Task: Find connections with filter location Port Colborne with filter topic #lawyeringwith filter profile language English with filter current company Remote with filter school Pace Junior Science College with filter industry Business Content with filter service category Typing with filter keywords title Music Producer
Action: Mouse moved to (284, 355)
Screenshot: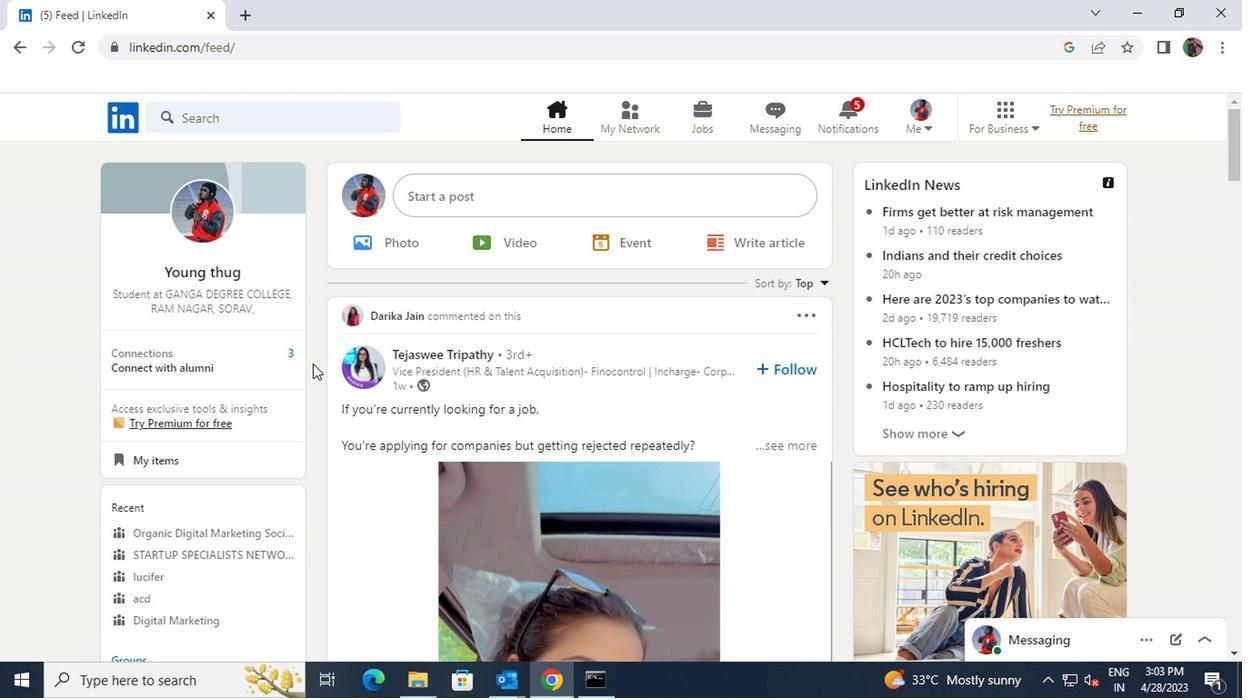 
Action: Mouse pressed left at (284, 355)
Screenshot: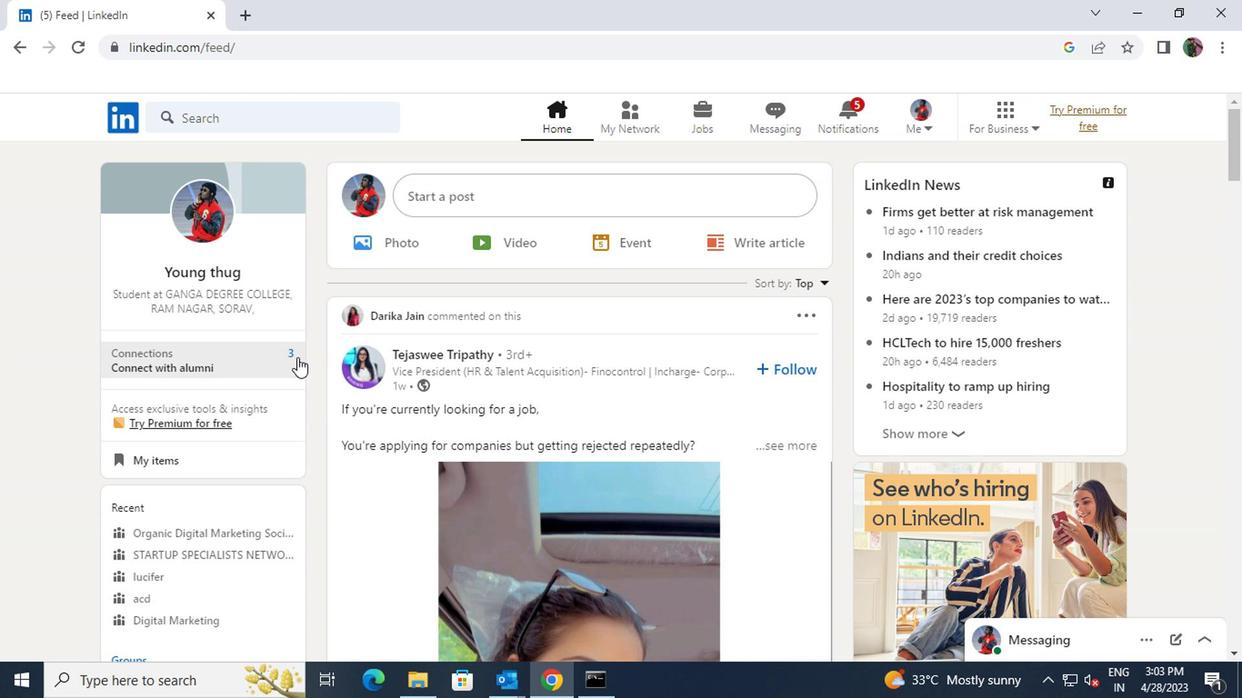 
Action: Mouse moved to (288, 227)
Screenshot: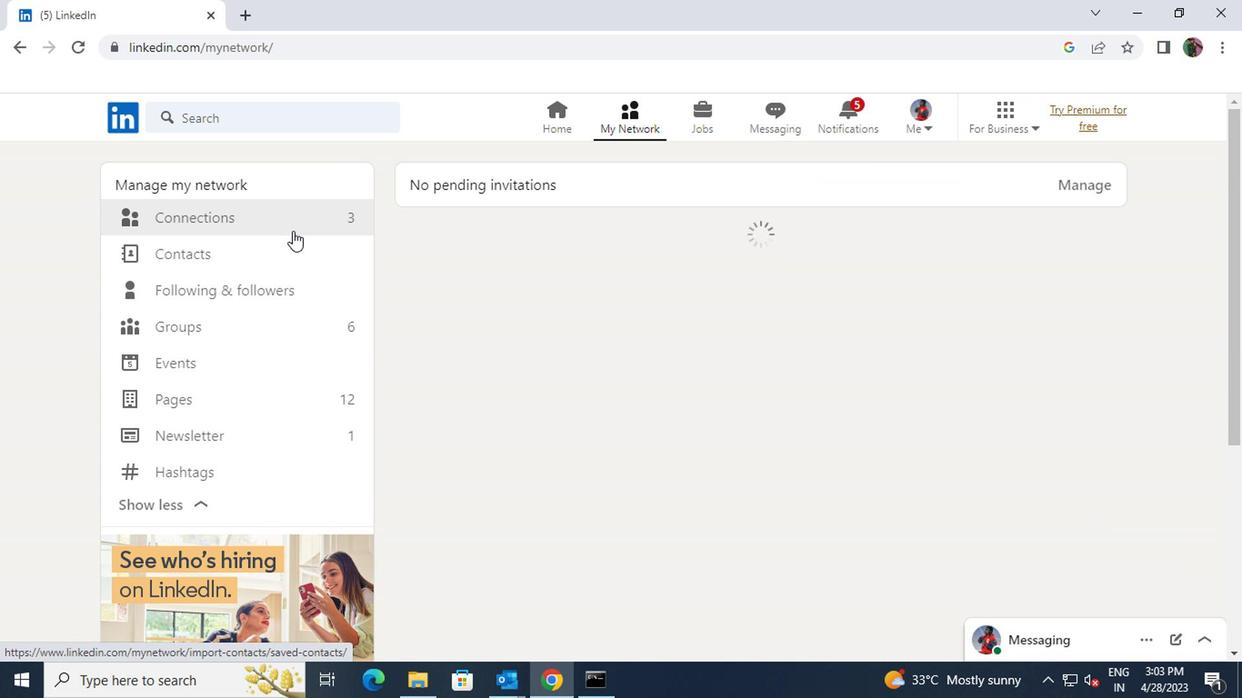 
Action: Mouse pressed left at (288, 227)
Screenshot: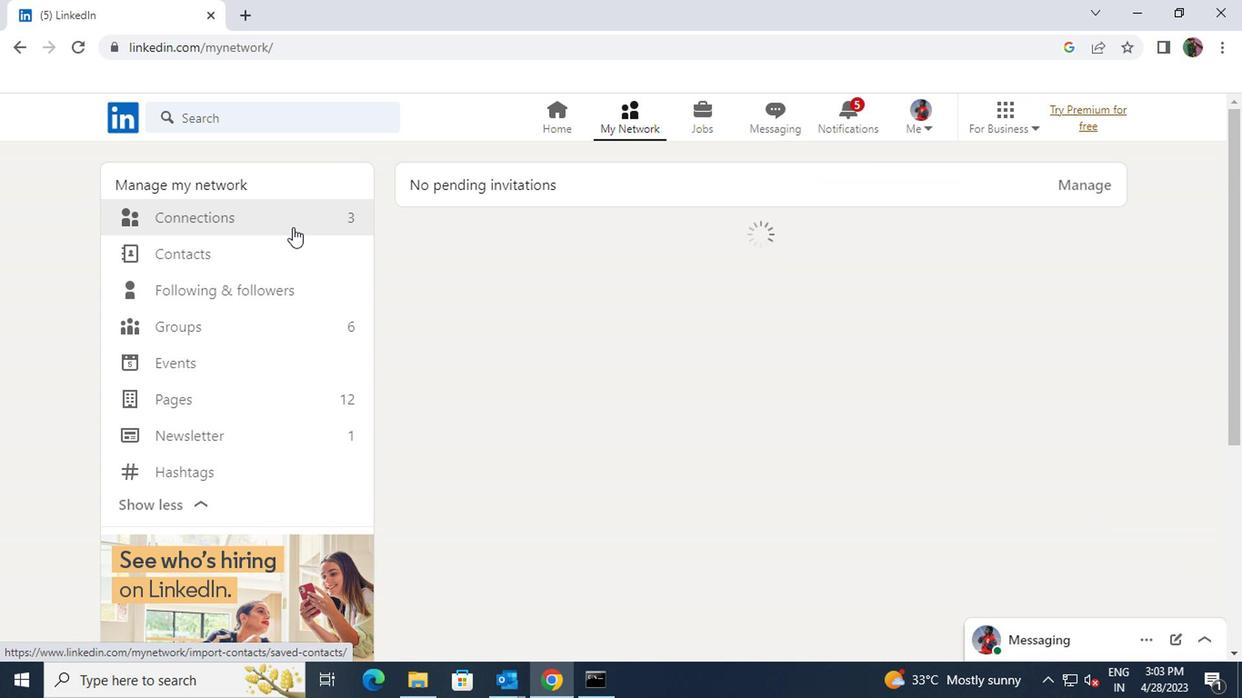 
Action: Mouse moved to (710, 219)
Screenshot: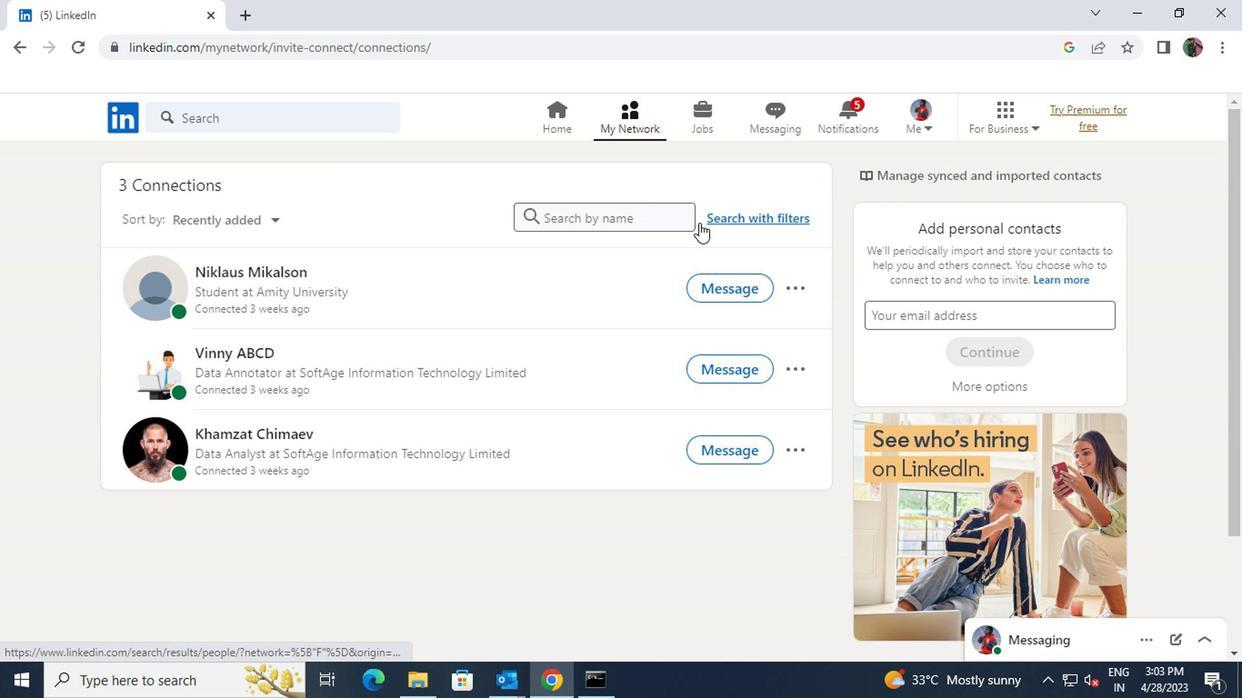 
Action: Mouse pressed left at (710, 219)
Screenshot: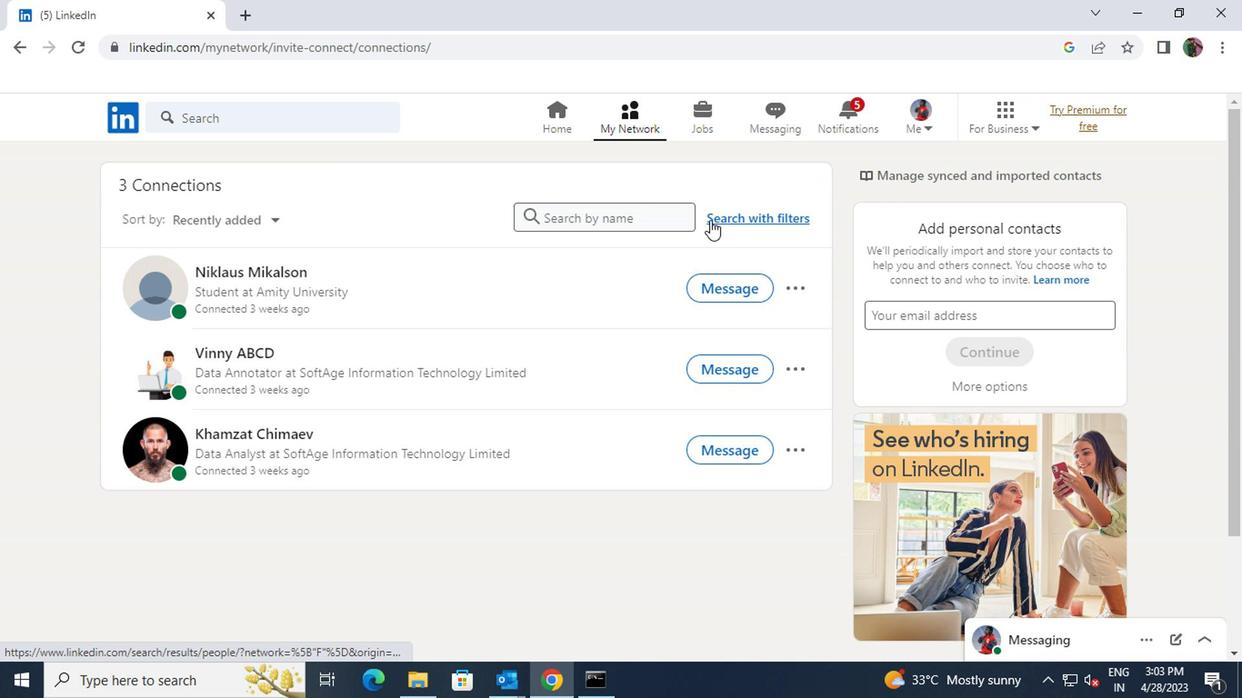
Action: Mouse moved to (680, 167)
Screenshot: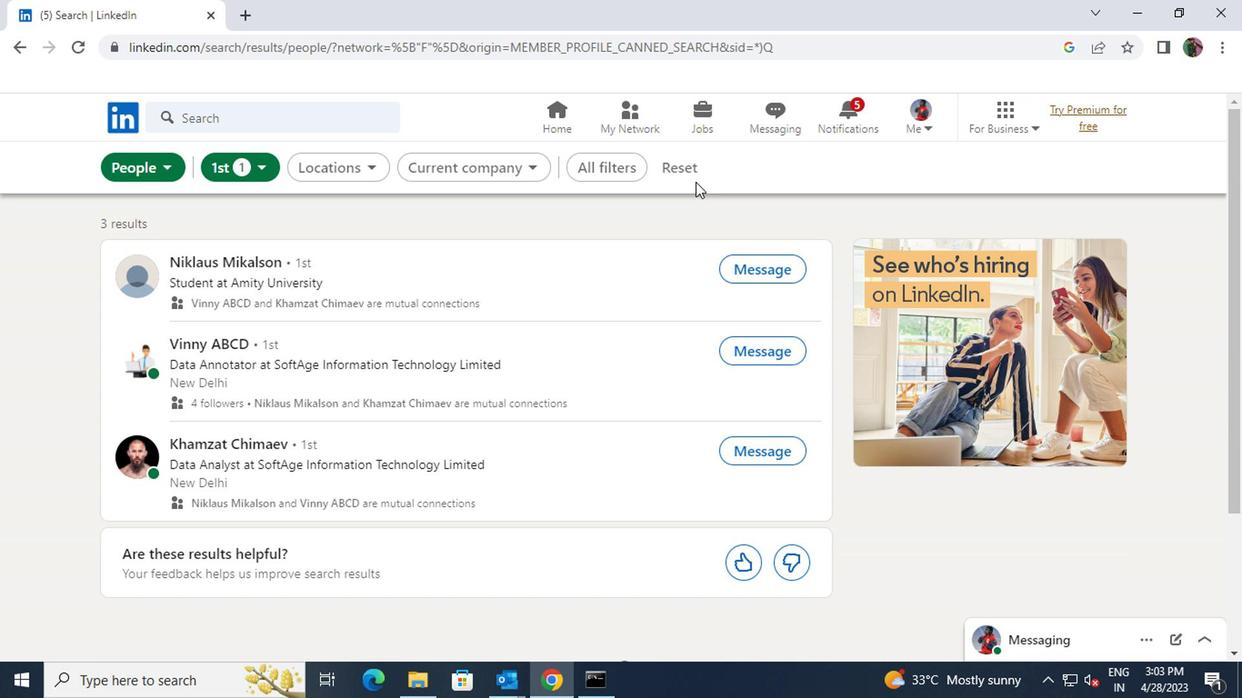 
Action: Mouse pressed left at (680, 167)
Screenshot: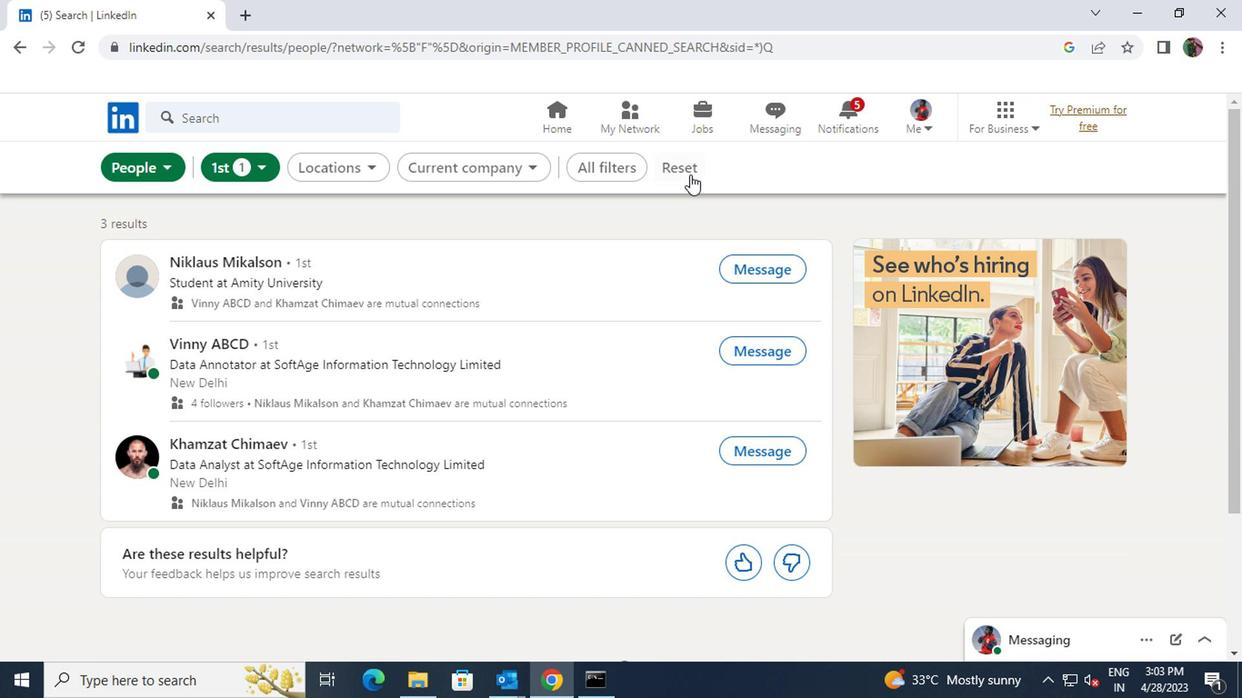 
Action: Mouse moved to (647, 165)
Screenshot: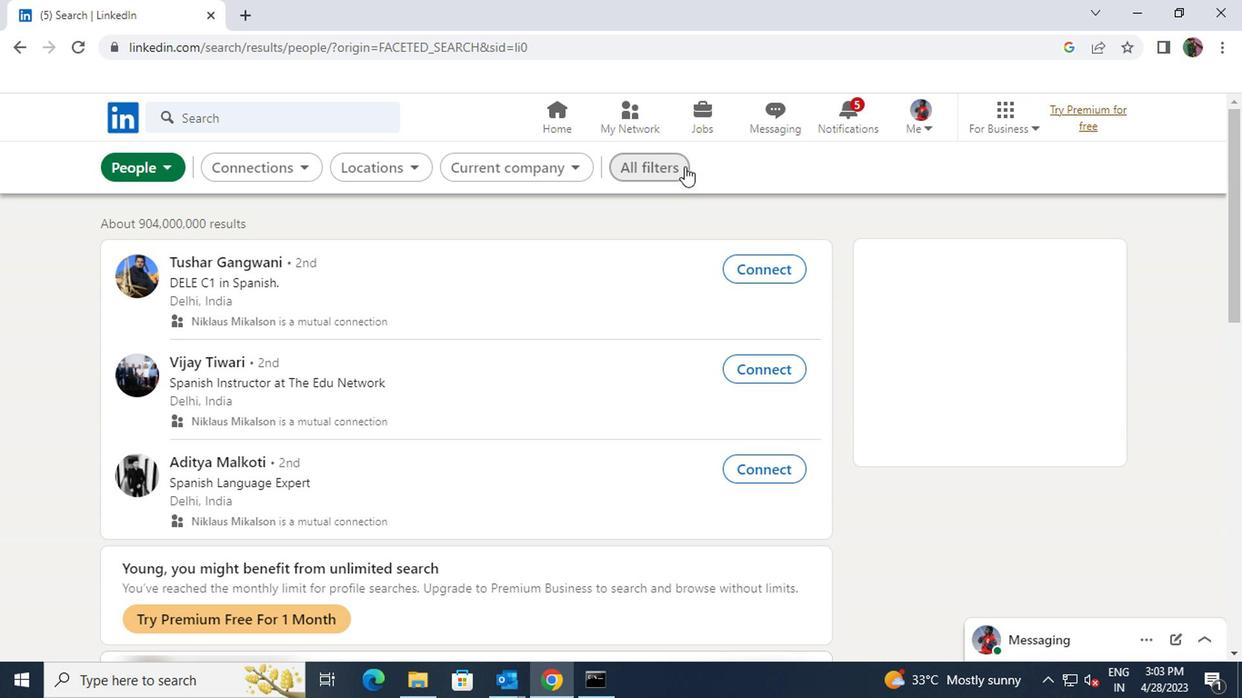 
Action: Mouse pressed left at (647, 165)
Screenshot: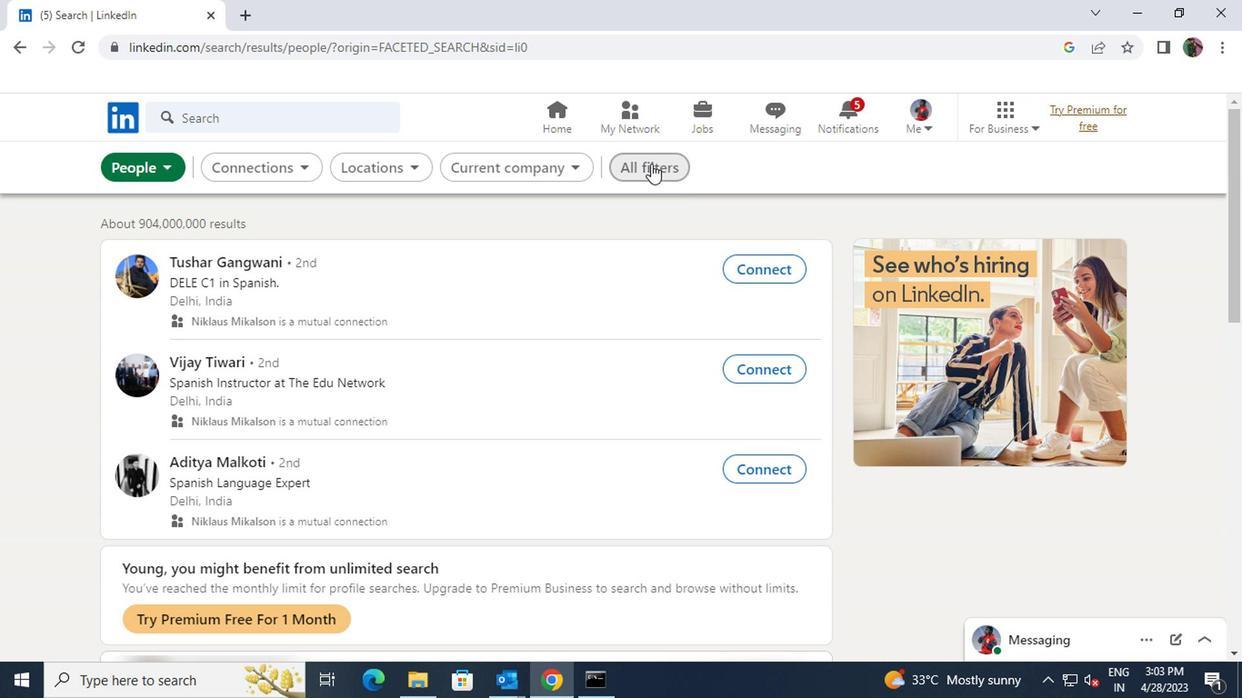 
Action: Mouse moved to (870, 317)
Screenshot: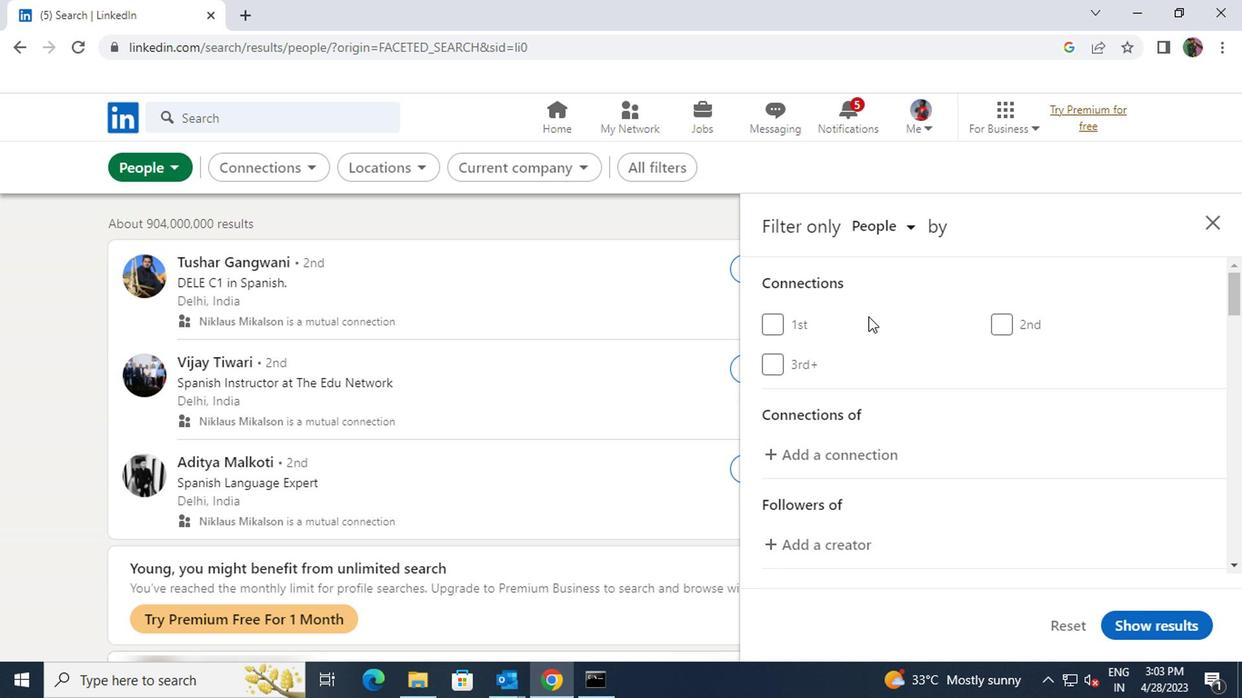 
Action: Mouse scrolled (870, 317) with delta (0, 0)
Screenshot: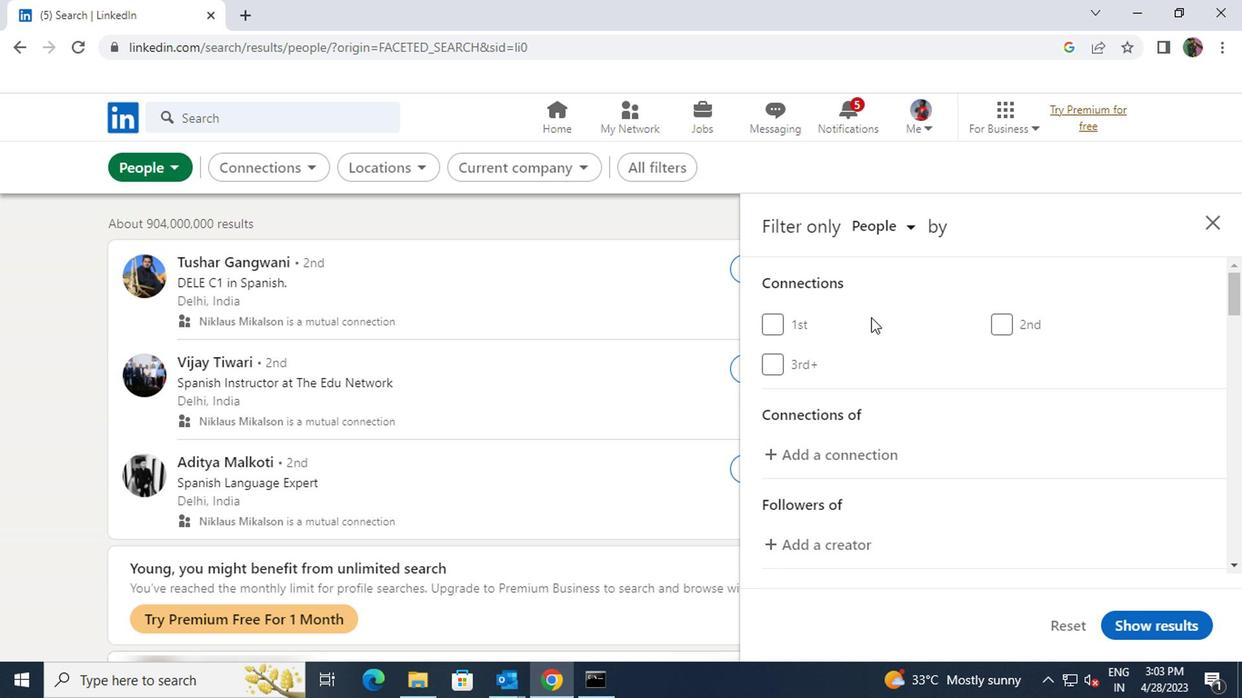 
Action: Mouse scrolled (870, 317) with delta (0, 0)
Screenshot: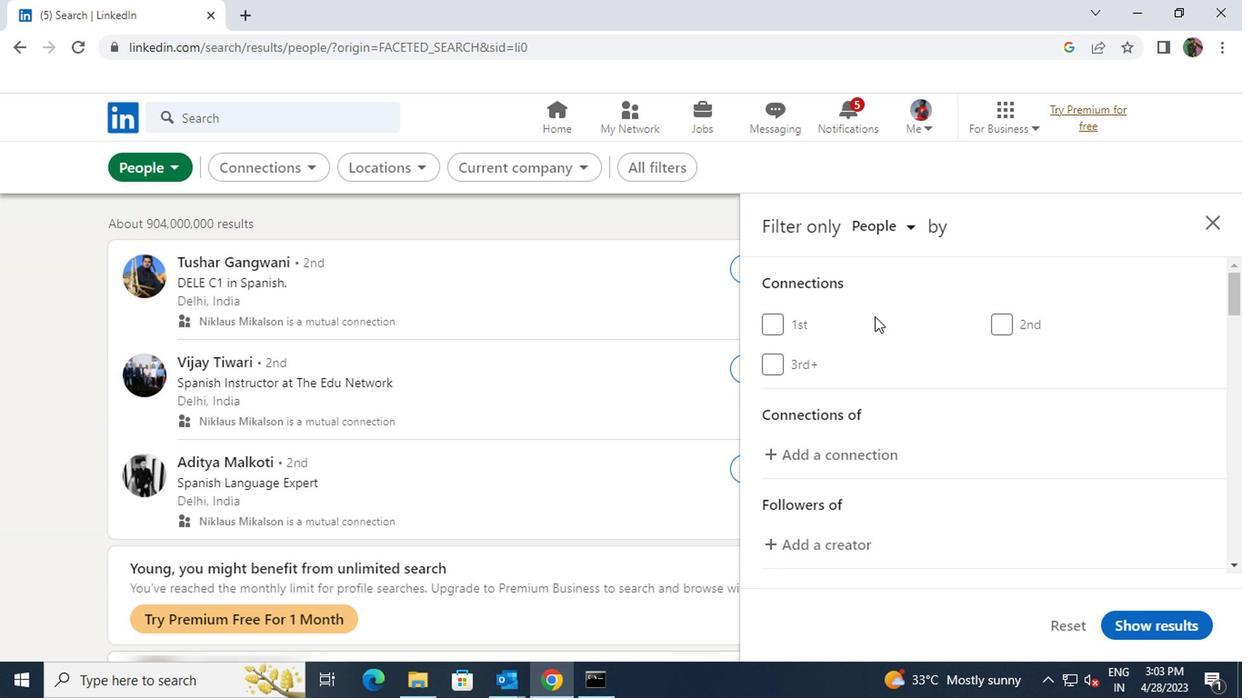 
Action: Mouse scrolled (870, 317) with delta (0, 0)
Screenshot: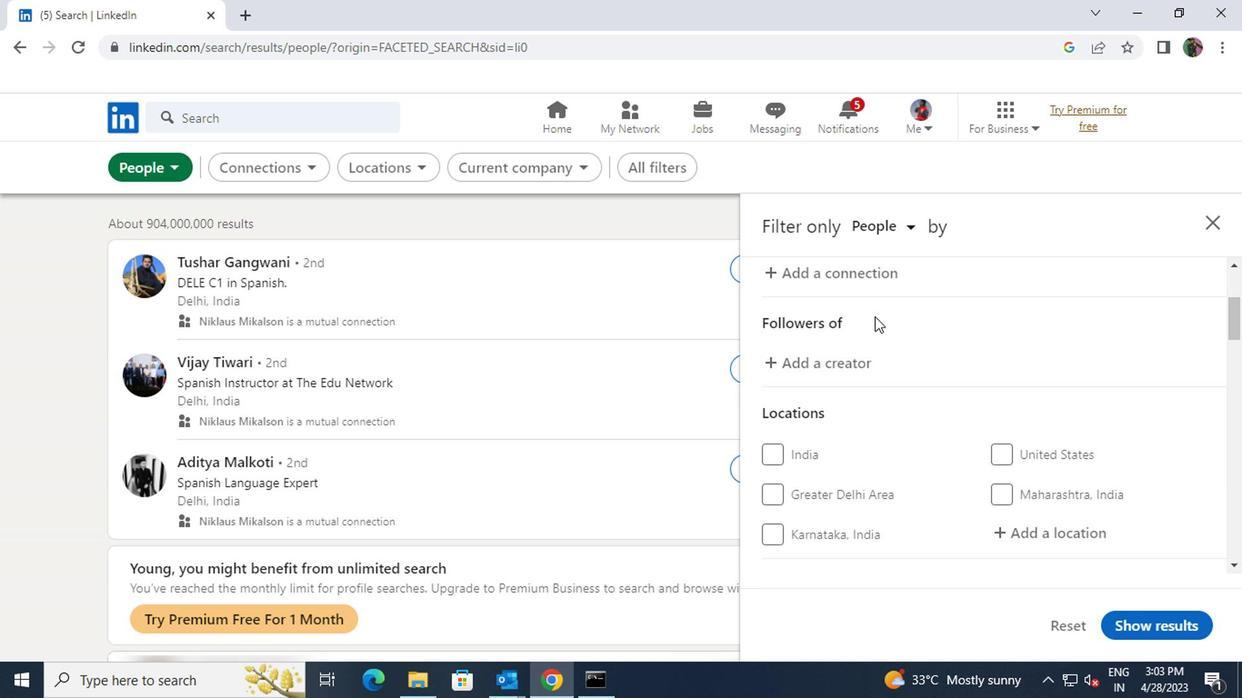 
Action: Mouse moved to (1008, 449)
Screenshot: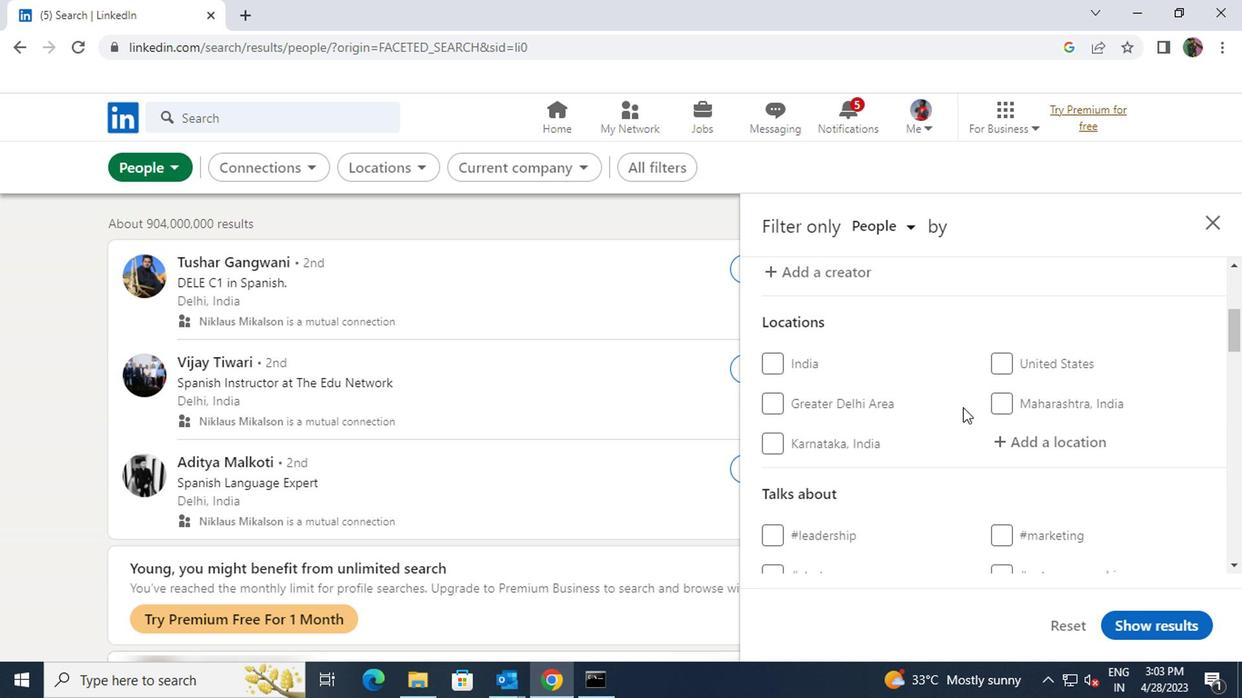 
Action: Mouse pressed left at (1008, 449)
Screenshot: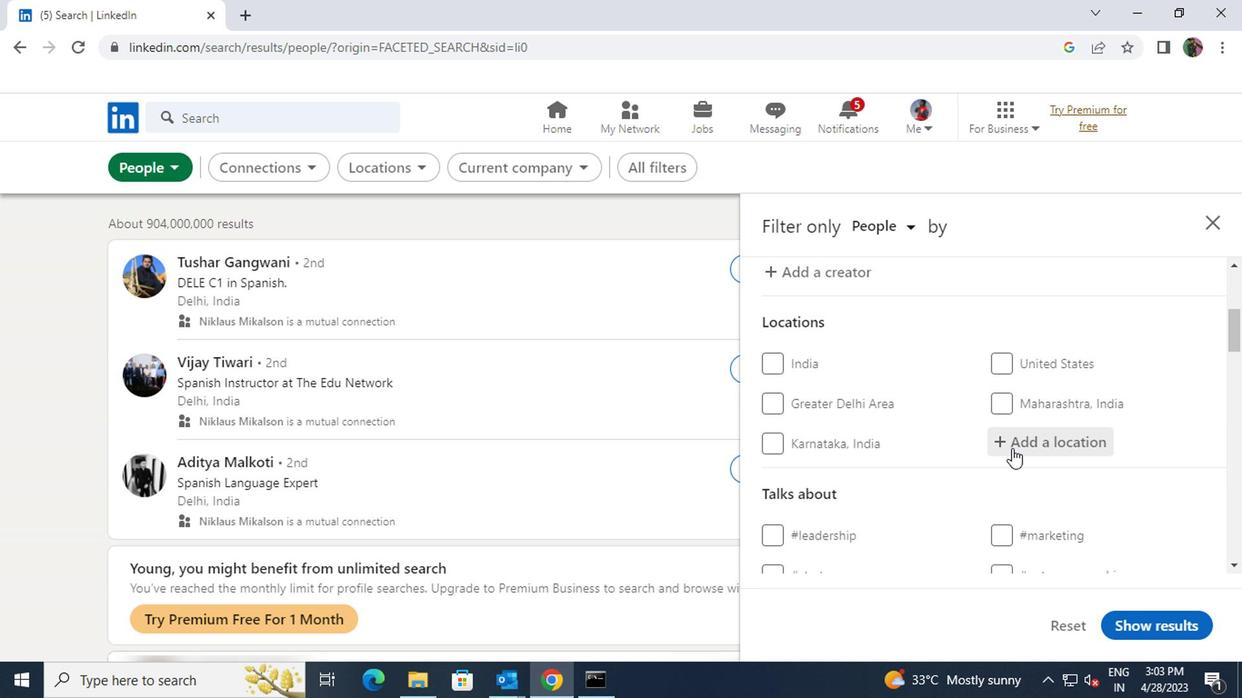 
Action: Key pressed <Key.shift>PORT<Key.space><Key.shift>COL
Screenshot: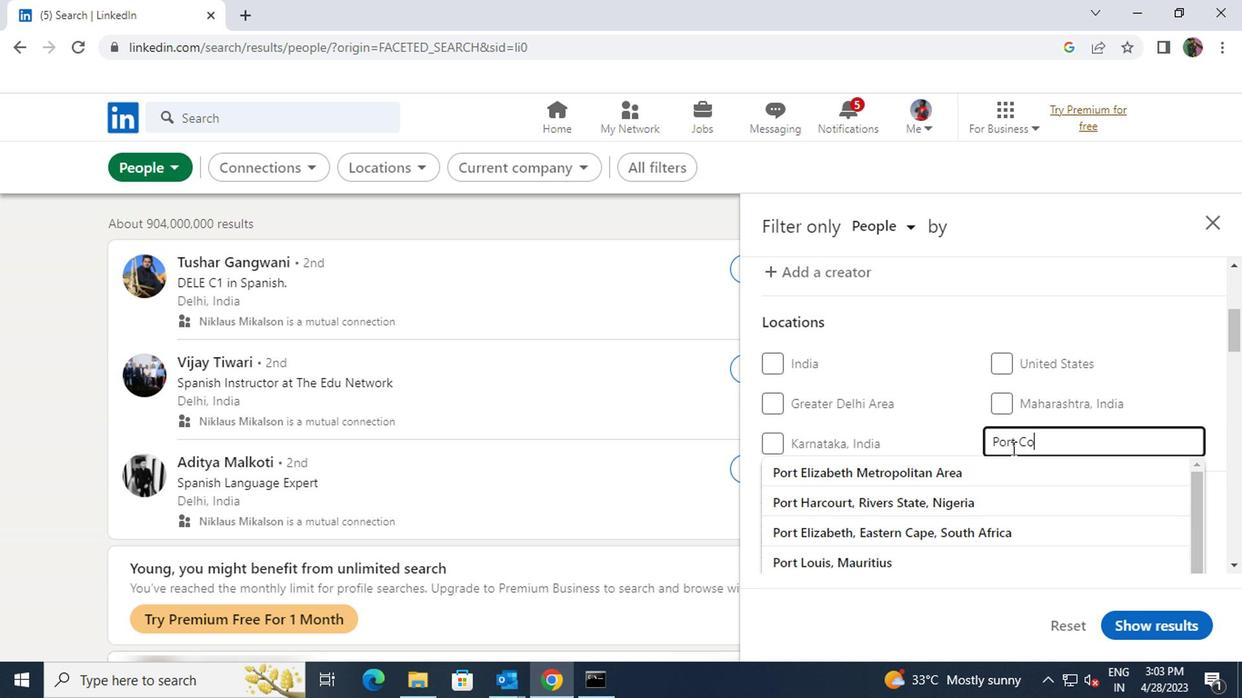 
Action: Mouse moved to (1006, 492)
Screenshot: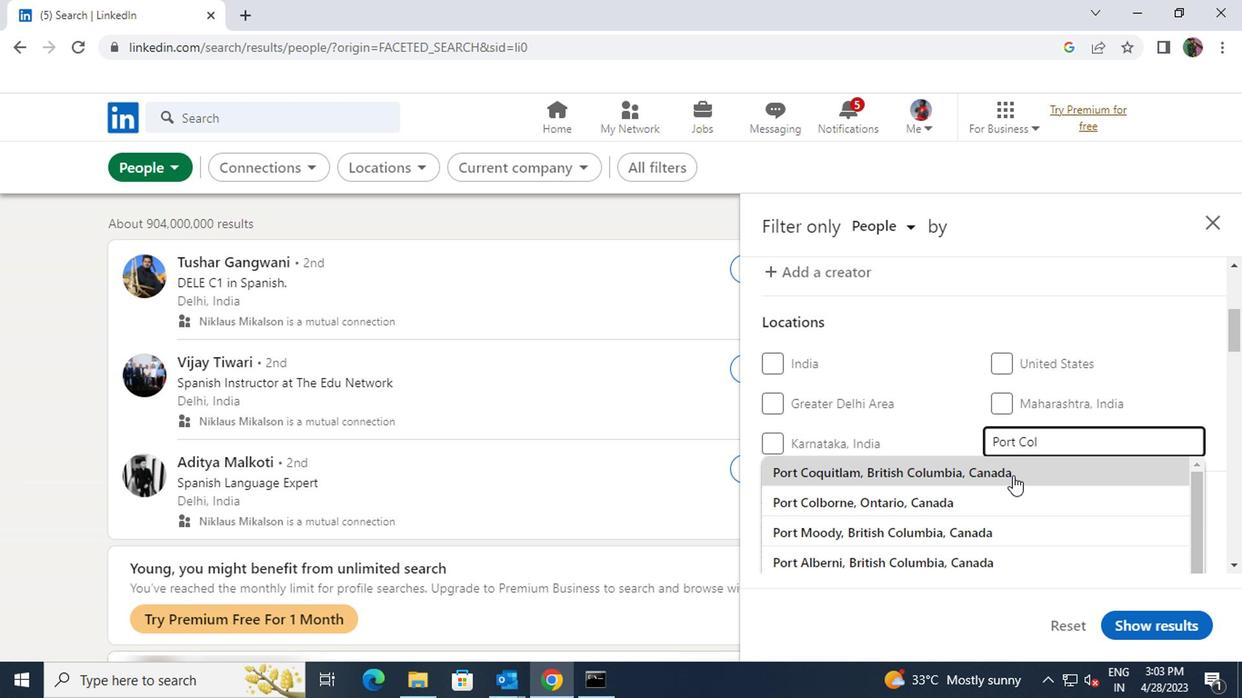 
Action: Mouse pressed left at (1006, 492)
Screenshot: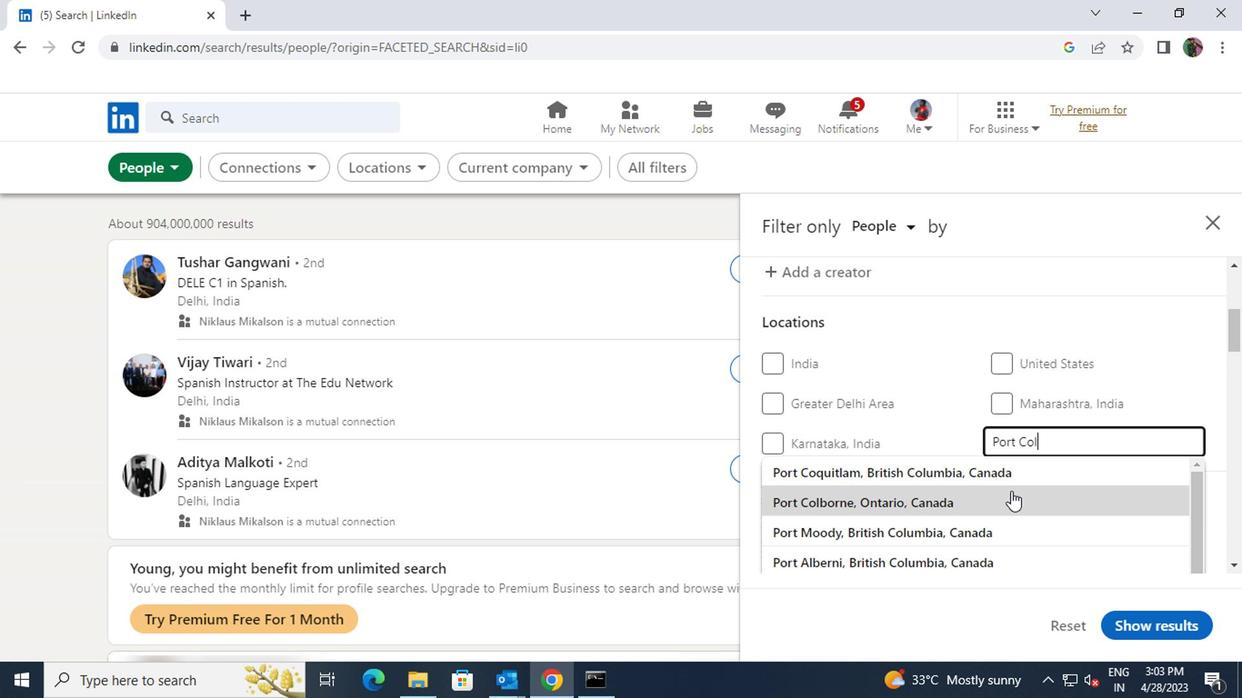 
Action: Mouse scrolled (1006, 491) with delta (0, -1)
Screenshot: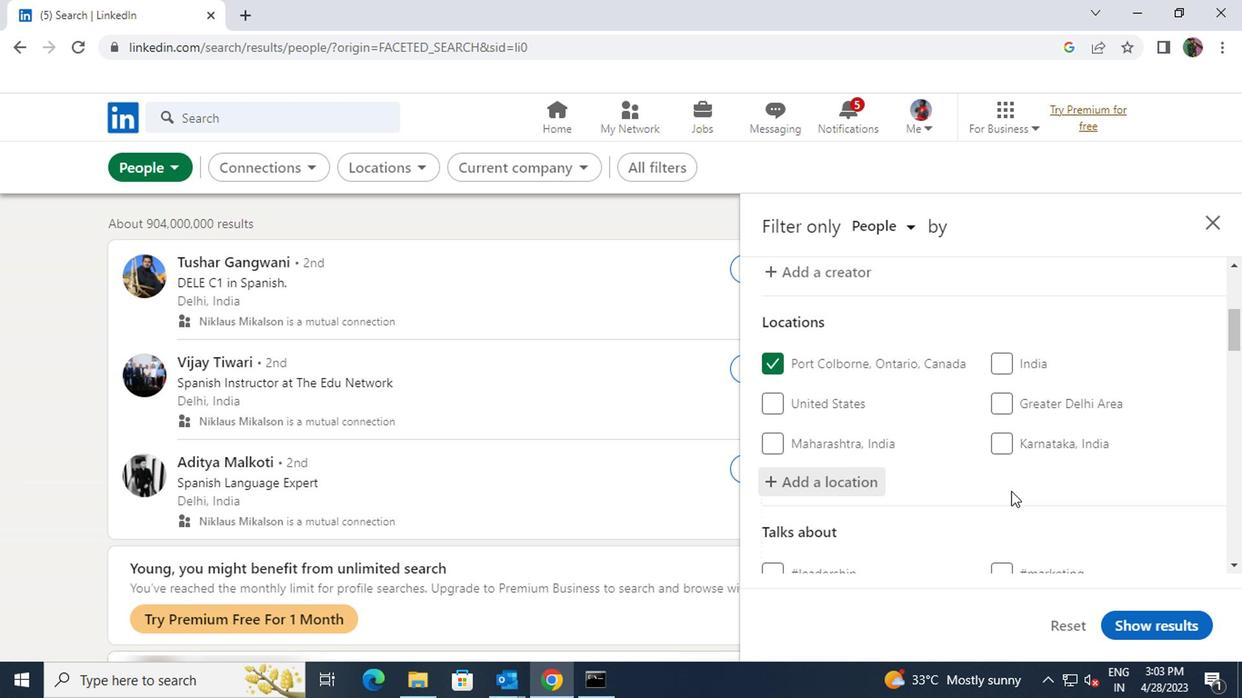 
Action: Mouse scrolled (1006, 491) with delta (0, -1)
Screenshot: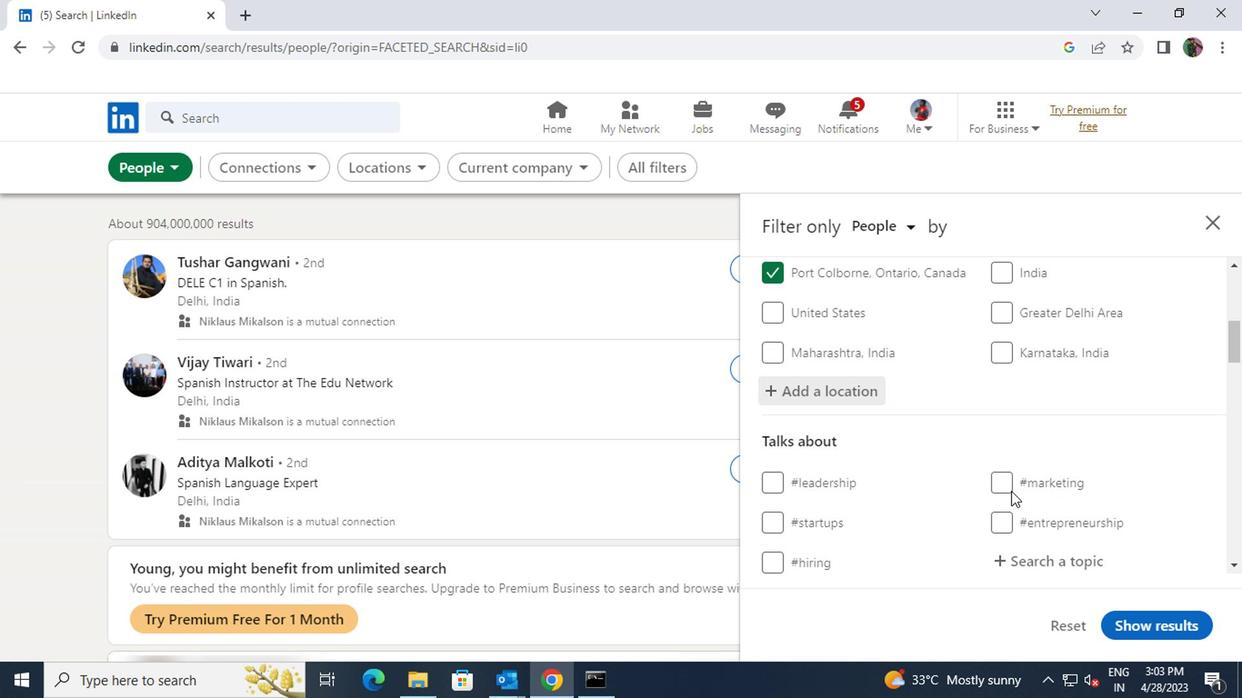 
Action: Mouse moved to (1011, 469)
Screenshot: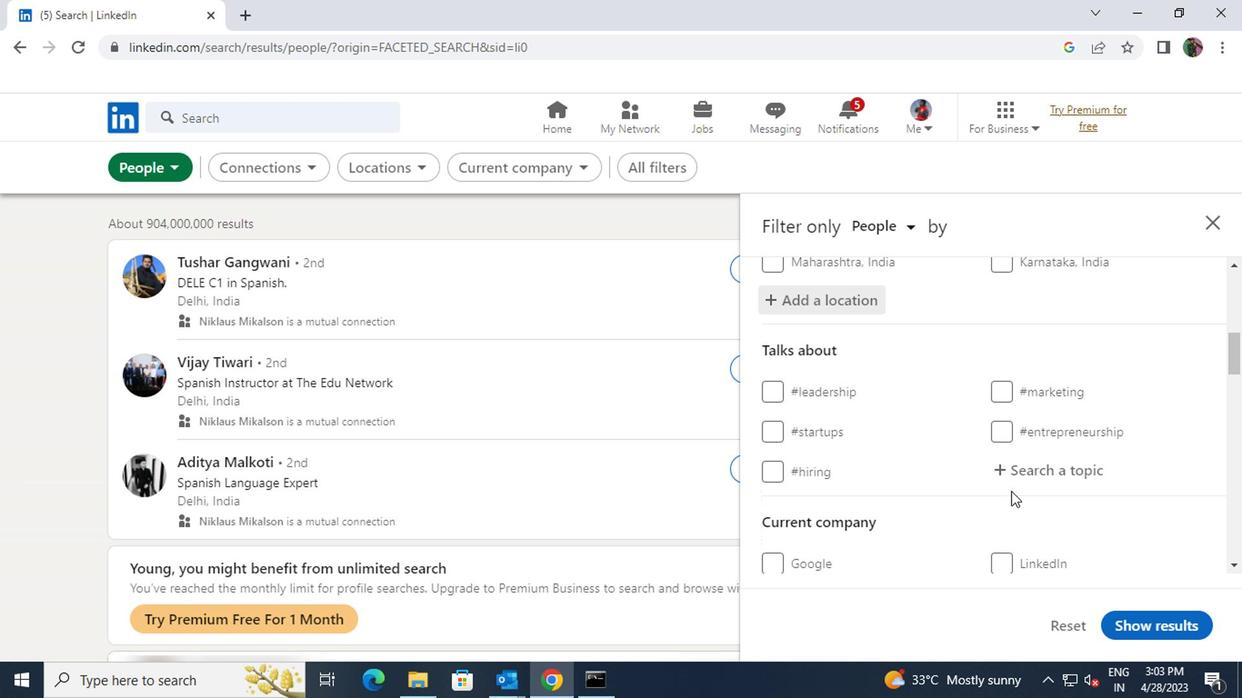 
Action: Mouse pressed left at (1011, 469)
Screenshot: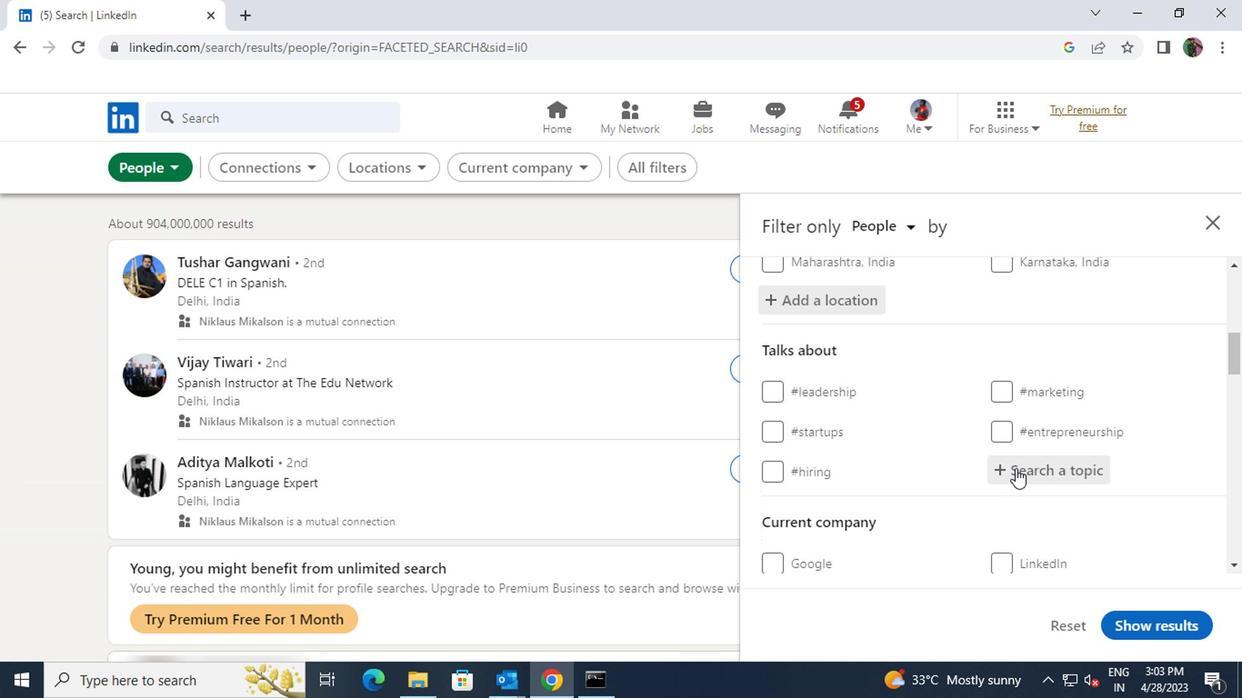 
Action: Key pressed LAWYERING
Screenshot: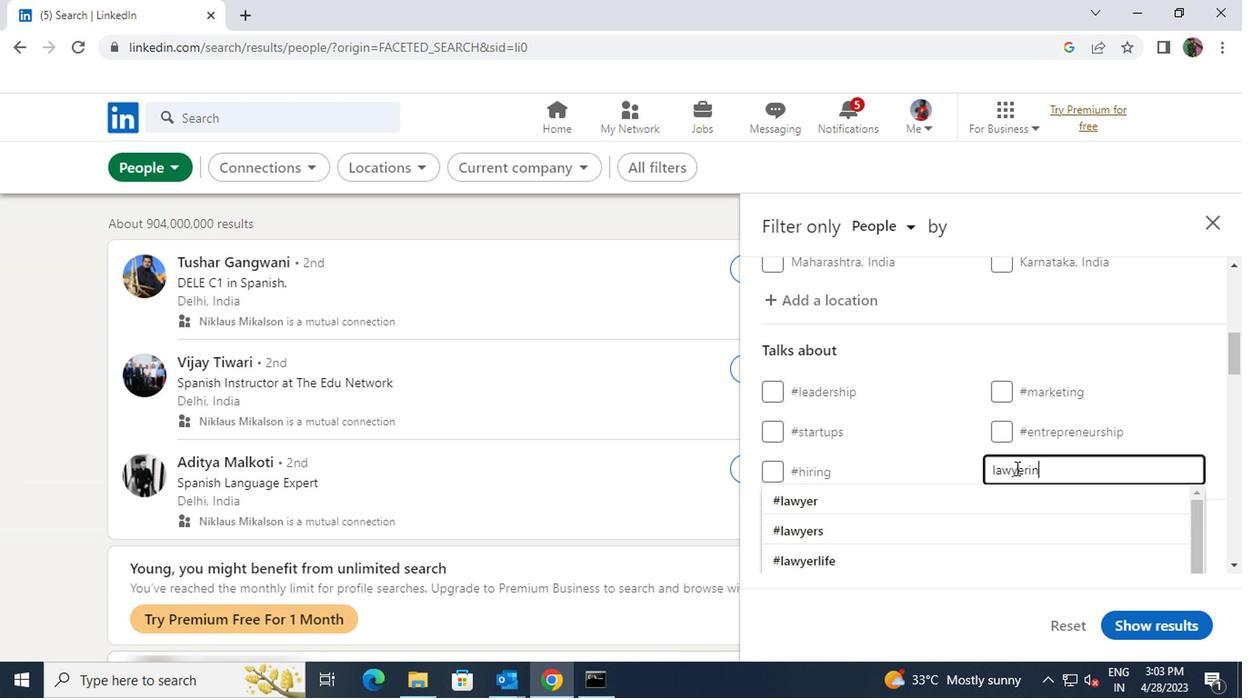 
Action: Mouse moved to (998, 489)
Screenshot: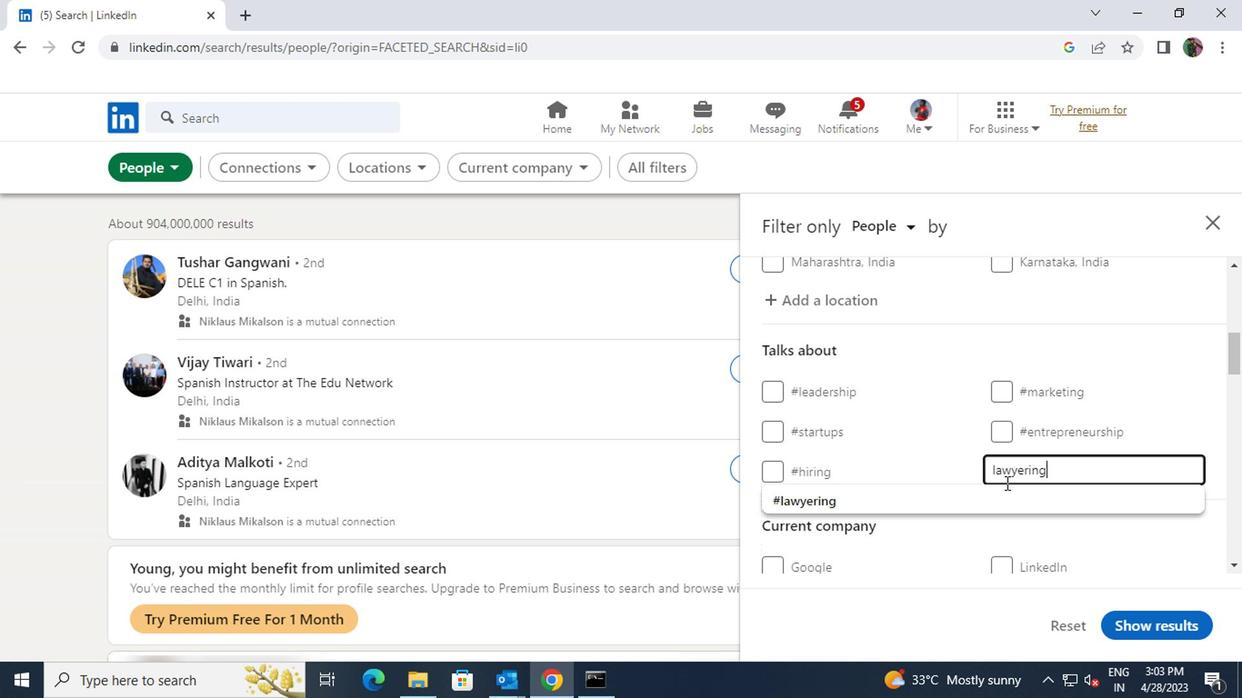 
Action: Mouse pressed left at (998, 489)
Screenshot: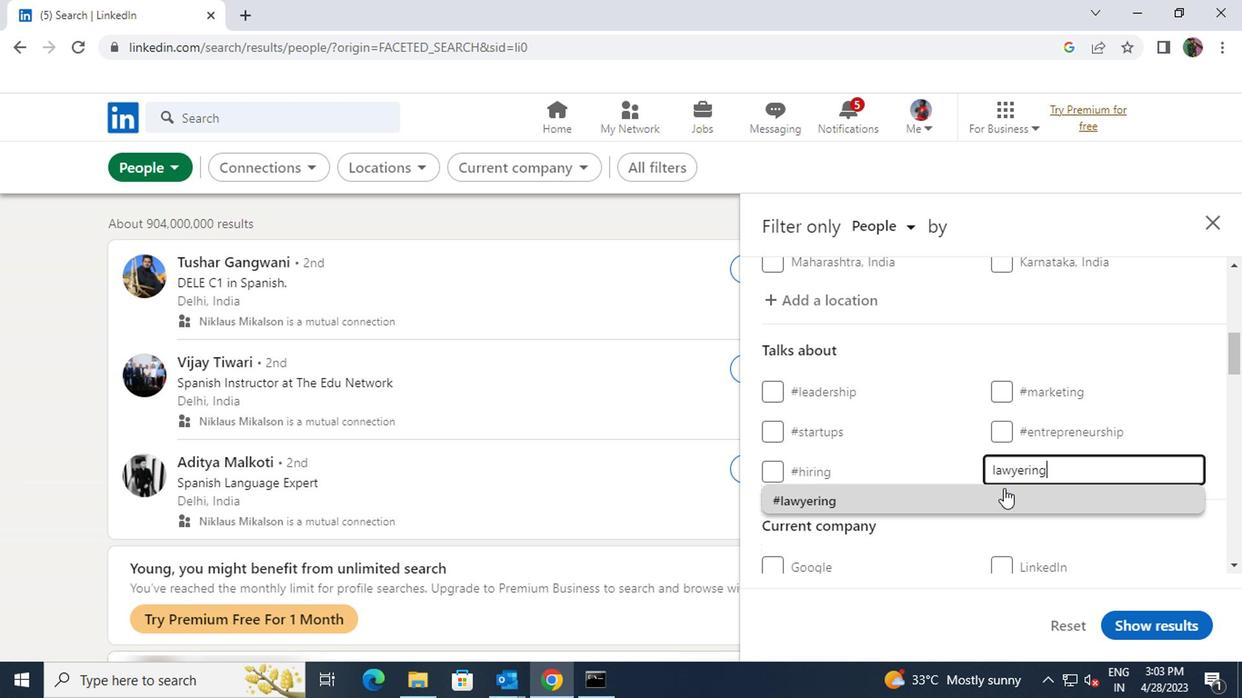 
Action: Mouse scrolled (998, 488) with delta (0, 0)
Screenshot: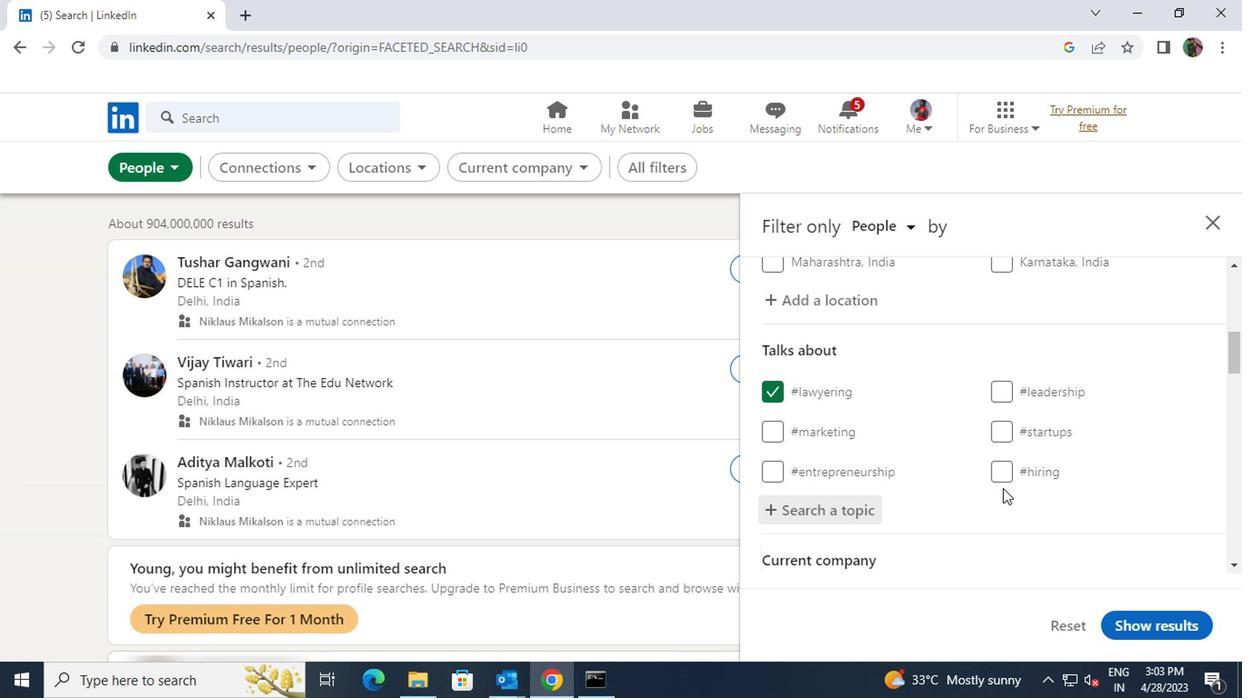 
Action: Mouse scrolled (998, 488) with delta (0, 0)
Screenshot: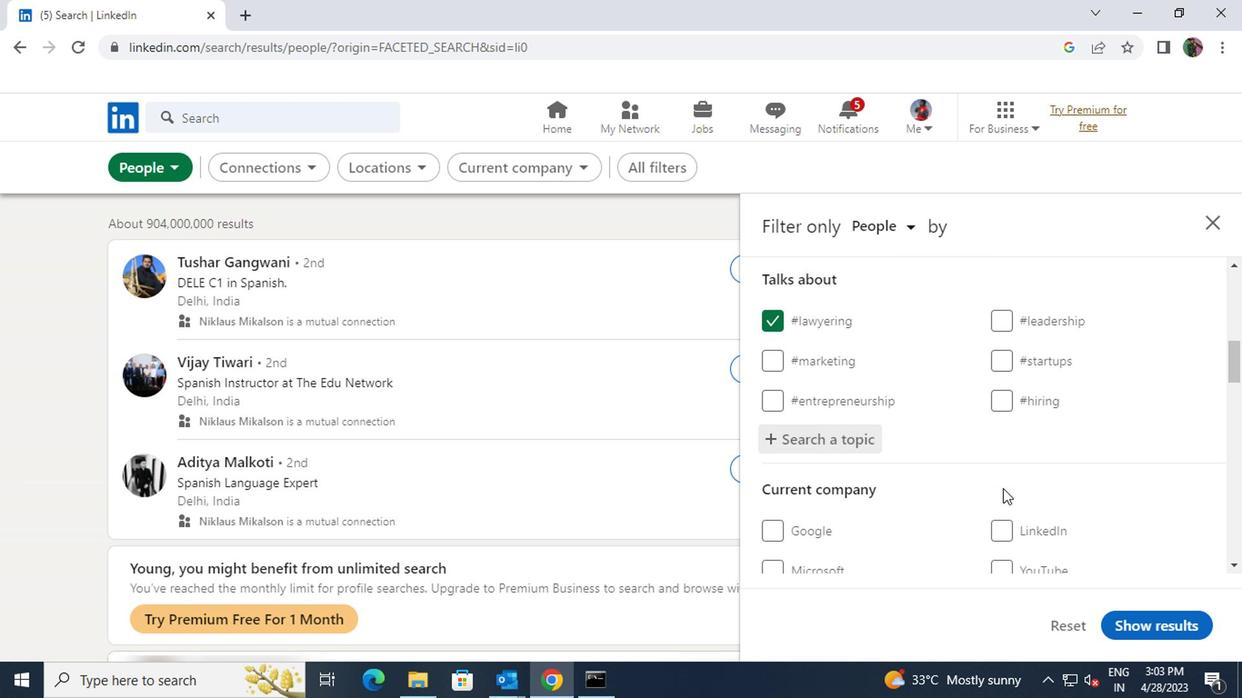 
Action: Mouse scrolled (998, 488) with delta (0, 0)
Screenshot: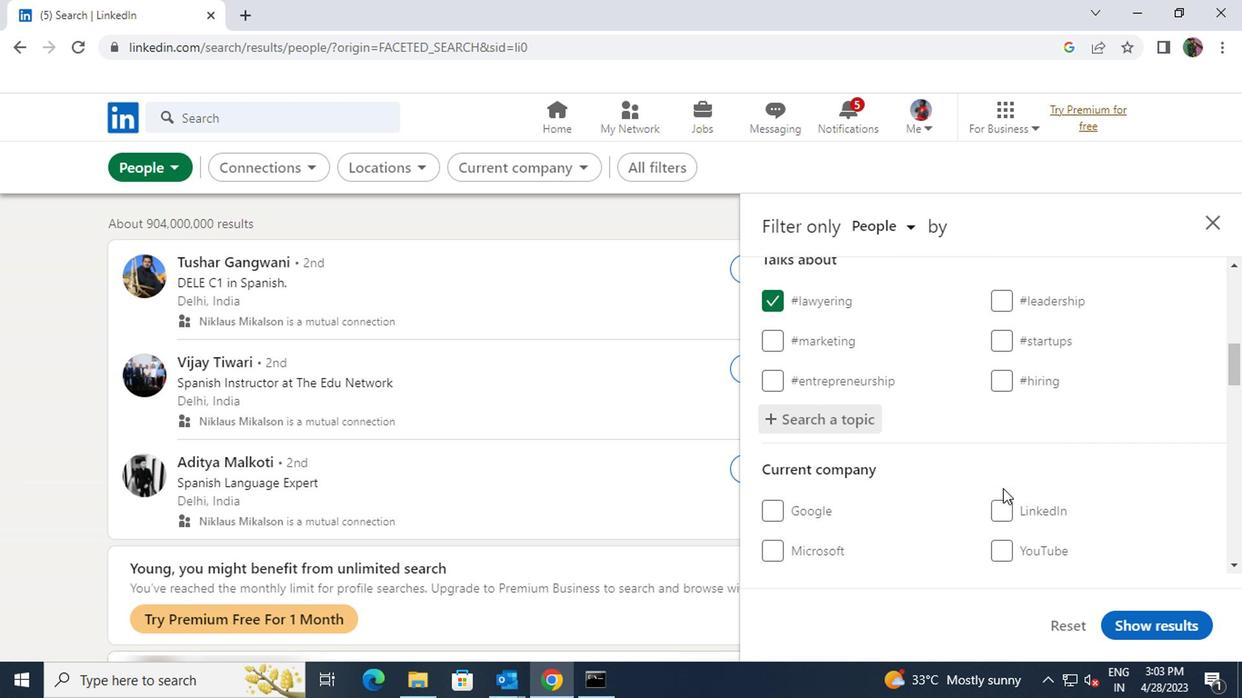 
Action: Mouse scrolled (998, 488) with delta (0, 0)
Screenshot: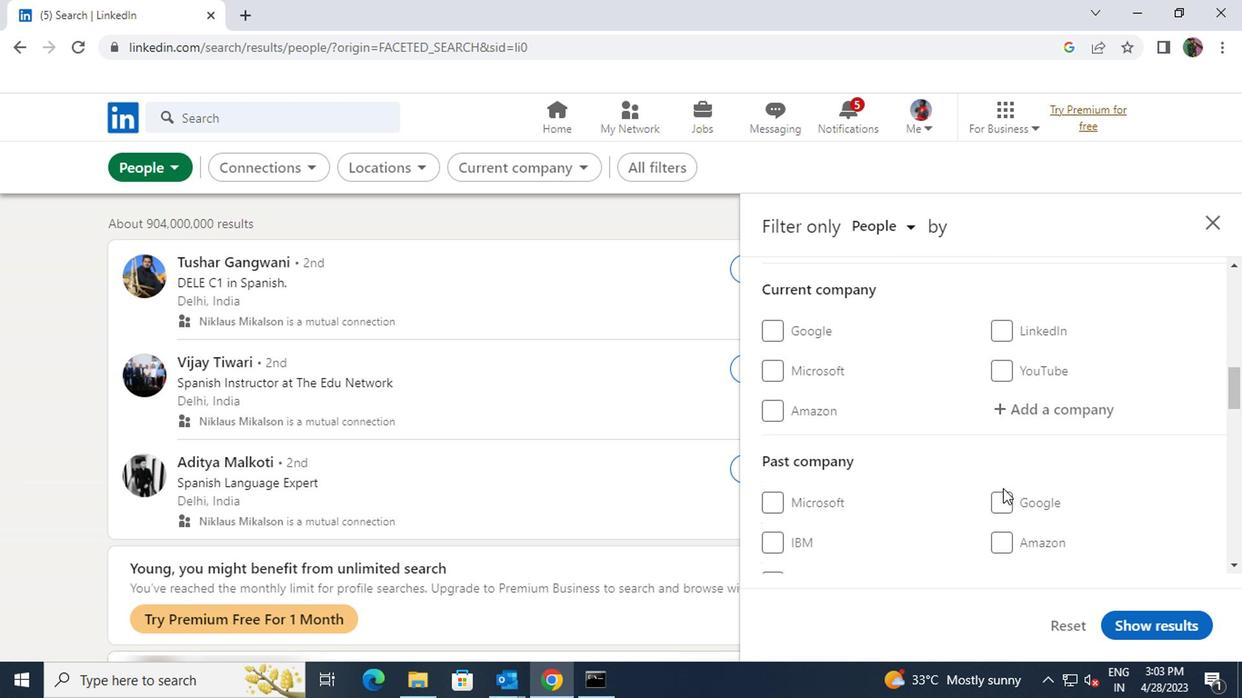 
Action: Mouse scrolled (998, 488) with delta (0, 0)
Screenshot: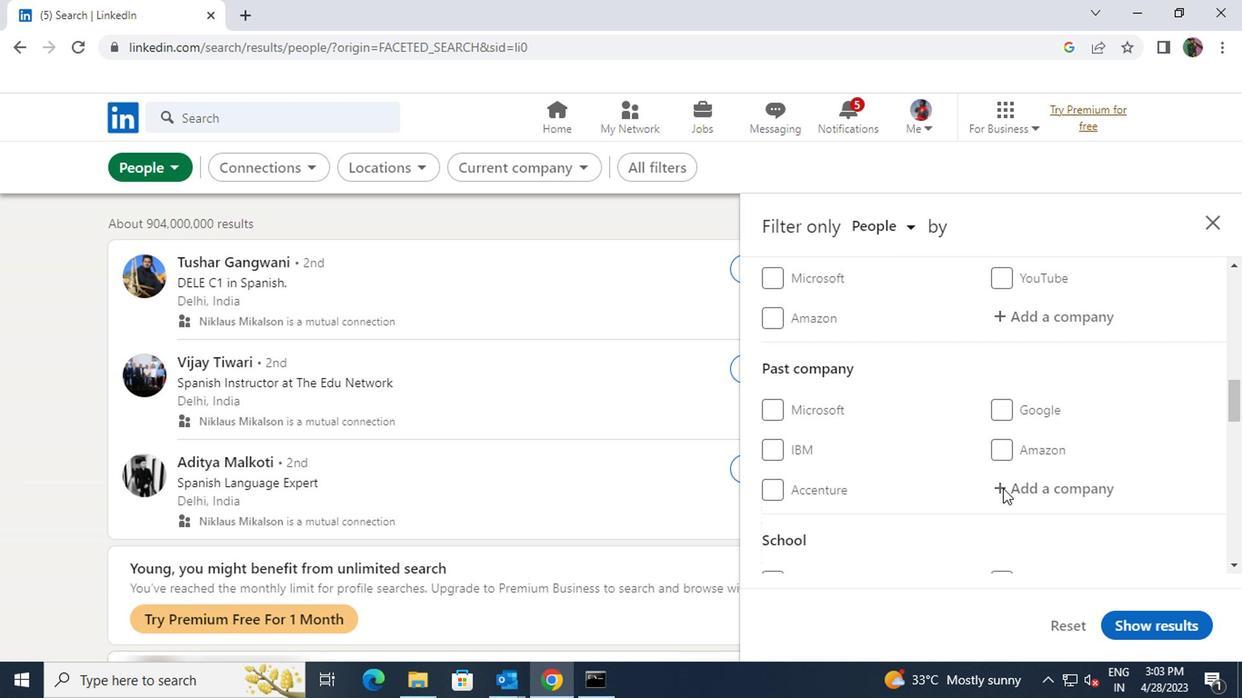 
Action: Mouse scrolled (998, 488) with delta (0, 0)
Screenshot: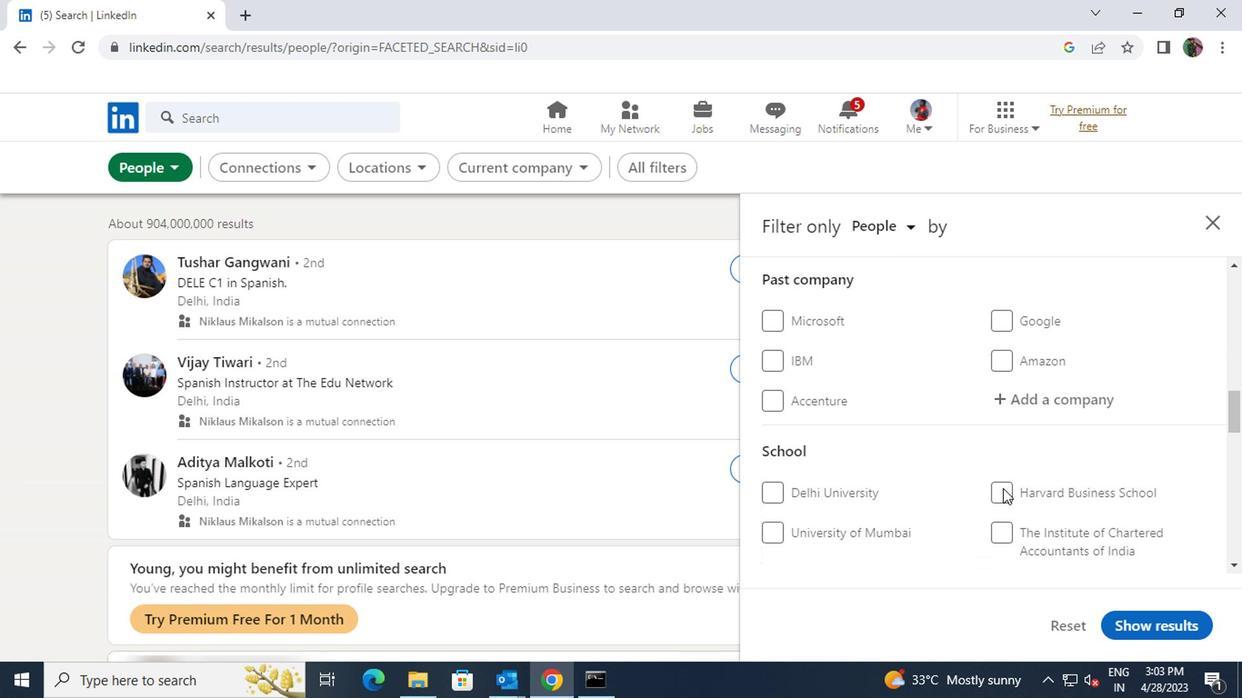 
Action: Mouse scrolled (998, 488) with delta (0, 0)
Screenshot: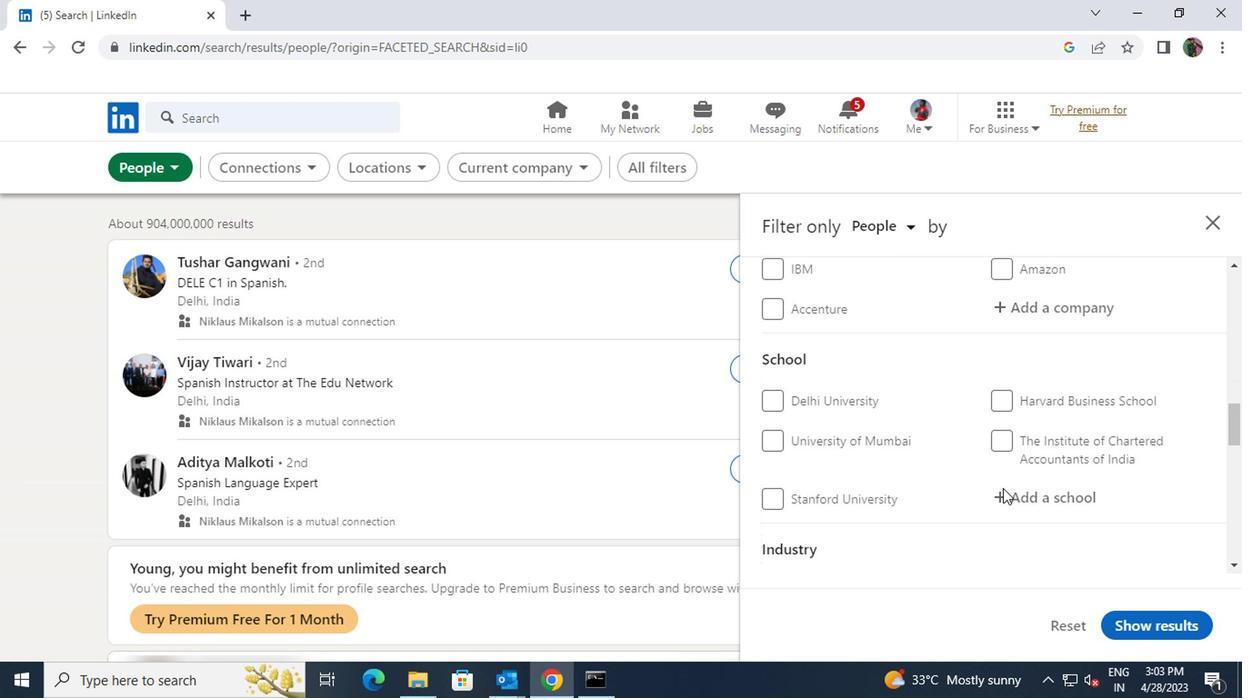 
Action: Mouse scrolled (998, 488) with delta (0, 0)
Screenshot: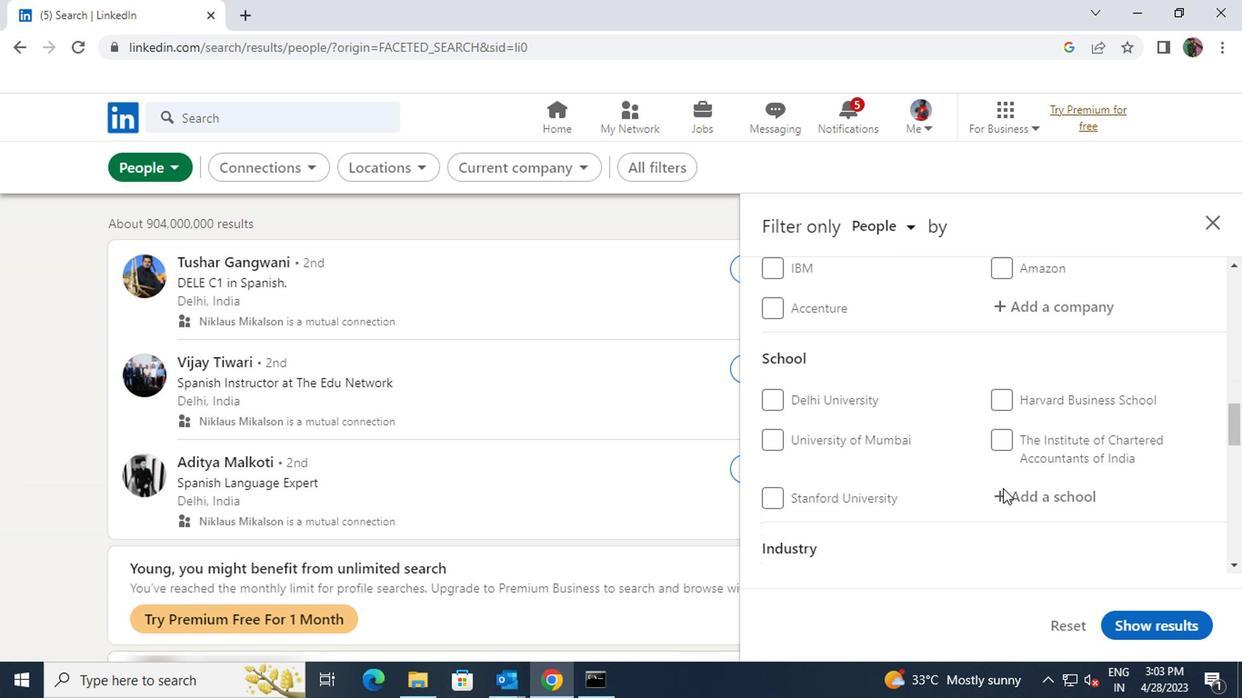 
Action: Mouse scrolled (998, 488) with delta (0, 0)
Screenshot: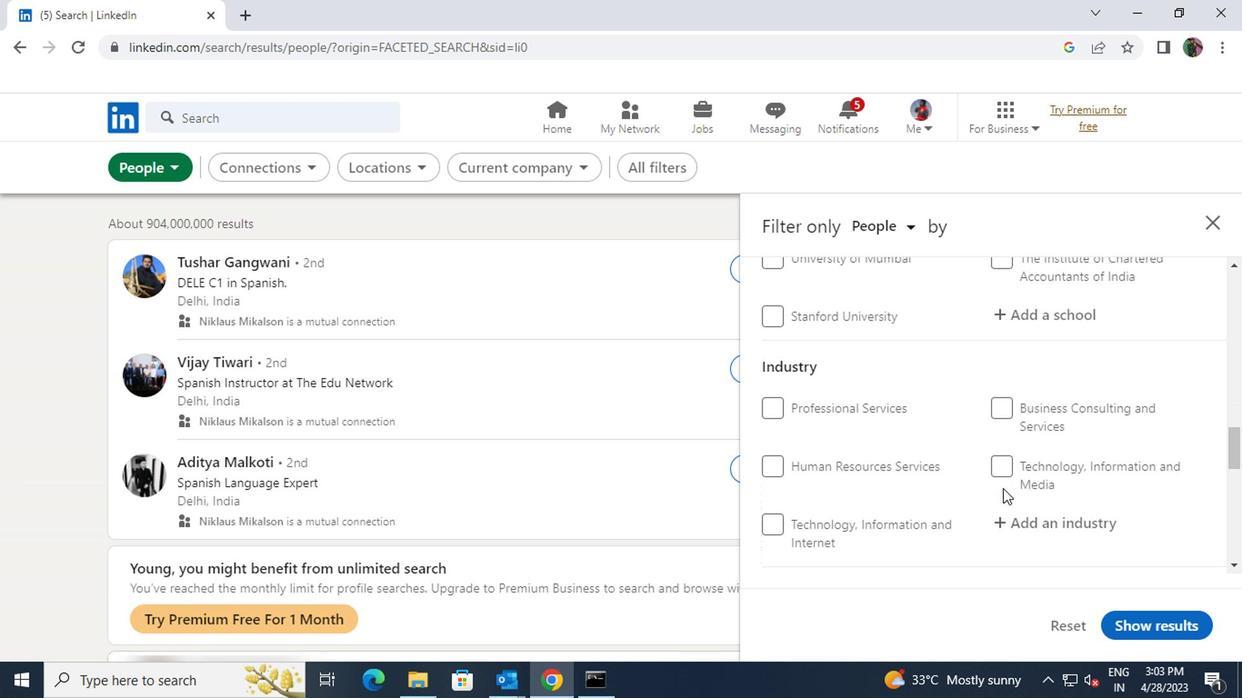 
Action: Mouse moved to (775, 542)
Screenshot: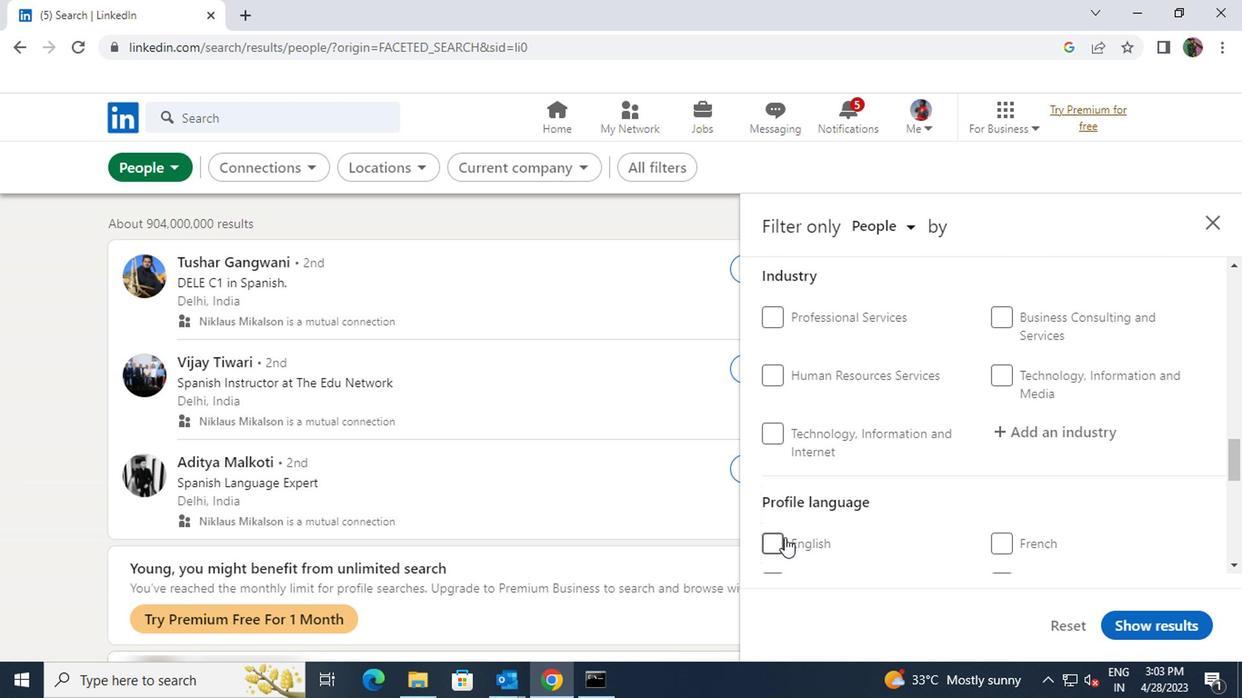 
Action: Mouse pressed left at (775, 542)
Screenshot: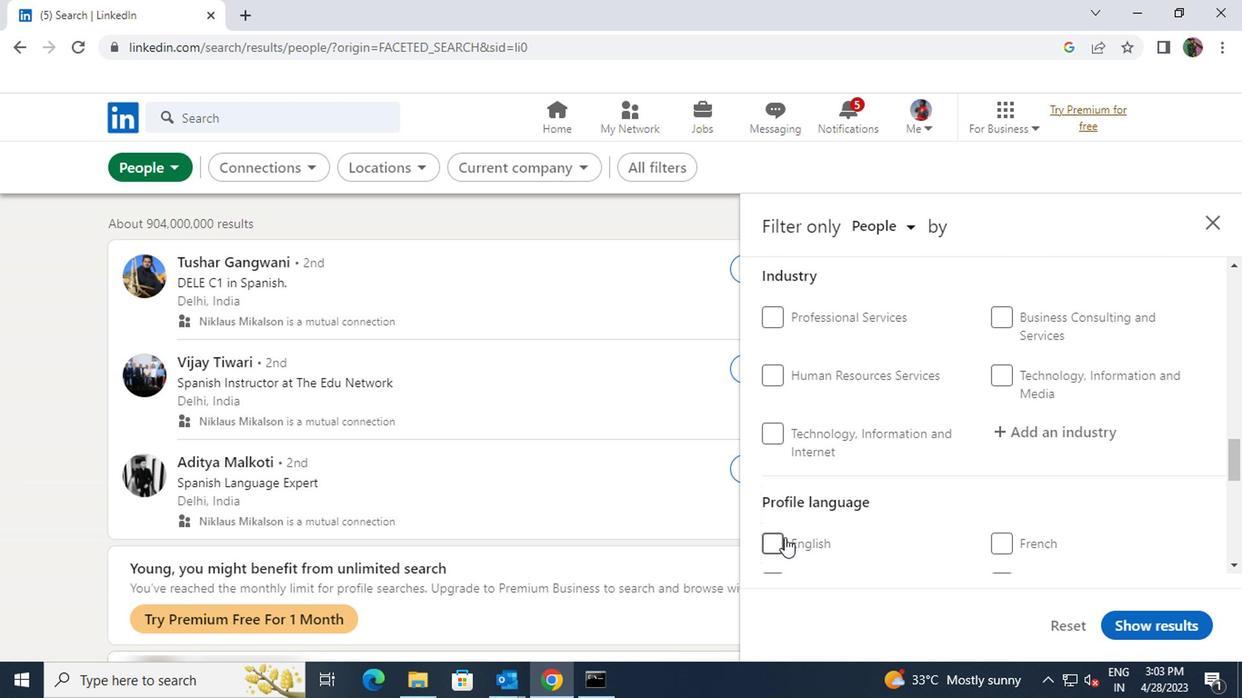 
Action: Mouse moved to (880, 524)
Screenshot: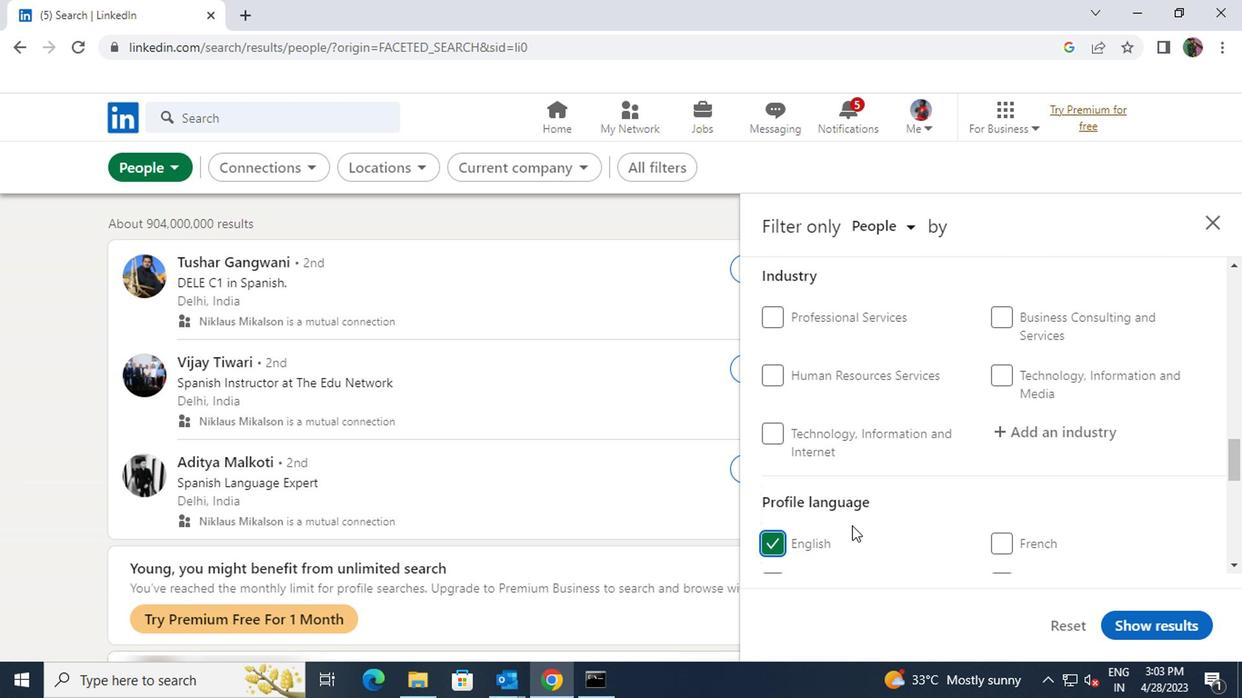 
Action: Mouse scrolled (880, 524) with delta (0, 0)
Screenshot: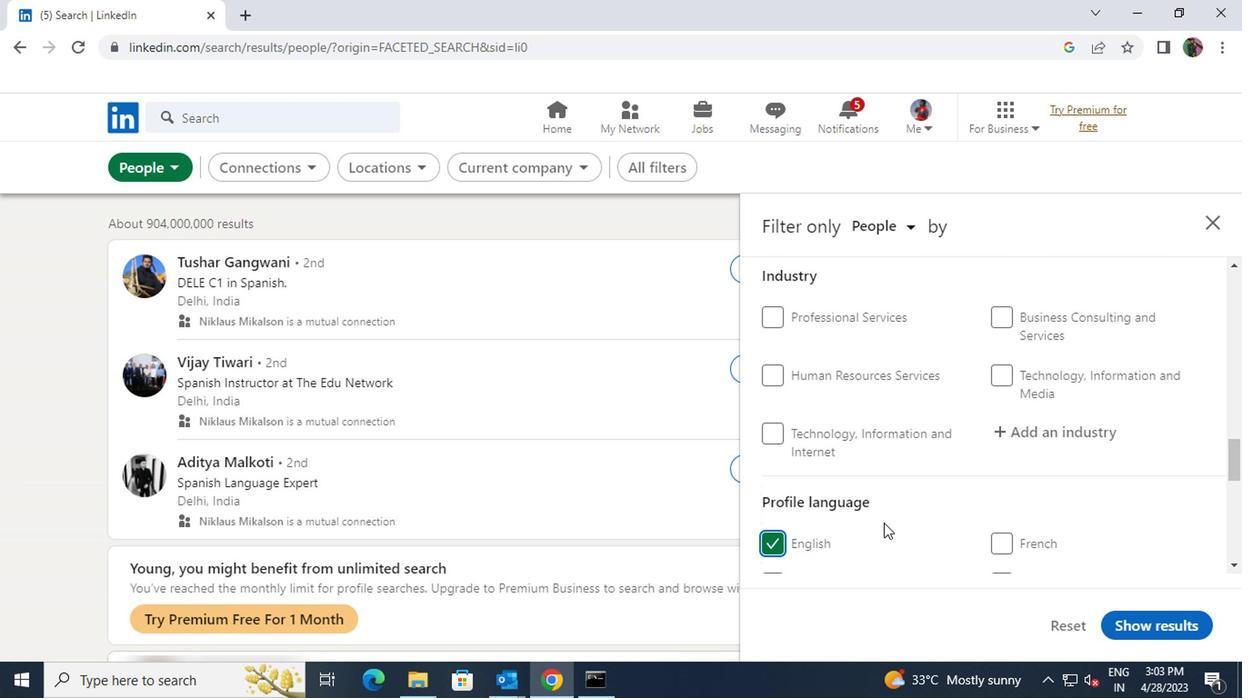 
Action: Mouse scrolled (880, 524) with delta (0, 0)
Screenshot: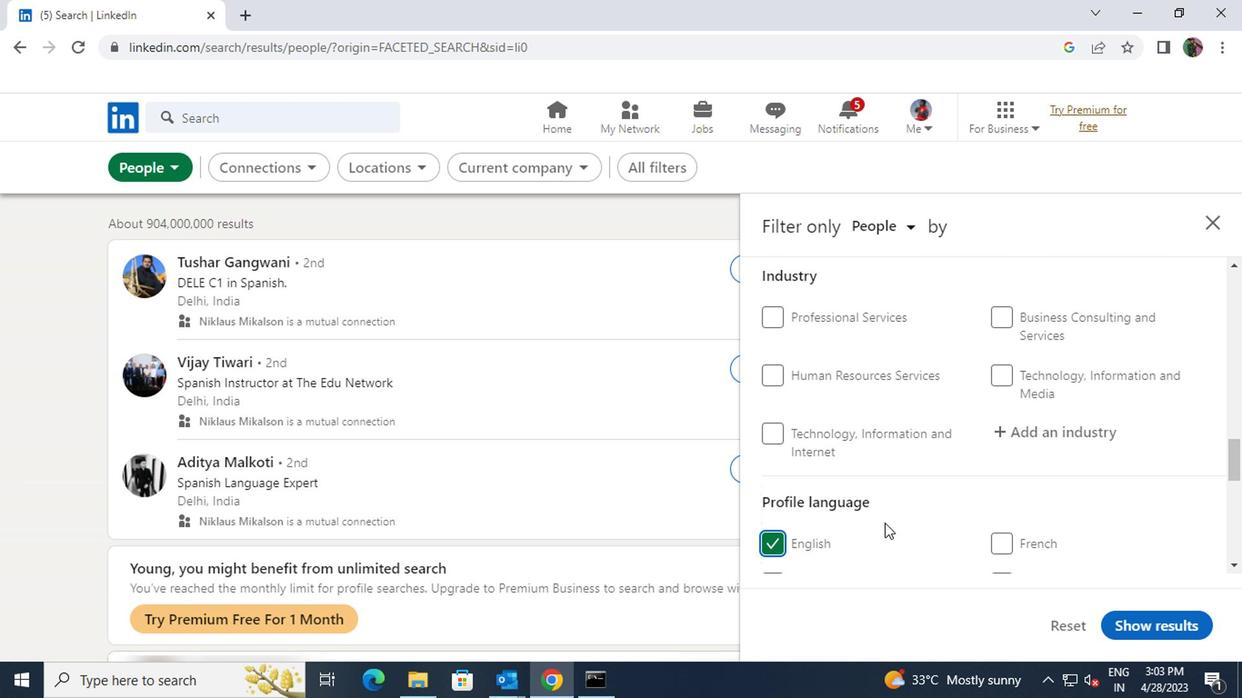 
Action: Mouse scrolled (880, 524) with delta (0, 0)
Screenshot: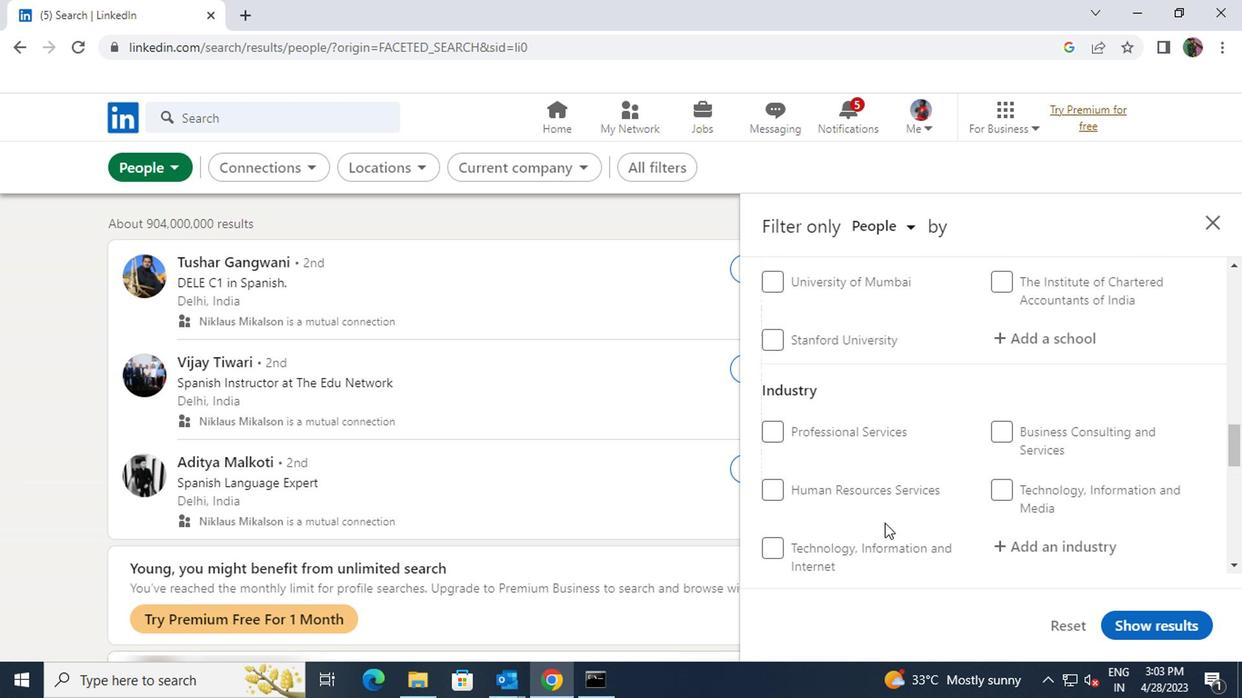 
Action: Mouse scrolled (880, 524) with delta (0, 0)
Screenshot: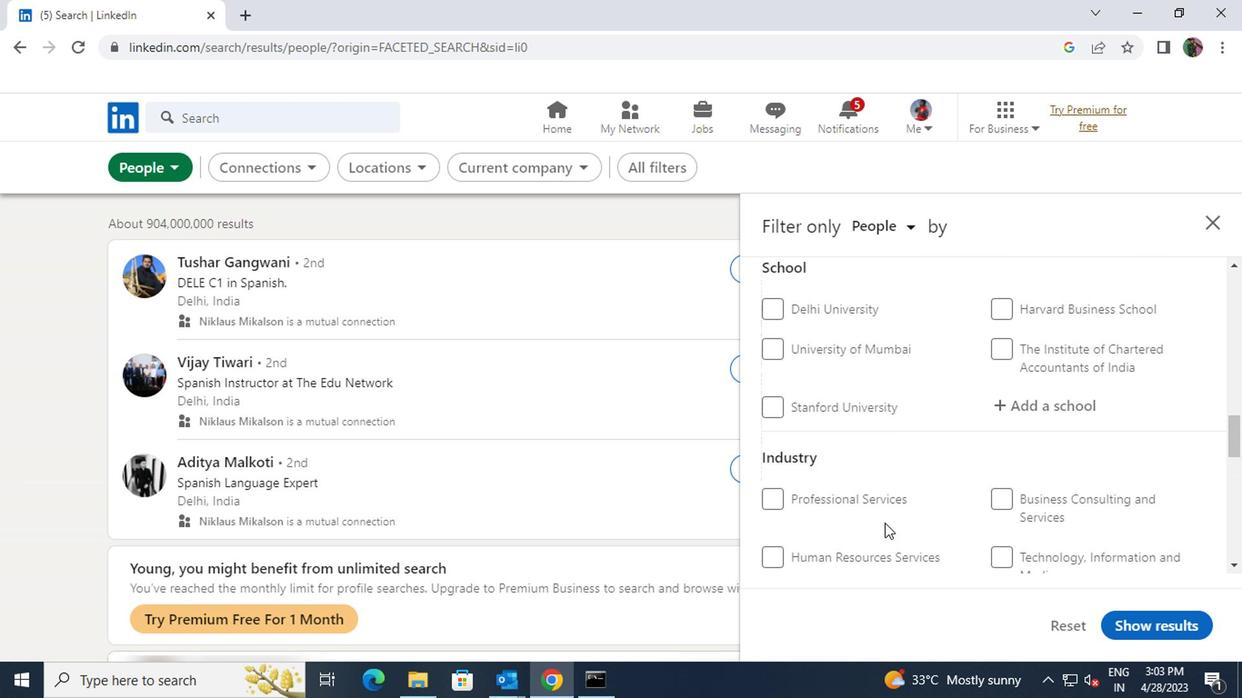 
Action: Mouse scrolled (880, 524) with delta (0, 0)
Screenshot: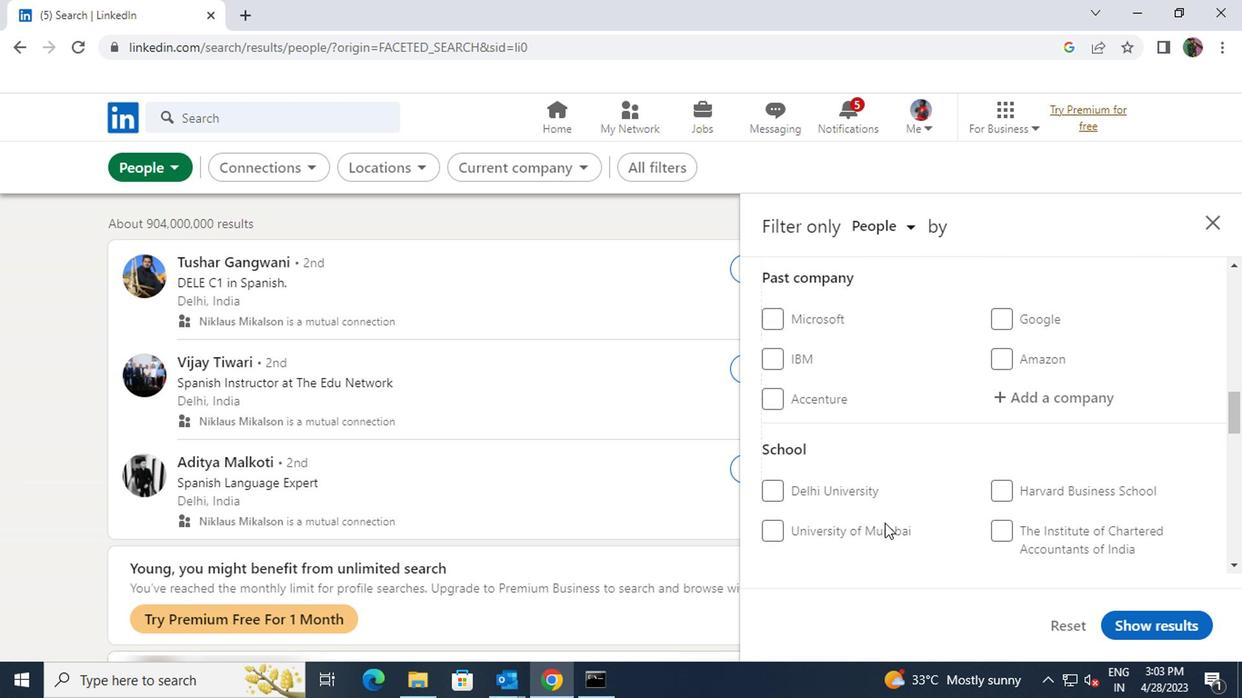 
Action: Mouse moved to (881, 524)
Screenshot: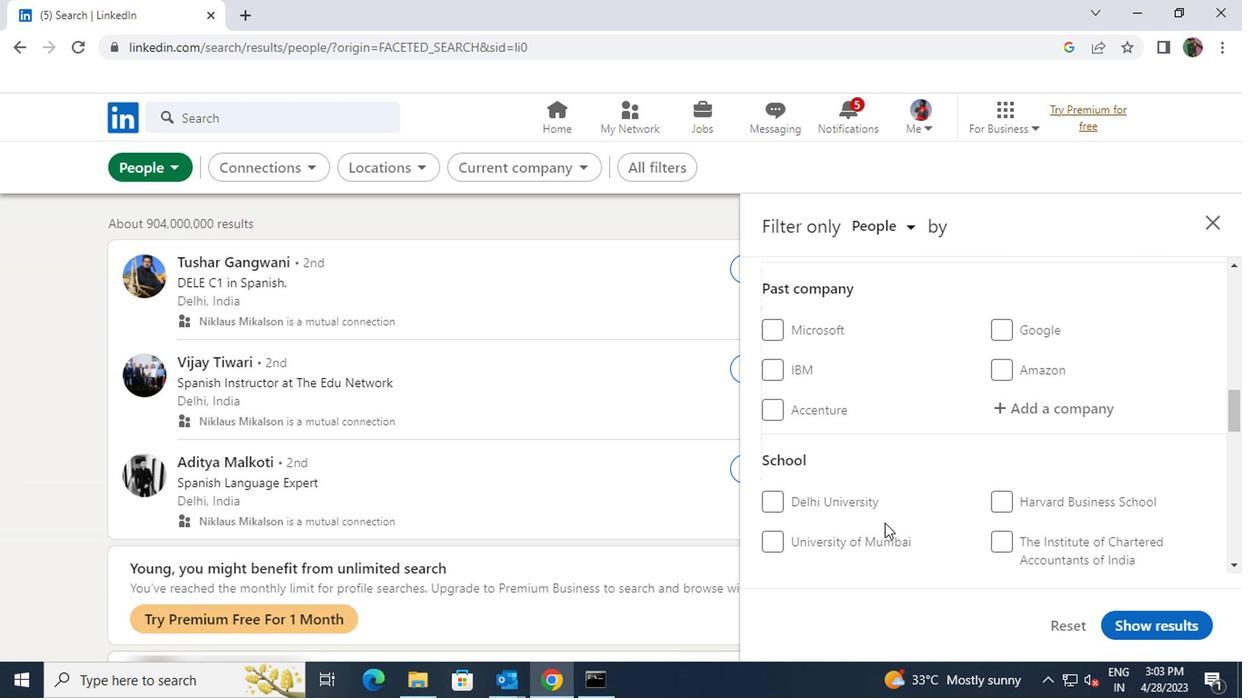 
Action: Mouse scrolled (881, 524) with delta (0, 0)
Screenshot: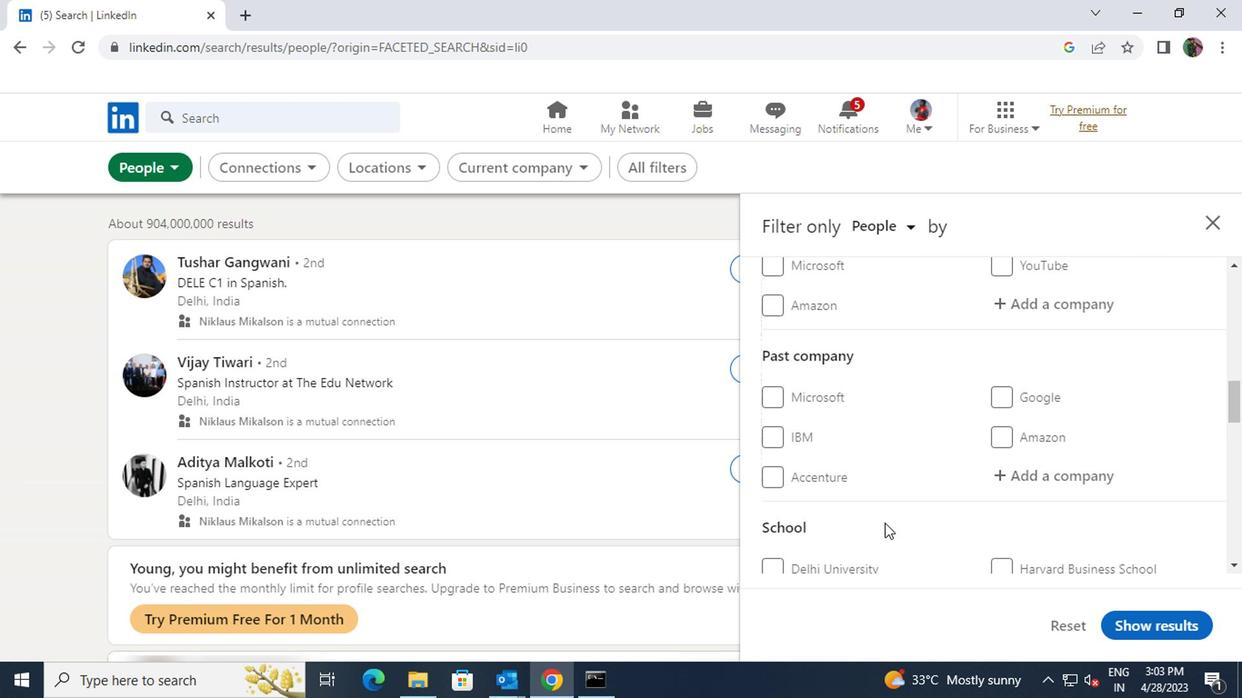 
Action: Mouse scrolled (881, 524) with delta (0, 0)
Screenshot: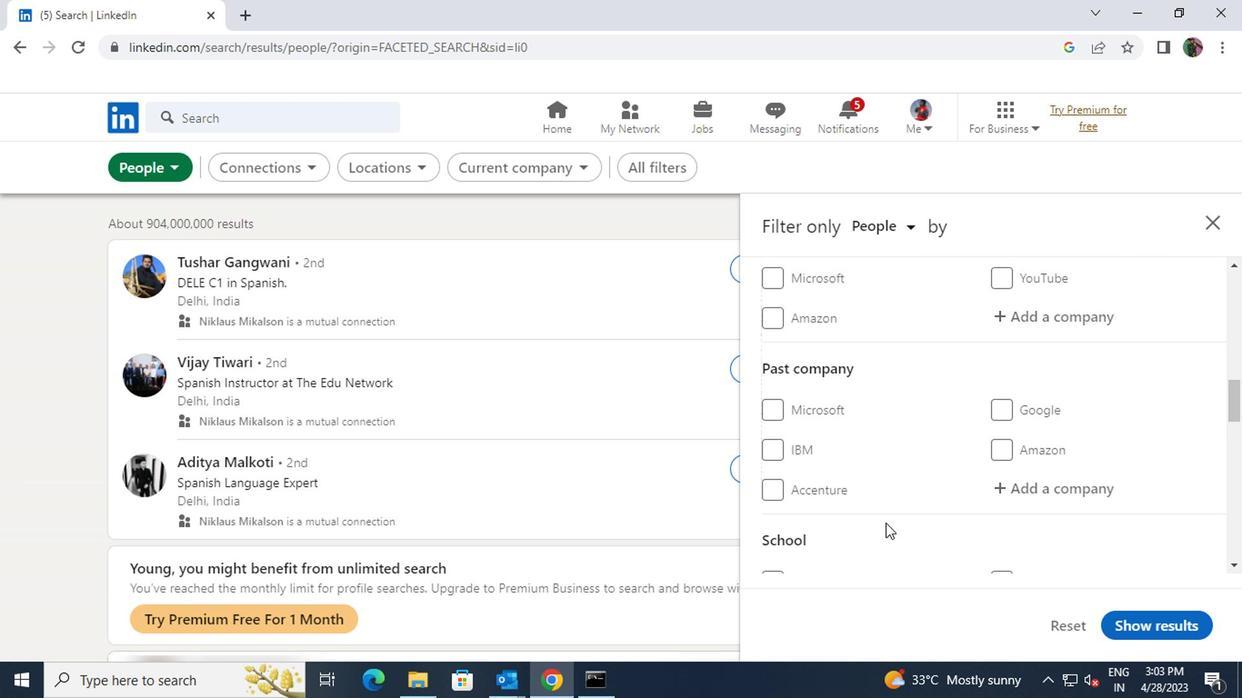 
Action: Mouse moved to (990, 493)
Screenshot: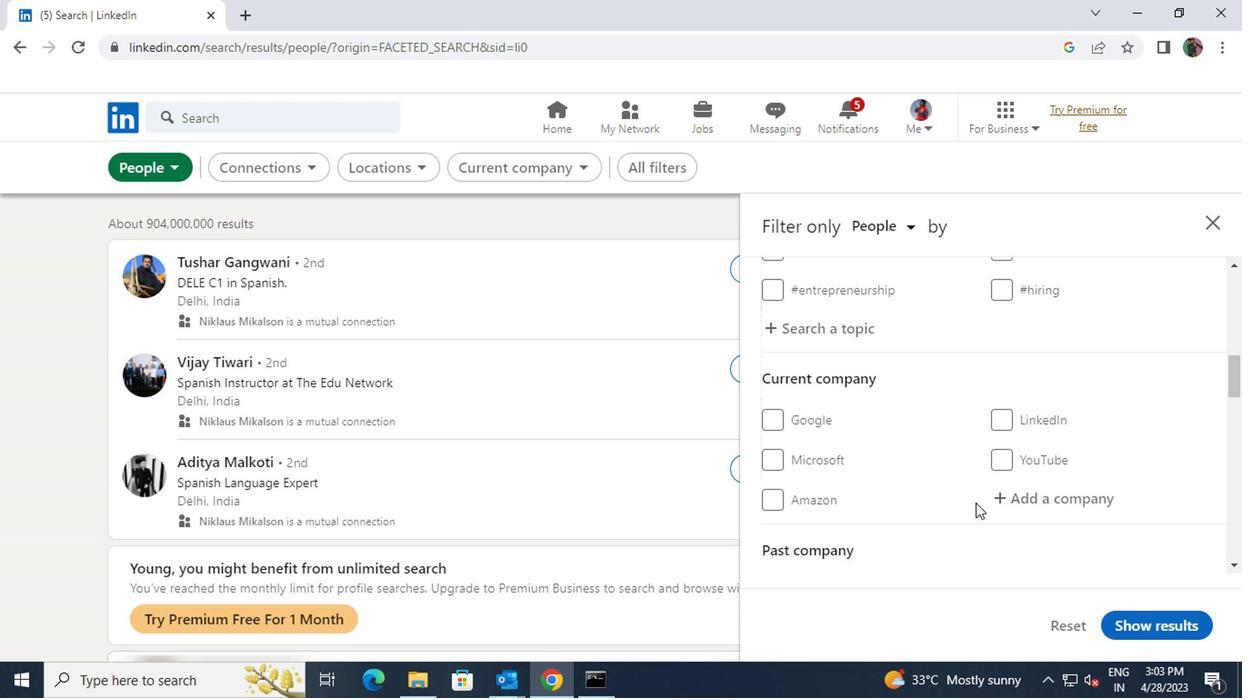 
Action: Mouse pressed left at (990, 493)
Screenshot: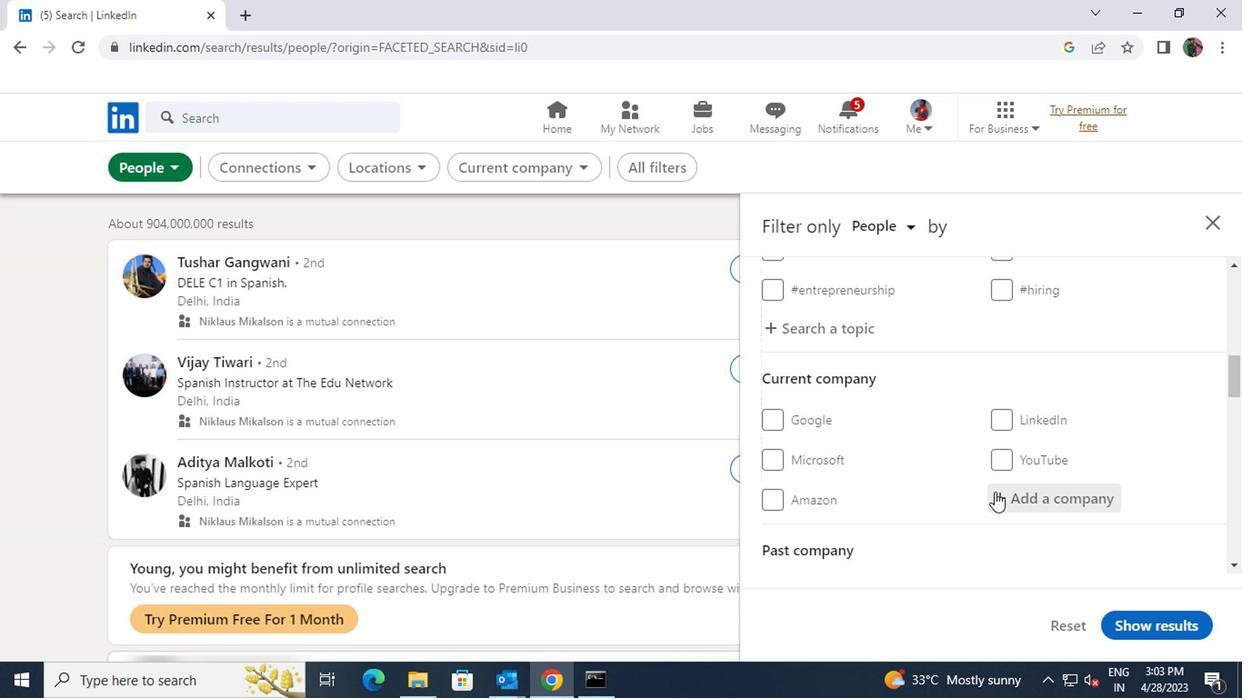 
Action: Key pressed <Key.shift>REMOTE
Screenshot: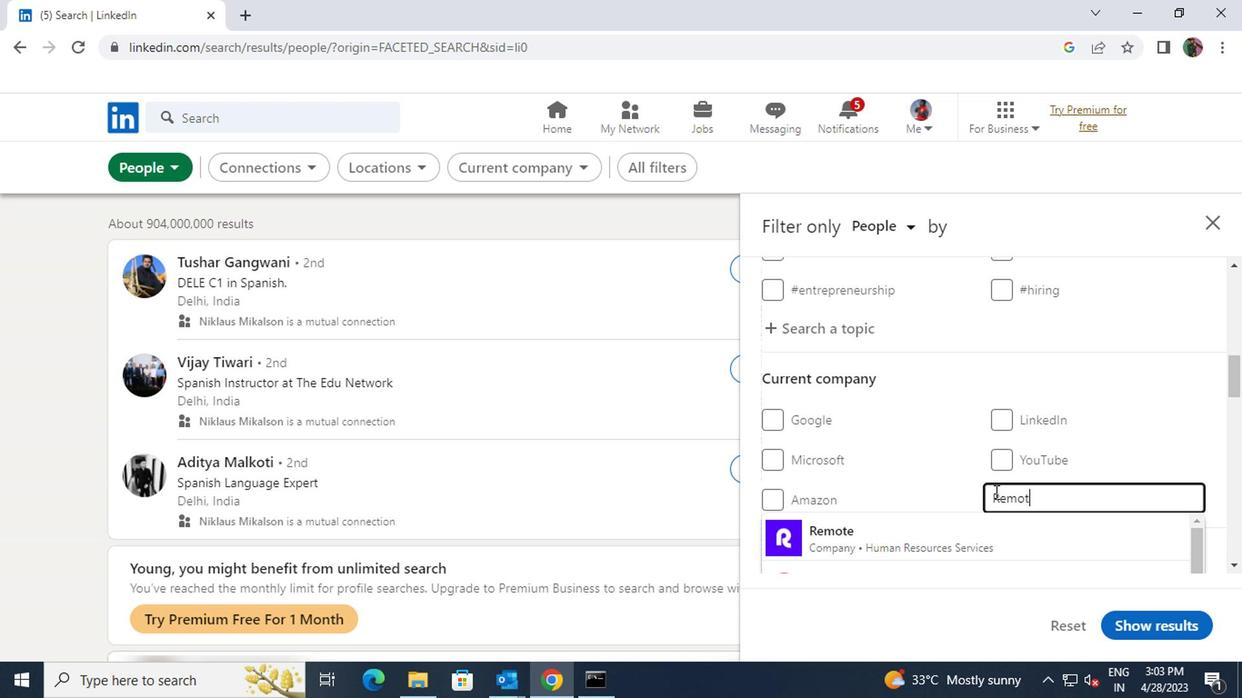 
Action: Mouse moved to (975, 527)
Screenshot: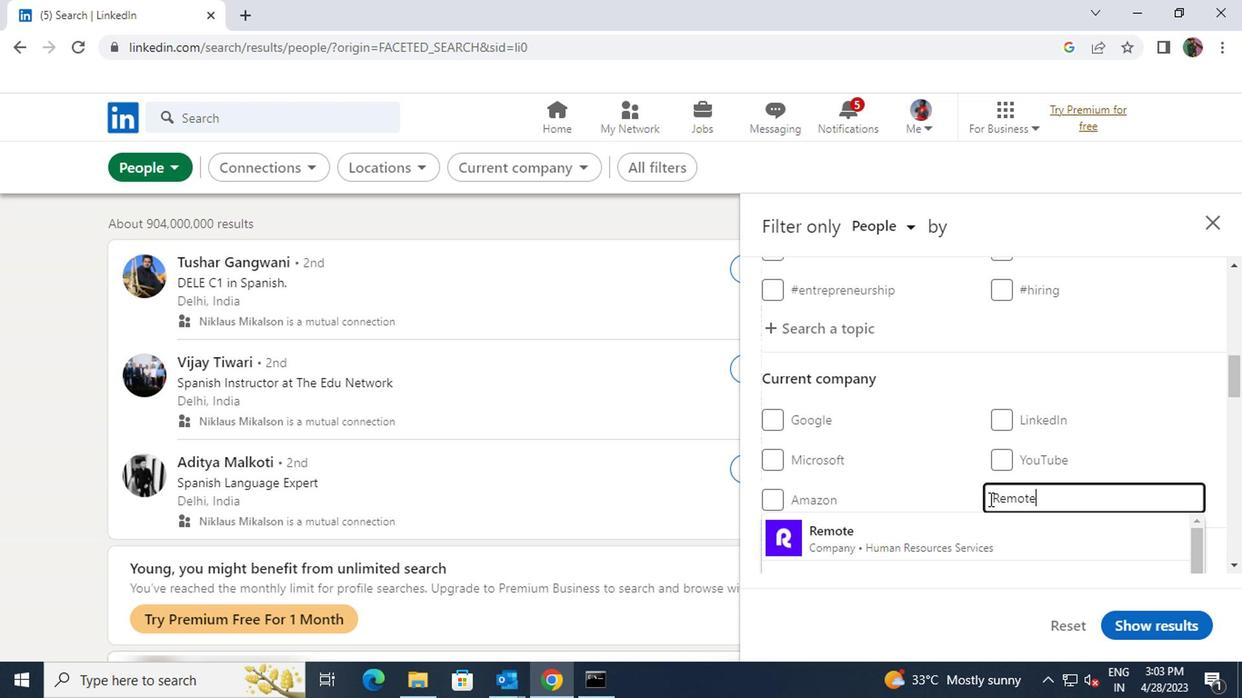 
Action: Mouse pressed left at (975, 527)
Screenshot: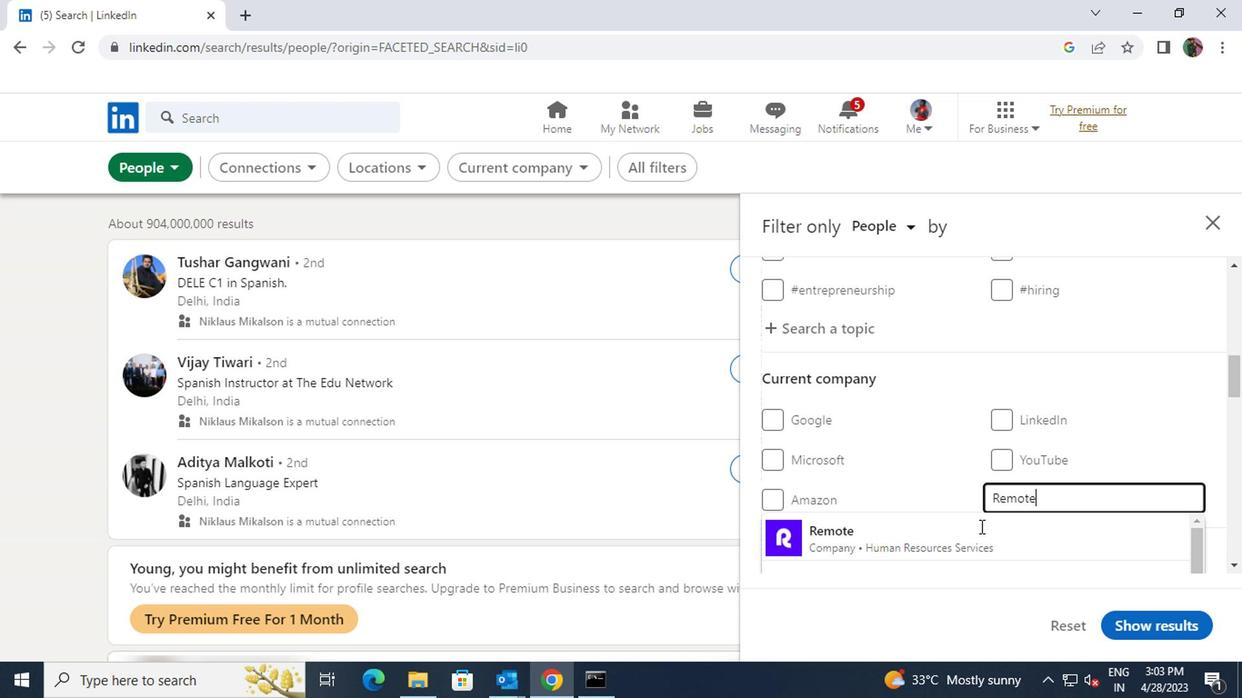 
Action: Mouse moved to (970, 535)
Screenshot: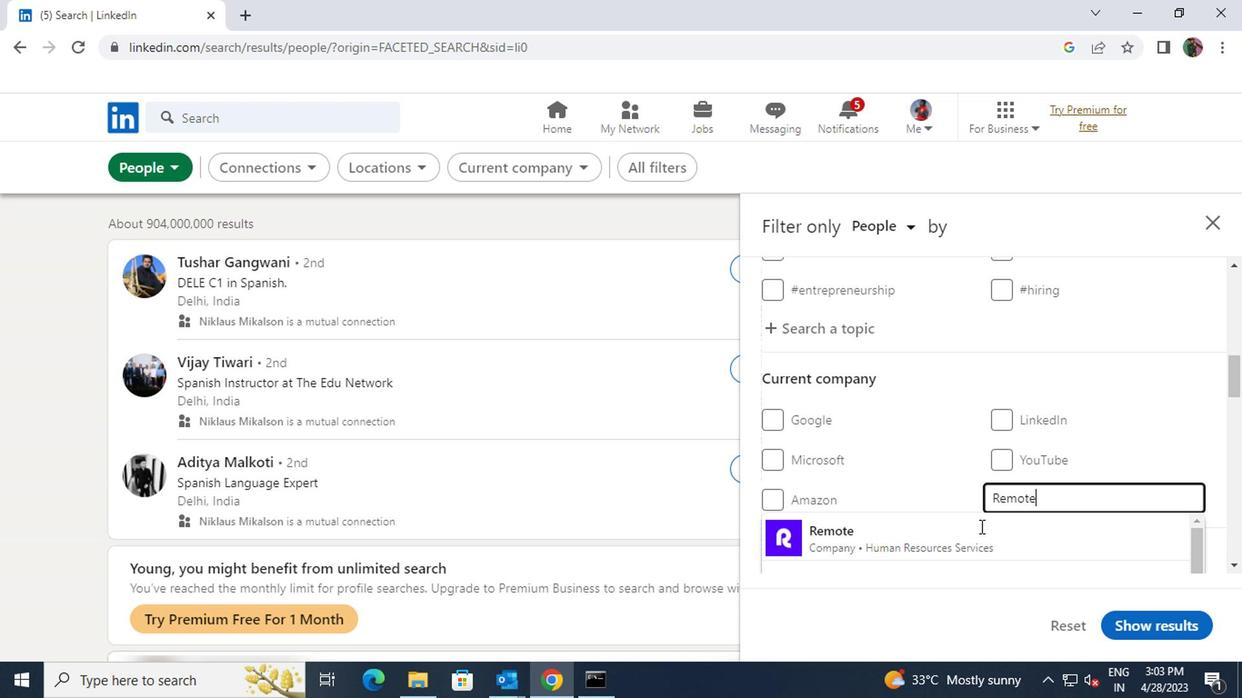 
Action: Mouse scrolled (970, 535) with delta (0, 0)
Screenshot: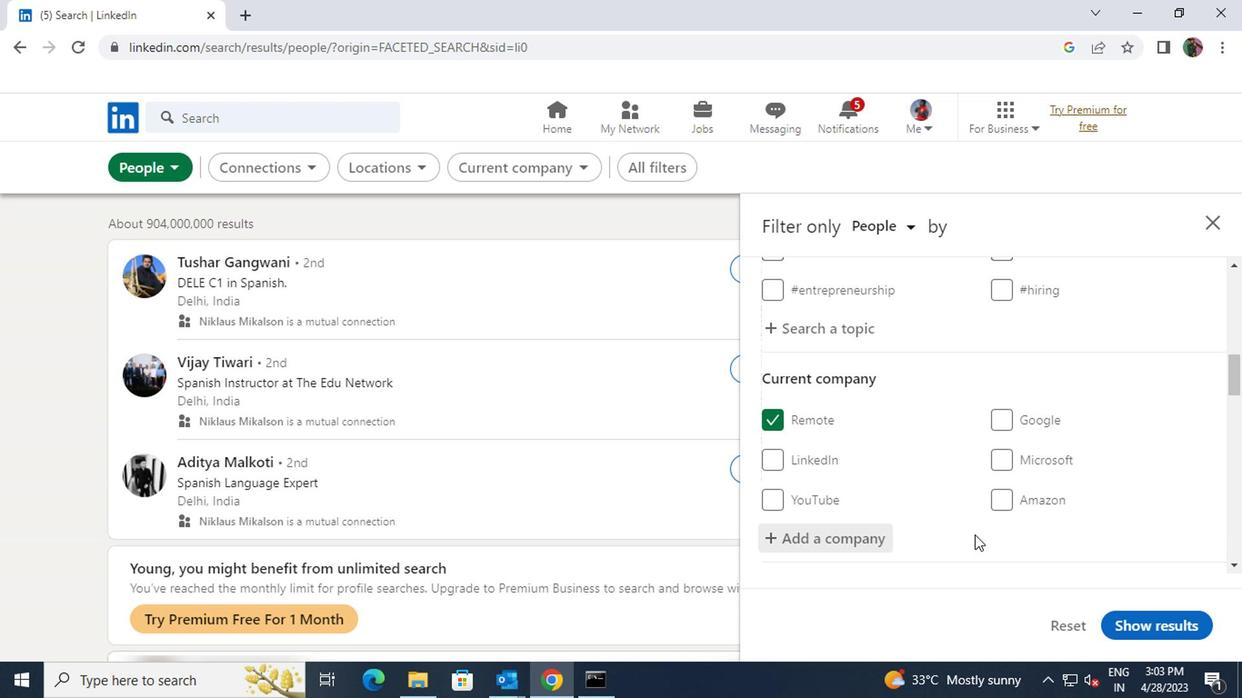 
Action: Mouse scrolled (970, 535) with delta (0, 0)
Screenshot: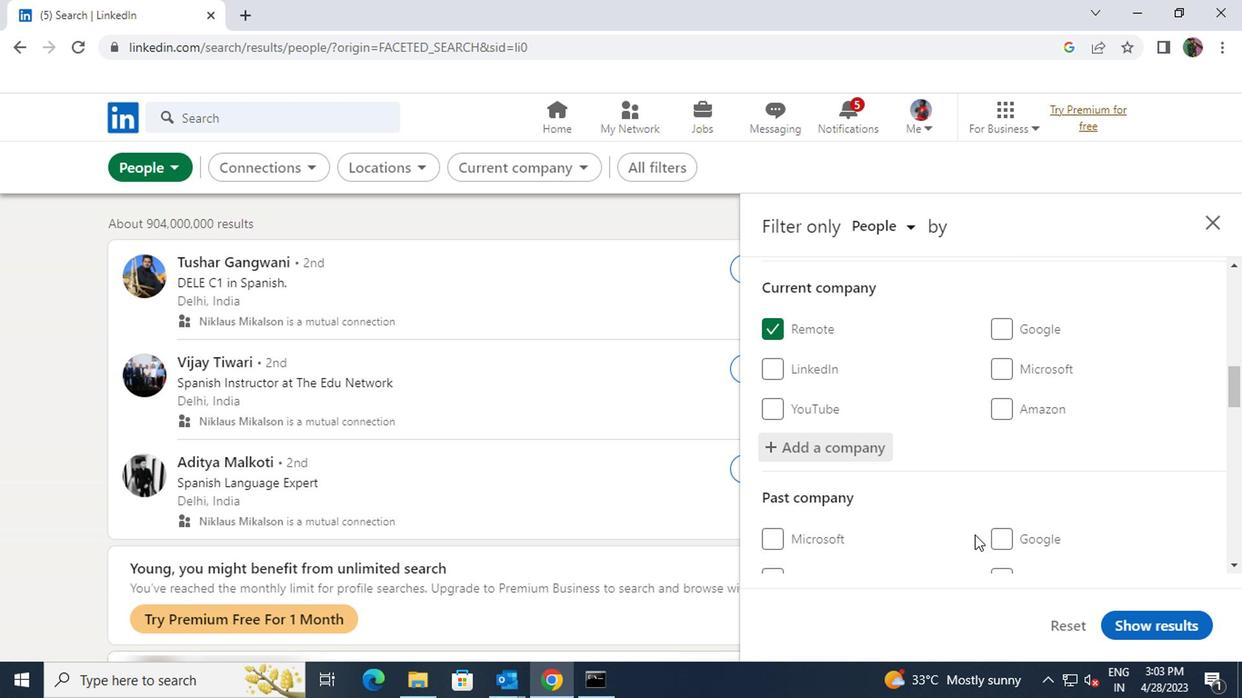 
Action: Mouse scrolled (970, 535) with delta (0, 0)
Screenshot: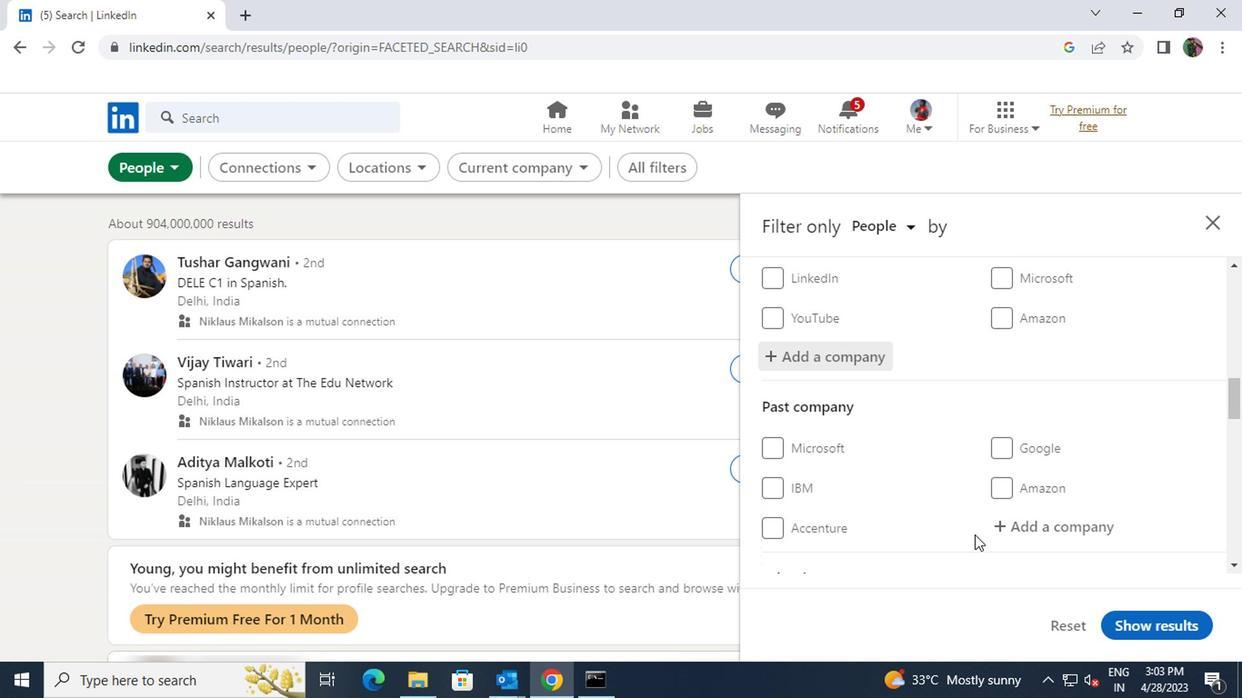 
Action: Mouse scrolled (970, 535) with delta (0, 0)
Screenshot: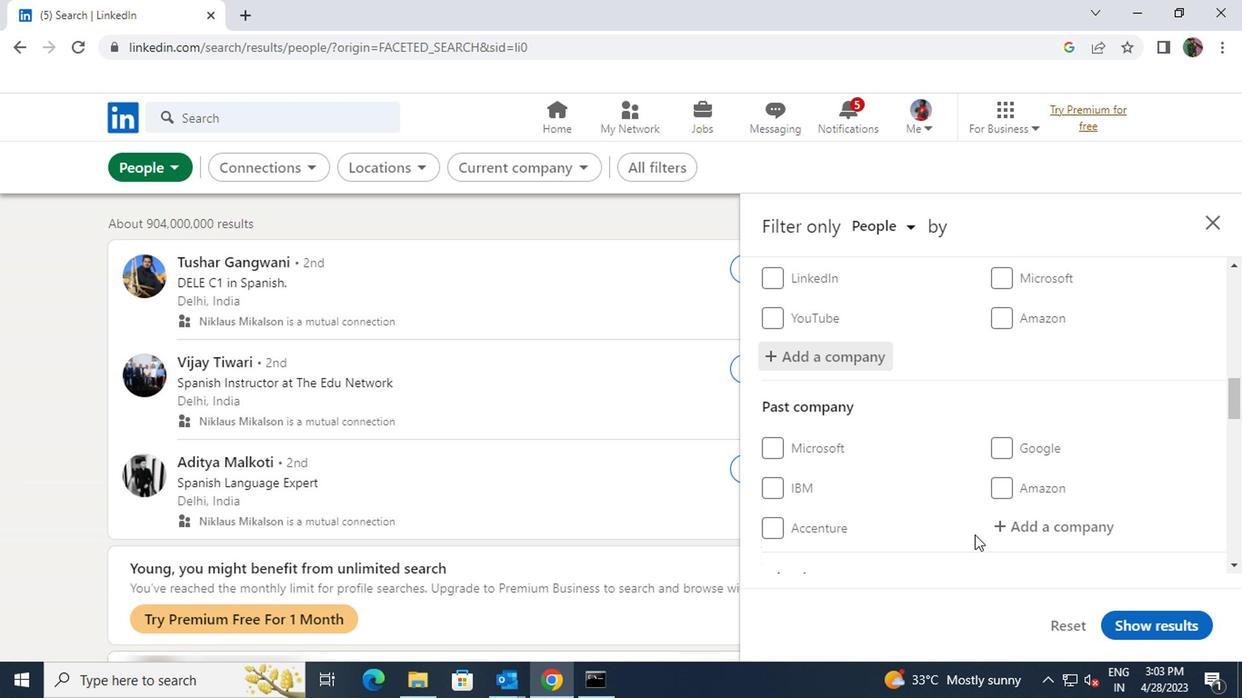 
Action: Mouse scrolled (970, 535) with delta (0, 0)
Screenshot: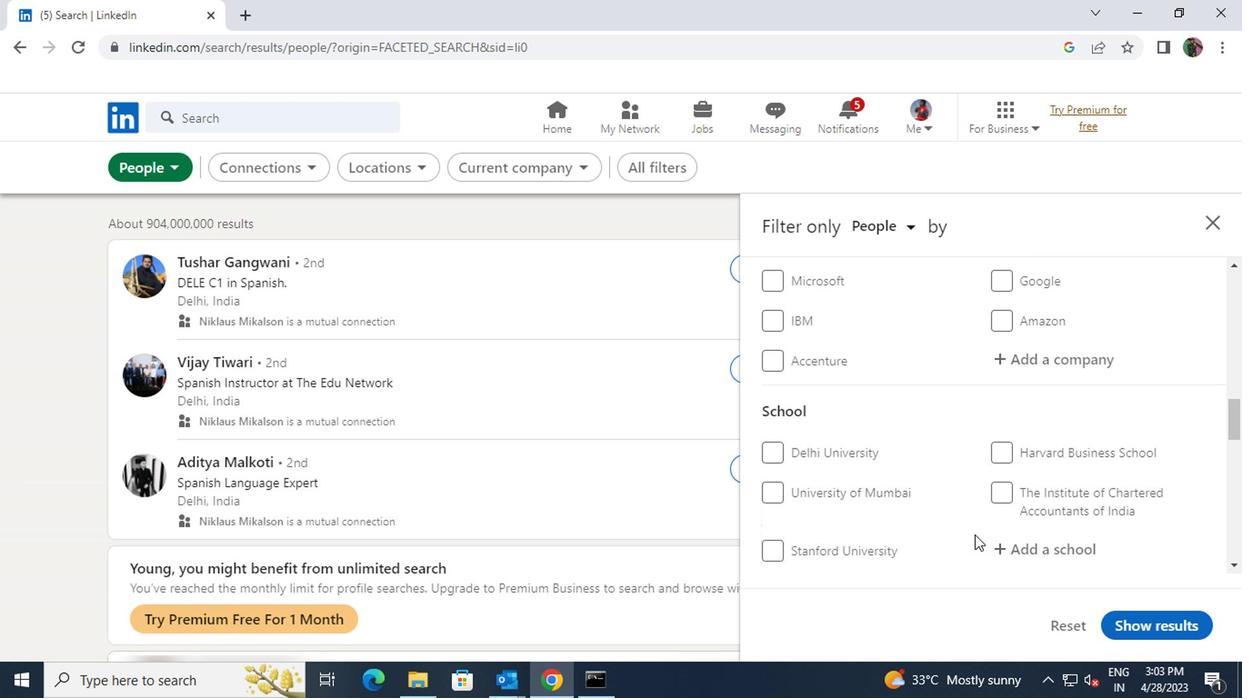 
Action: Mouse moved to (1015, 451)
Screenshot: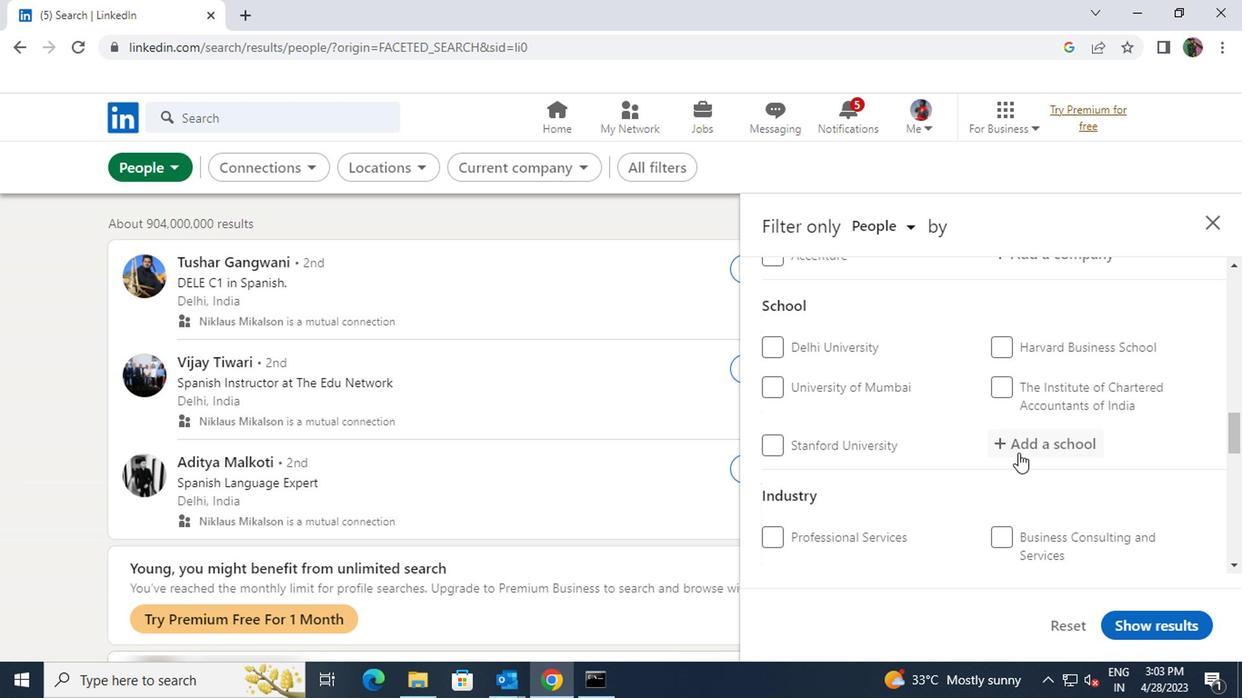 
Action: Mouse pressed left at (1015, 451)
Screenshot: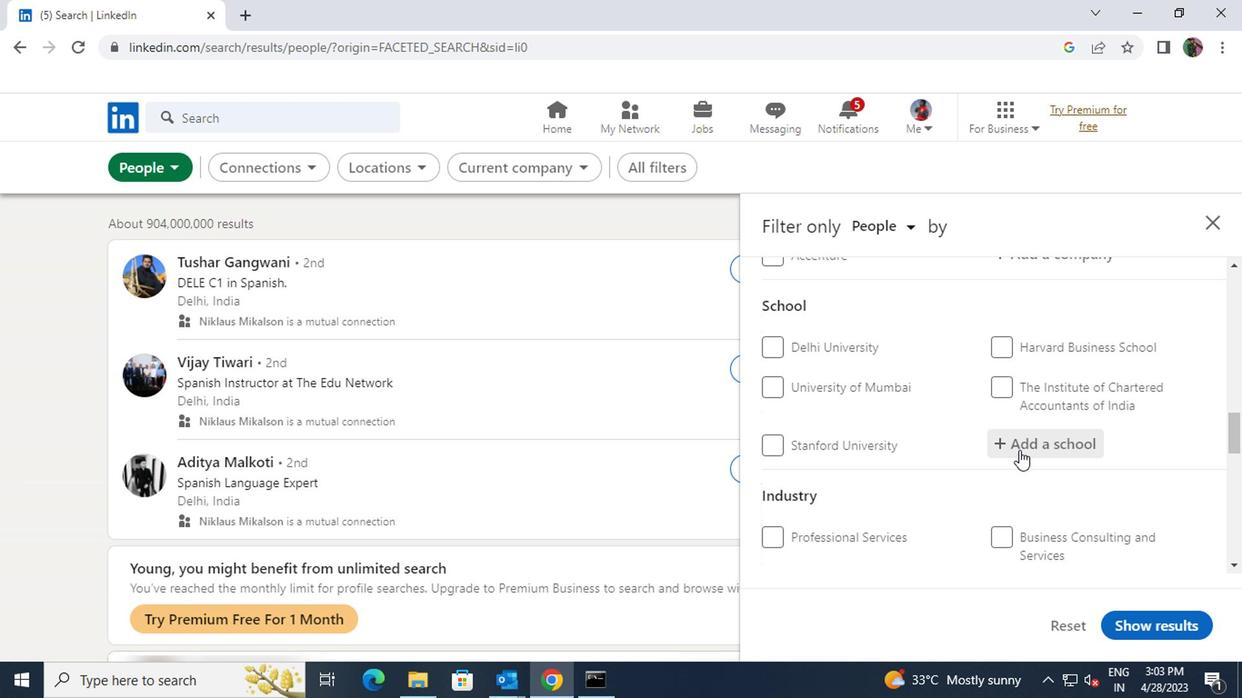 
Action: Key pressed <Key.shift><Key.shift><Key.shift>JUNIOR<Key.space>COLLEGE<Key.space>OF<Key.space><Key.shift>SCIENCE
Screenshot: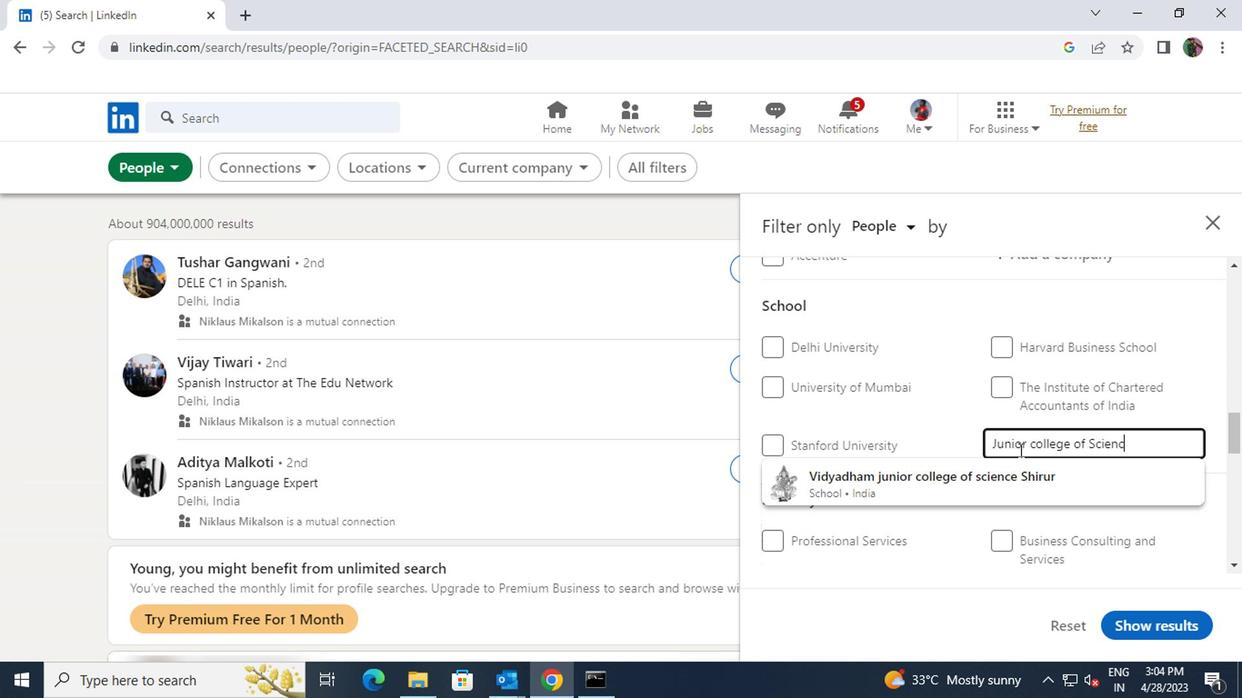 
Action: Mouse moved to (1014, 463)
Screenshot: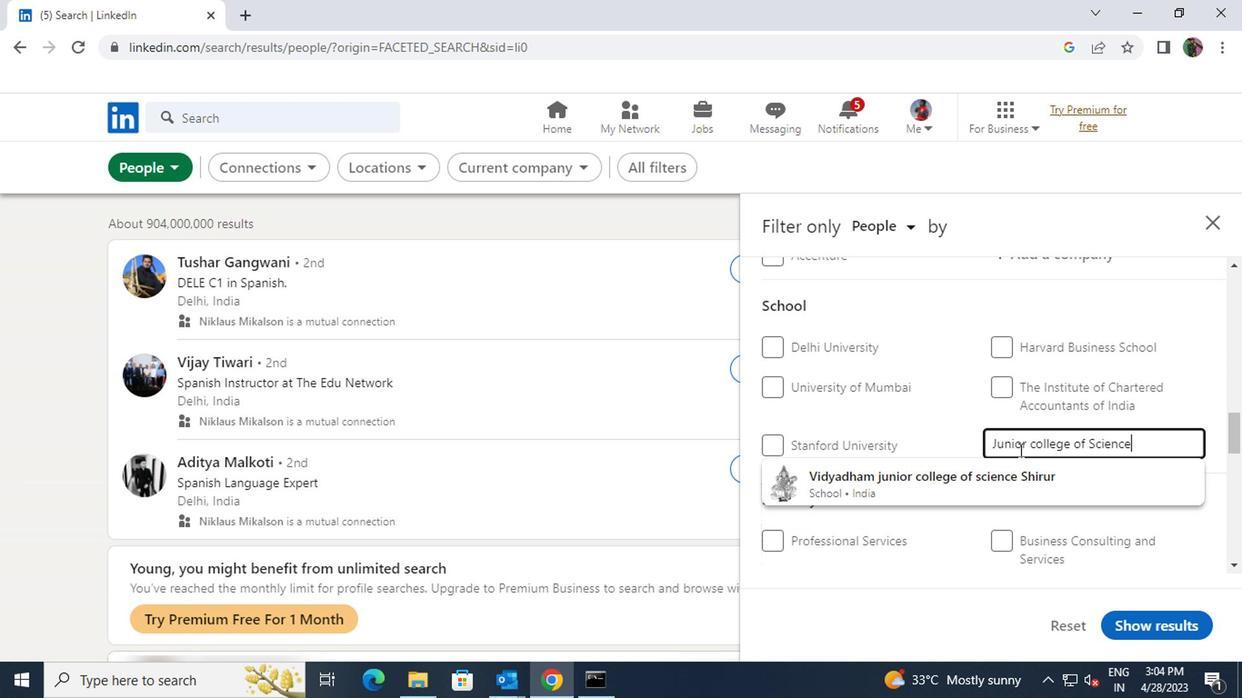 
Action: Mouse pressed left at (1014, 463)
Screenshot: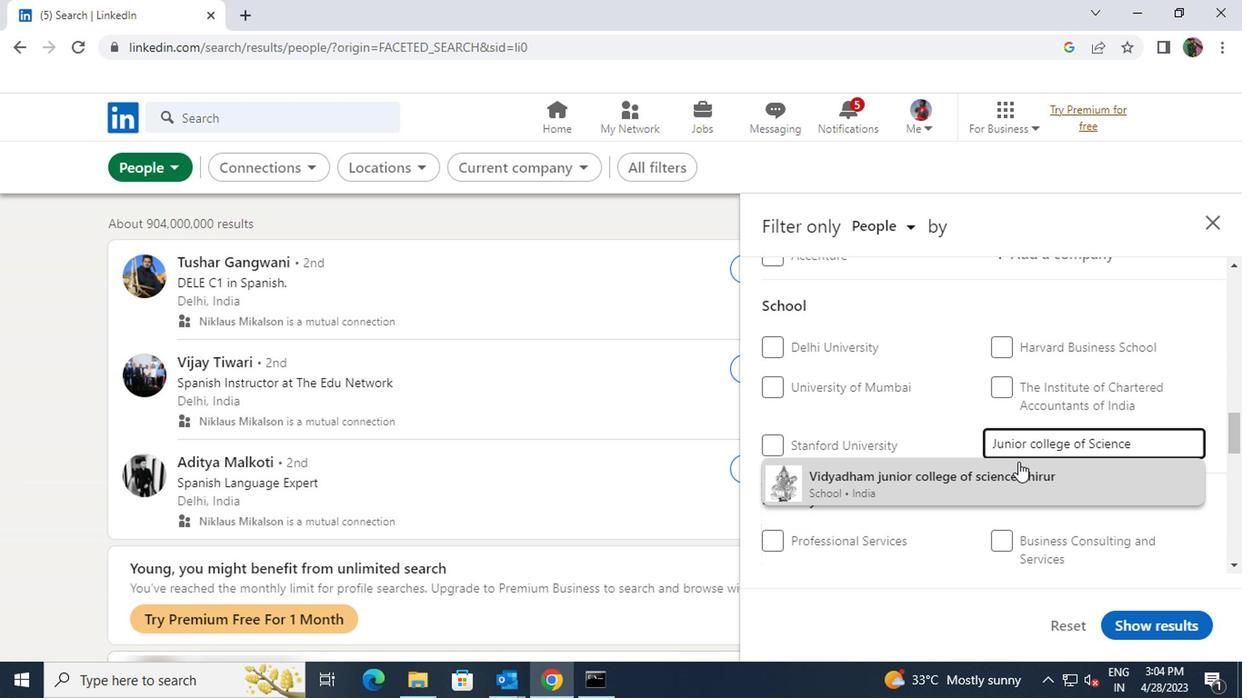 
Action: Mouse scrolled (1014, 462) with delta (0, -1)
Screenshot: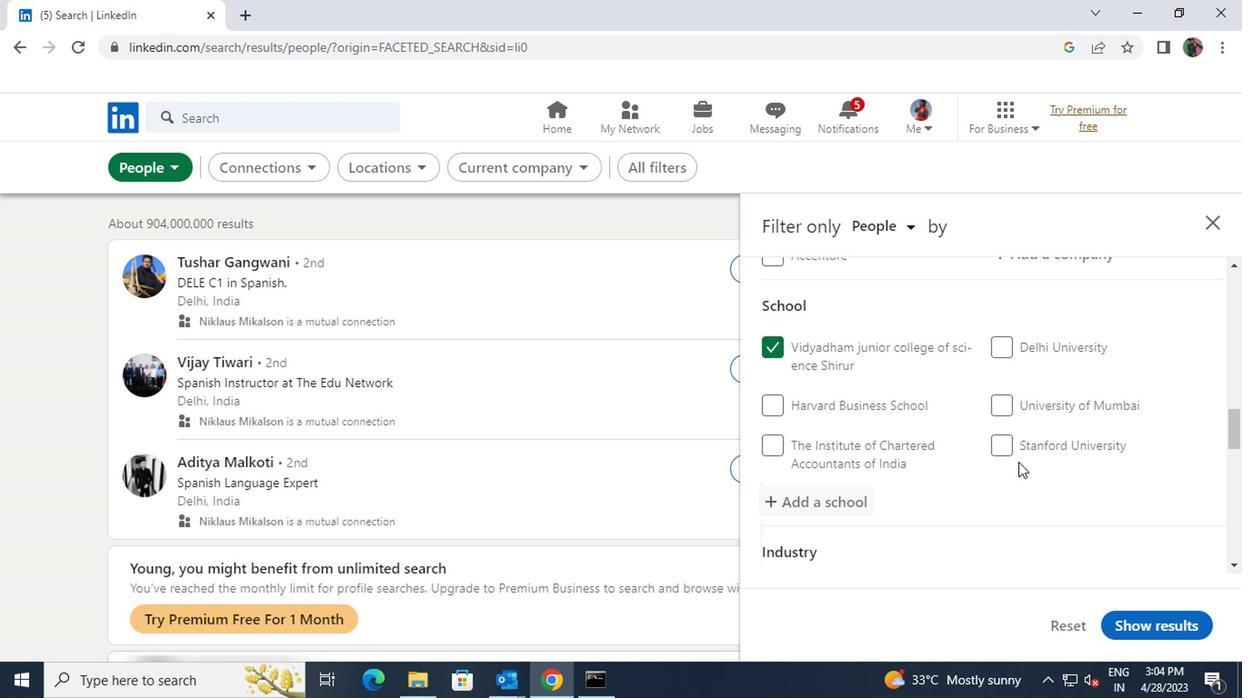
Action: Mouse scrolled (1014, 462) with delta (0, -1)
Screenshot: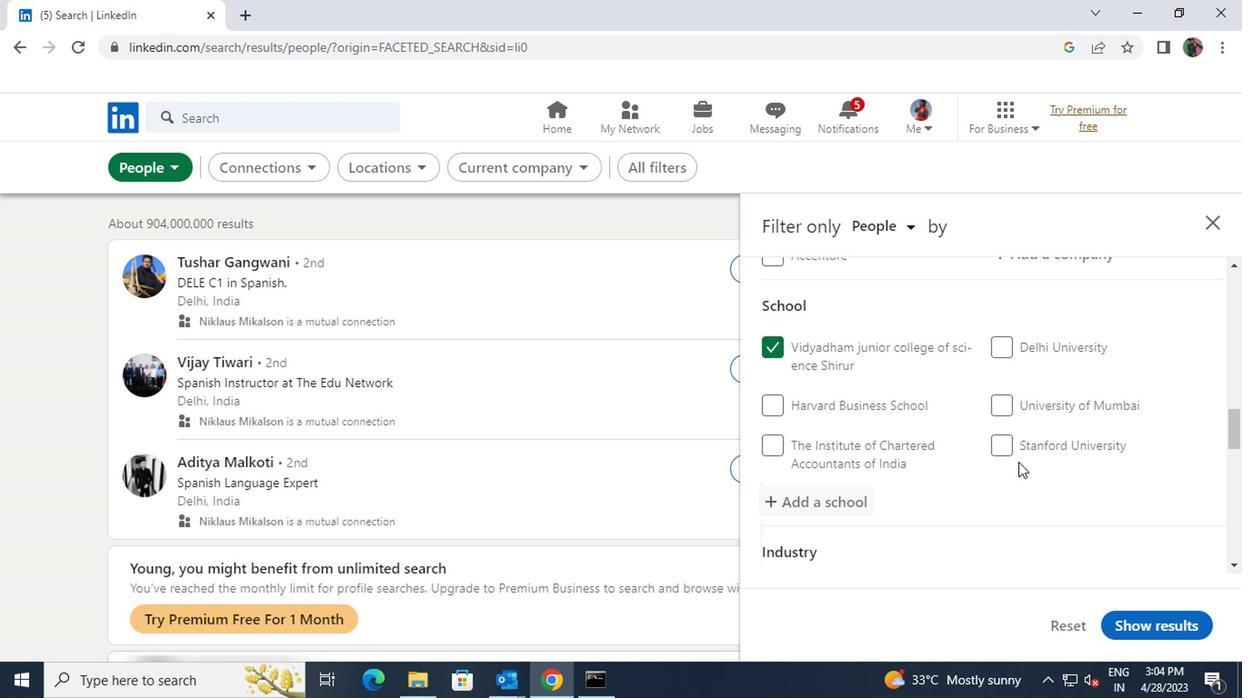
Action: Mouse scrolled (1014, 462) with delta (0, -1)
Screenshot: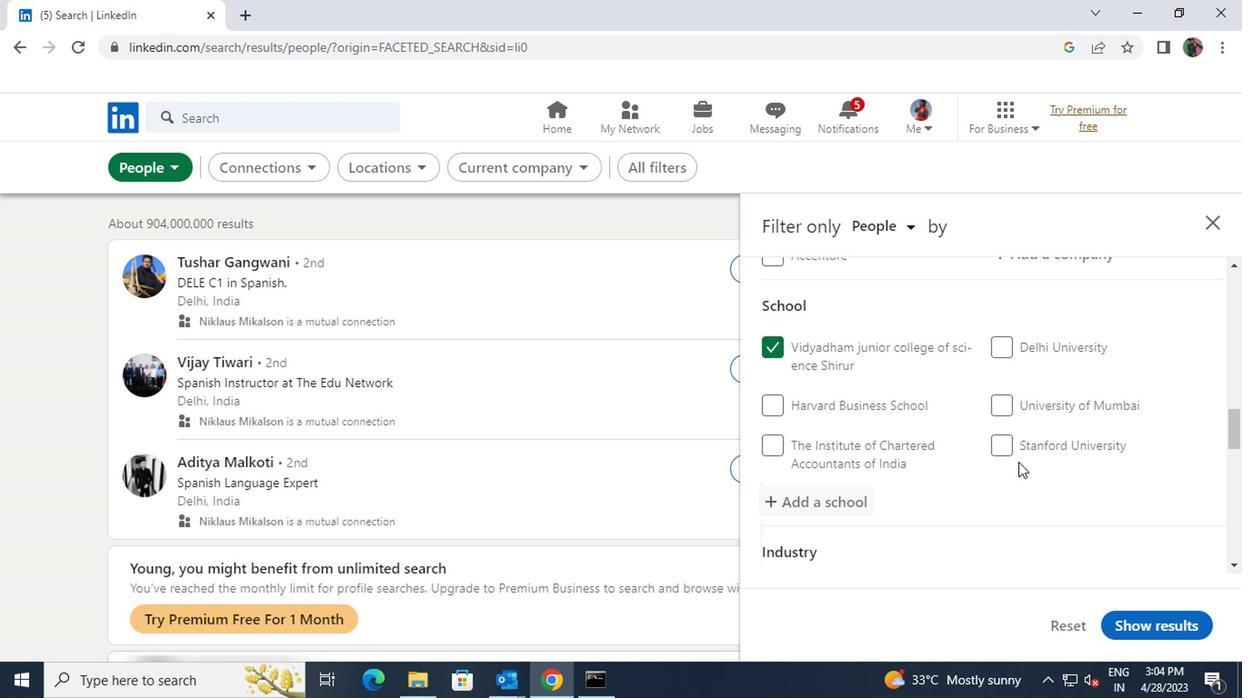 
Action: Mouse scrolled (1014, 462) with delta (0, -1)
Screenshot: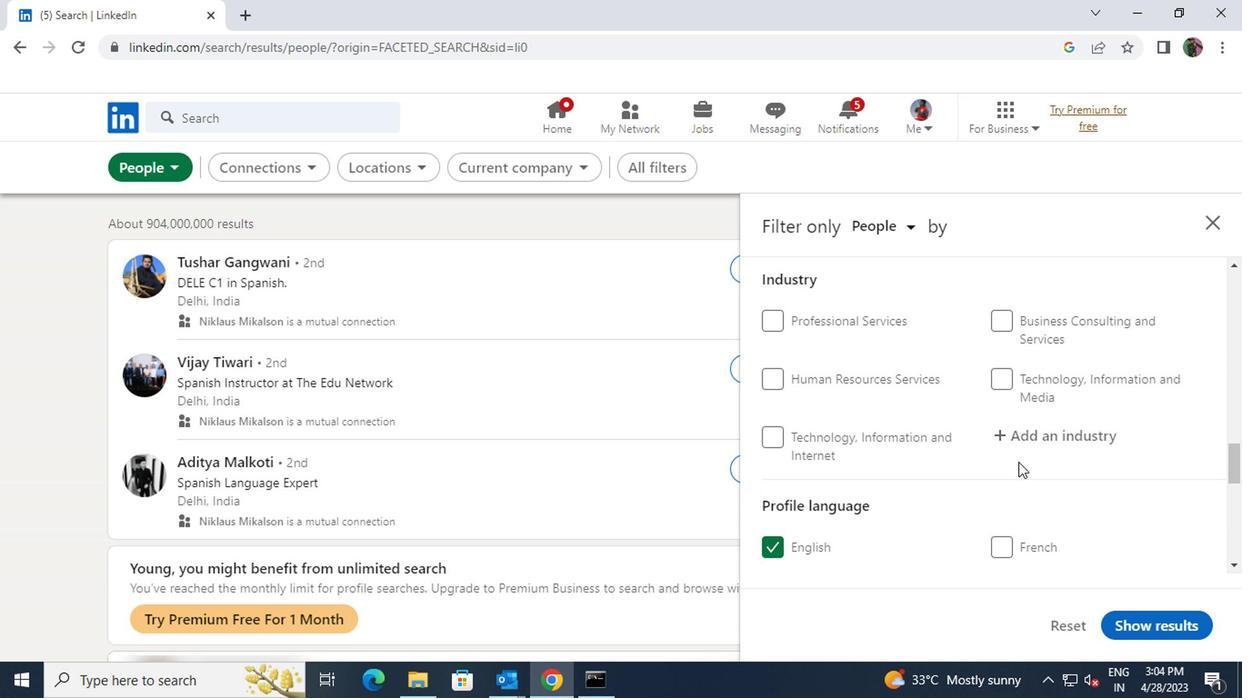 
Action: Mouse scrolled (1014, 462) with delta (0, -1)
Screenshot: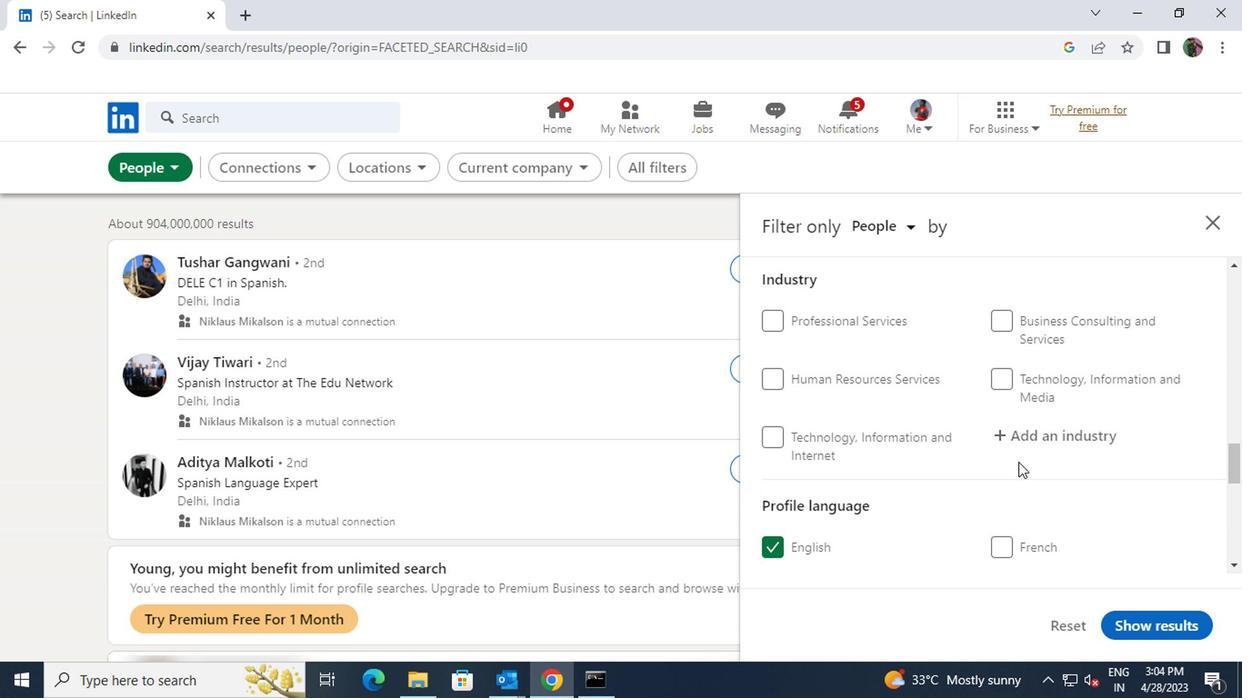 
Action: Mouse scrolled (1014, 463) with delta (0, 0)
Screenshot: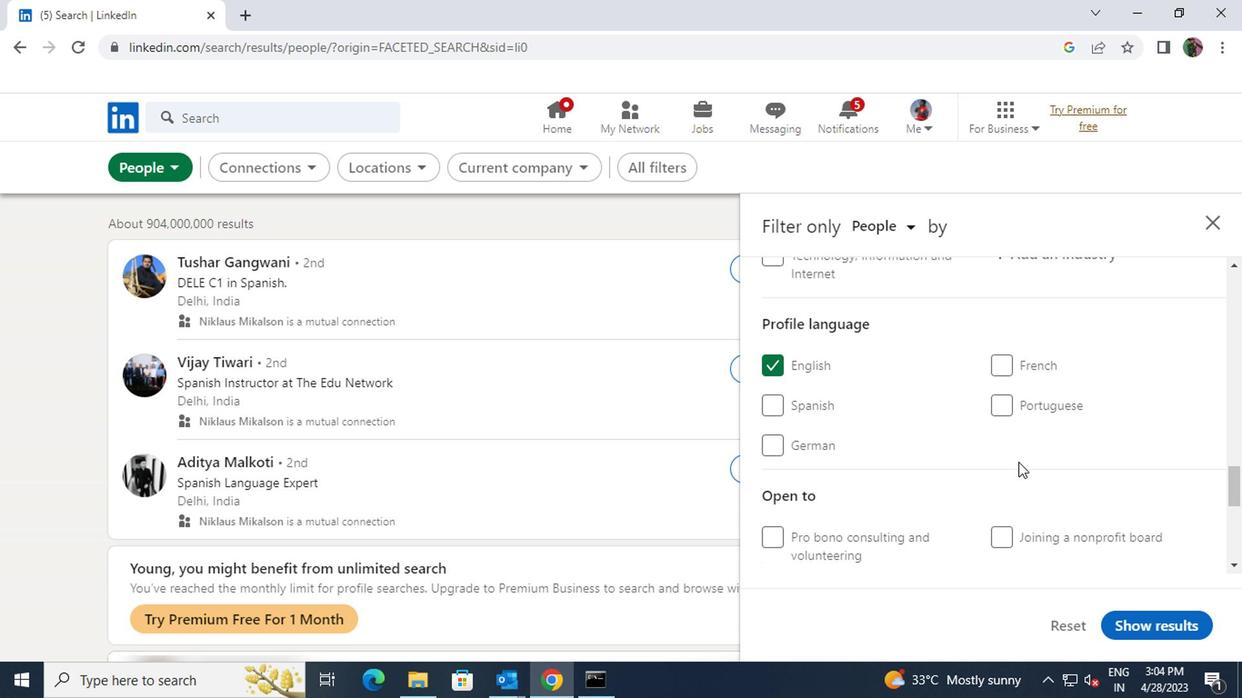 
Action: Mouse scrolled (1014, 463) with delta (0, 0)
Screenshot: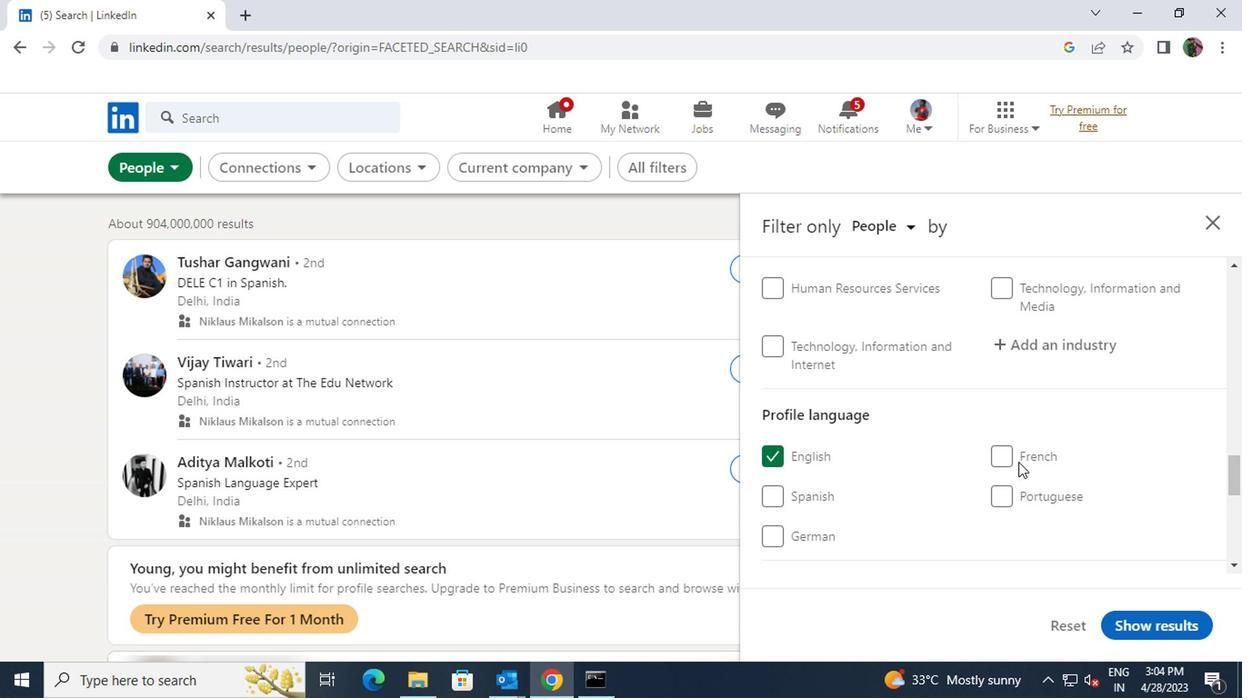 
Action: Mouse moved to (1023, 434)
Screenshot: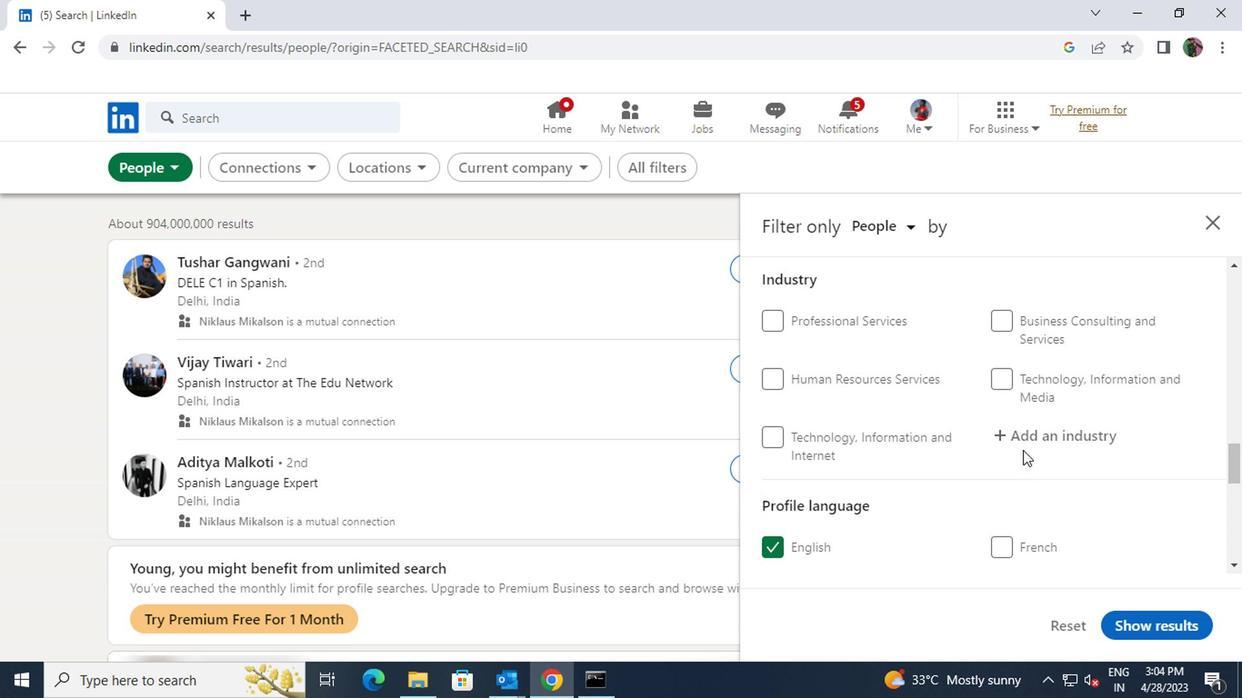 
Action: Mouse pressed left at (1023, 434)
Screenshot: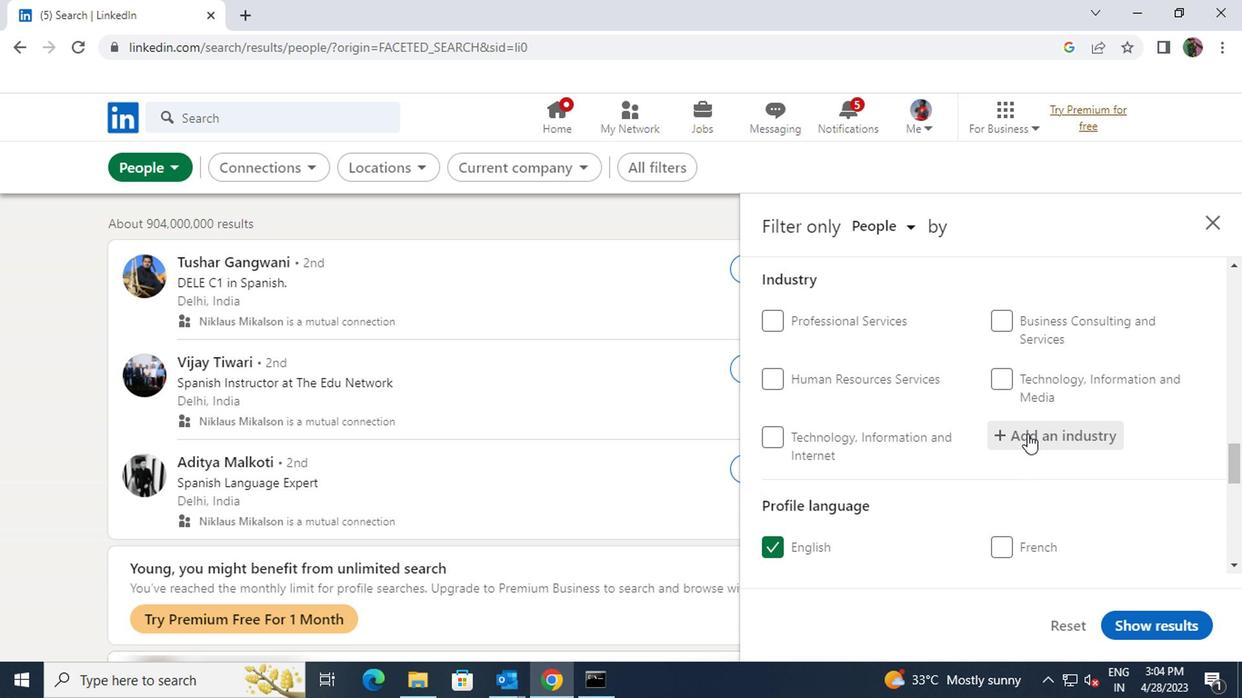 
Action: Key pressed <Key.shift>BUSINESS
Screenshot: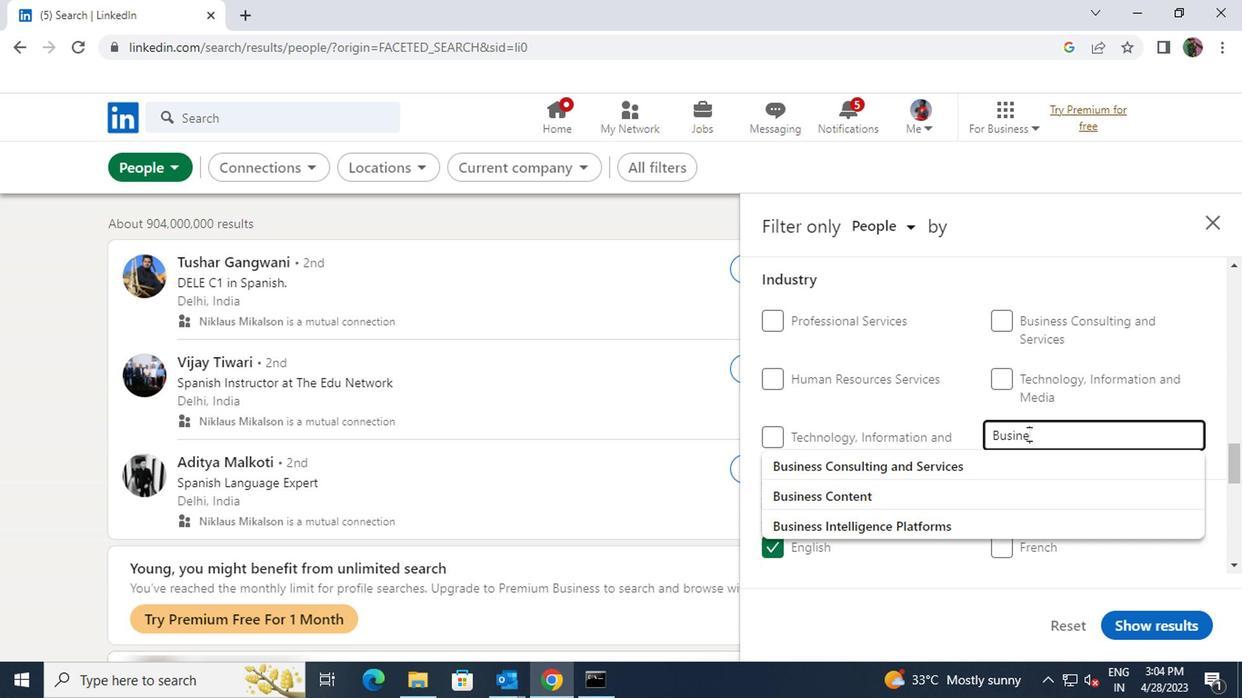 
Action: Mouse moved to (1012, 486)
Screenshot: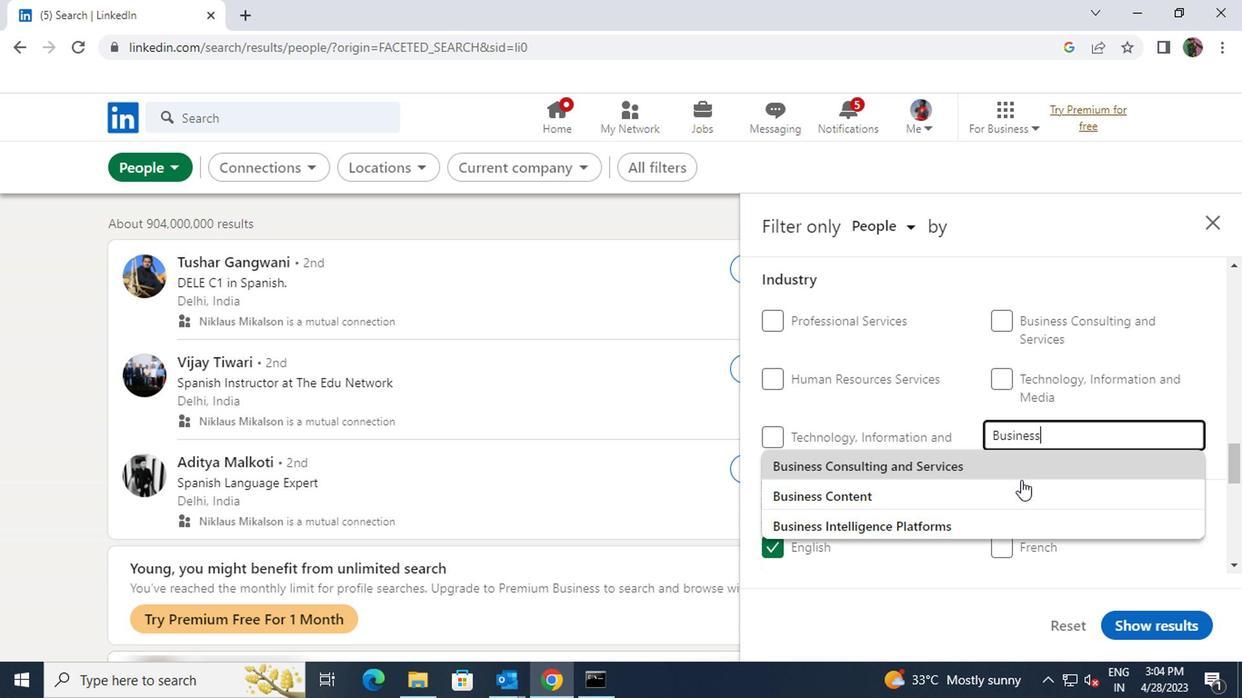 
Action: Mouse pressed left at (1012, 486)
Screenshot: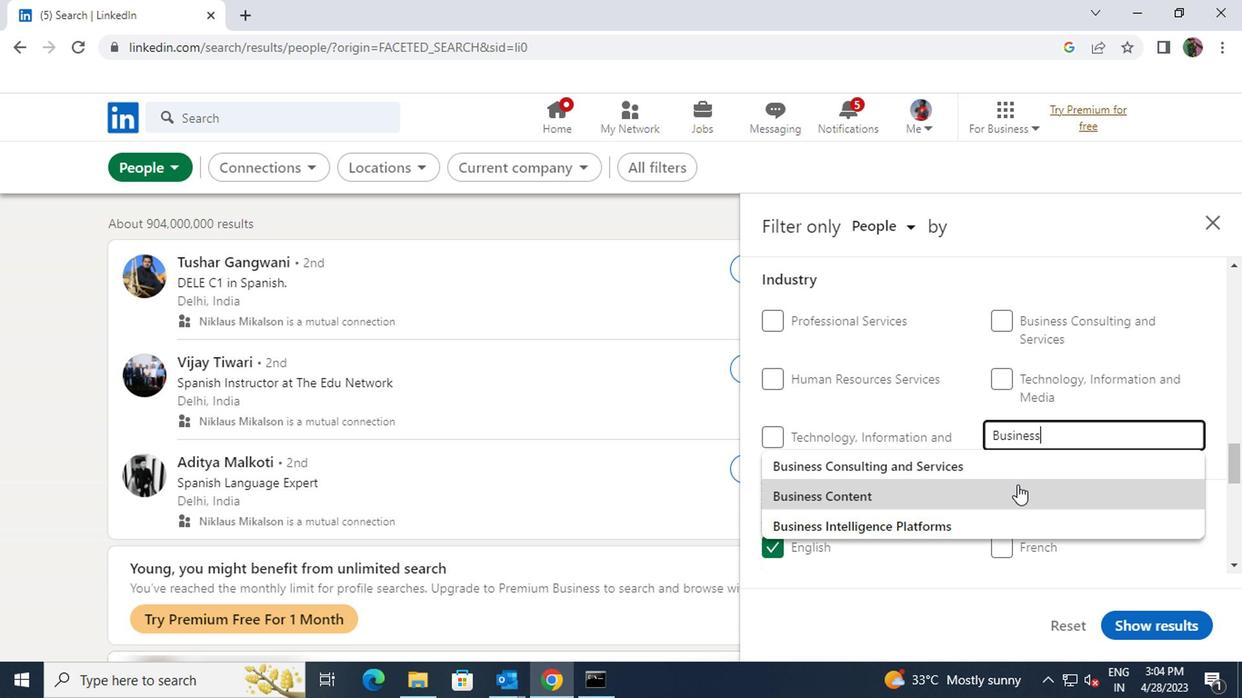 
Action: Mouse moved to (1012, 486)
Screenshot: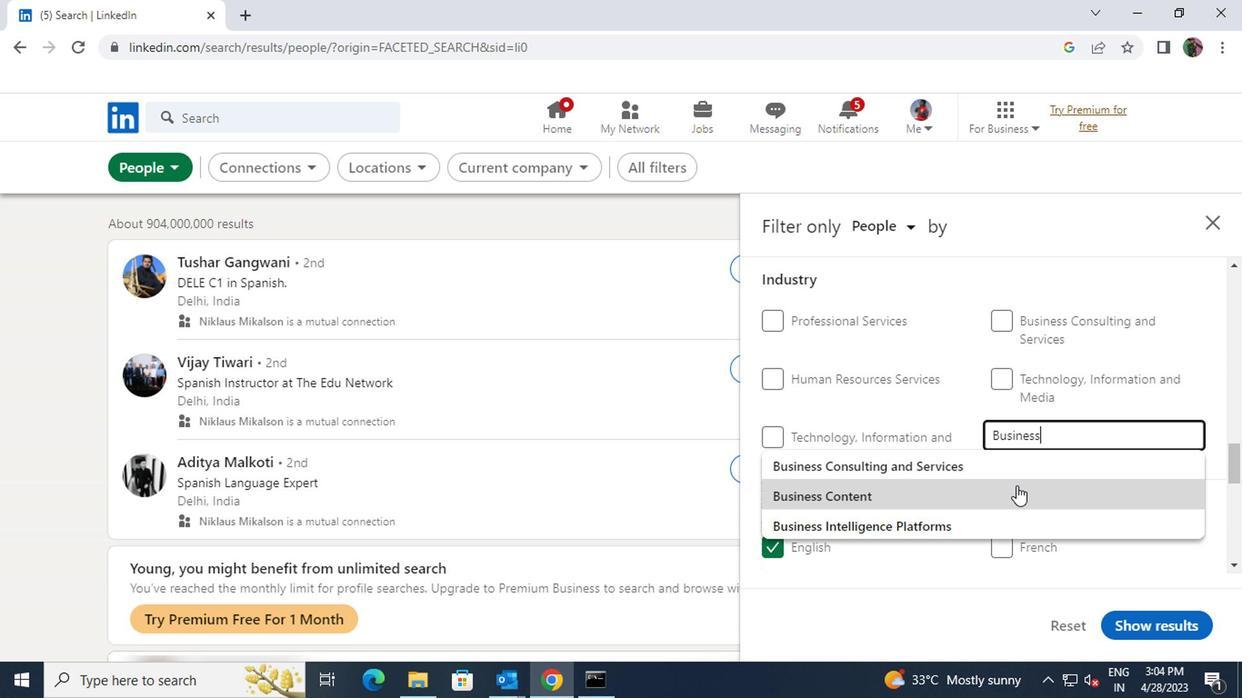 
Action: Mouse scrolled (1012, 485) with delta (0, 0)
Screenshot: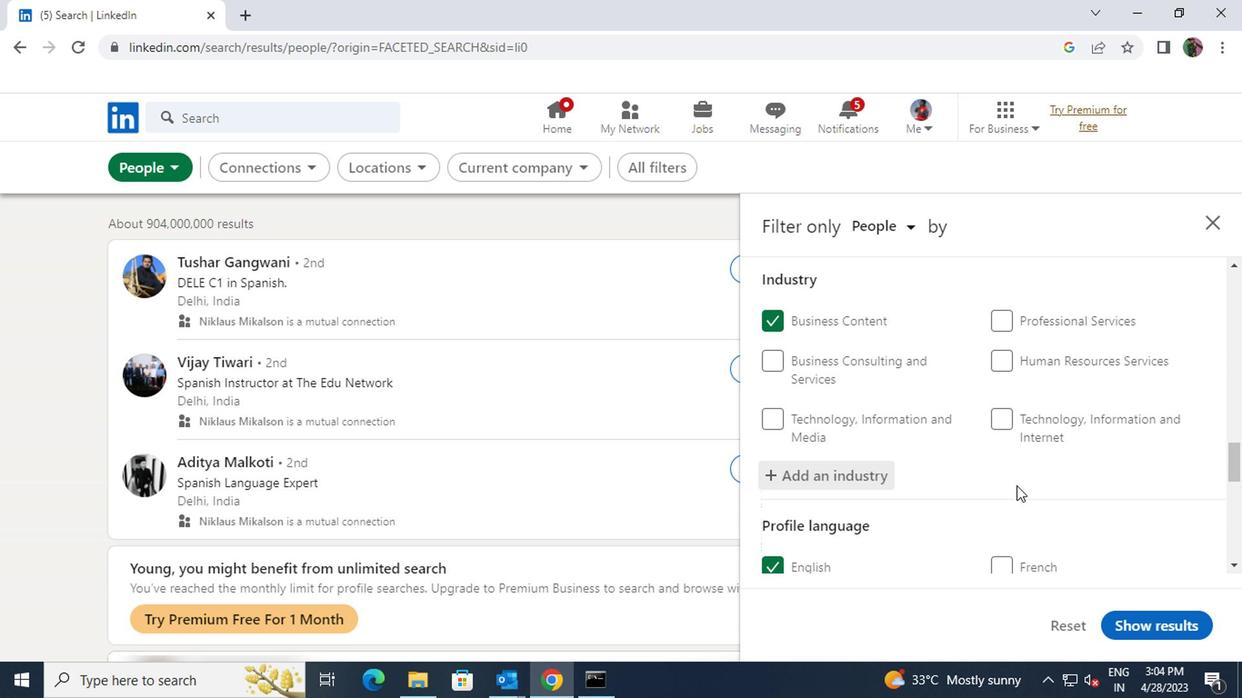 
Action: Mouse scrolled (1012, 485) with delta (0, 0)
Screenshot: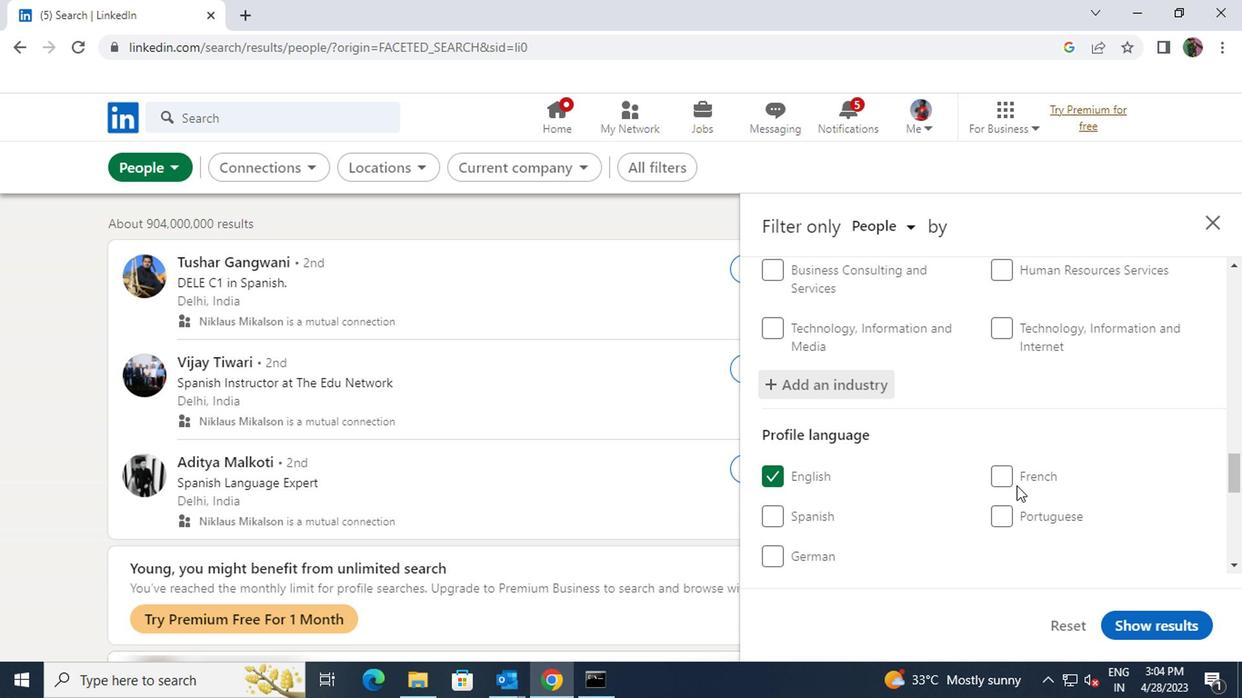
Action: Mouse scrolled (1012, 485) with delta (0, 0)
Screenshot: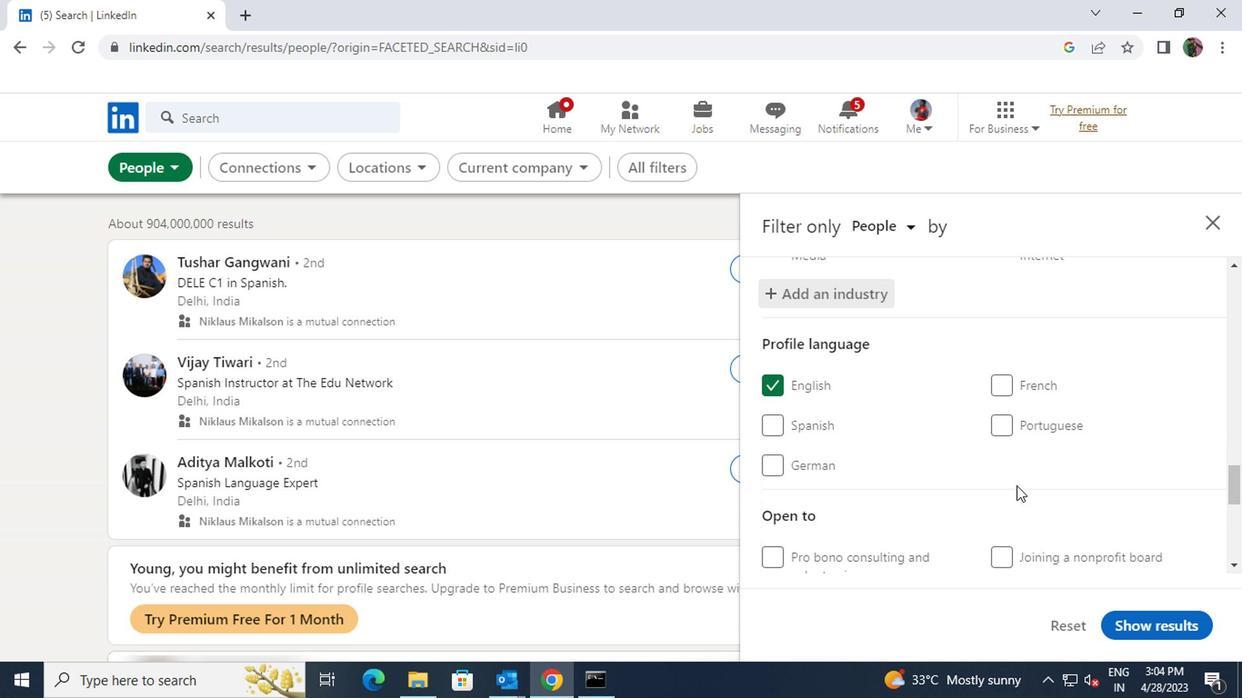 
Action: Mouse scrolled (1012, 485) with delta (0, 0)
Screenshot: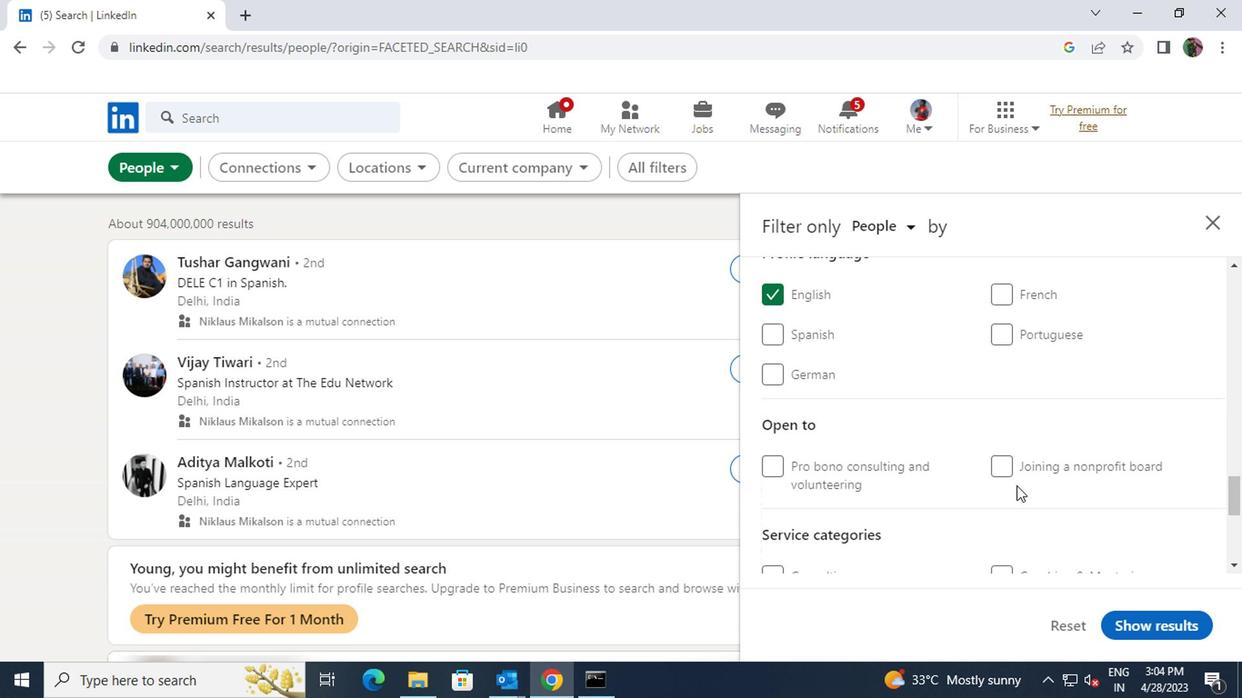 
Action: Mouse scrolled (1012, 485) with delta (0, 0)
Screenshot: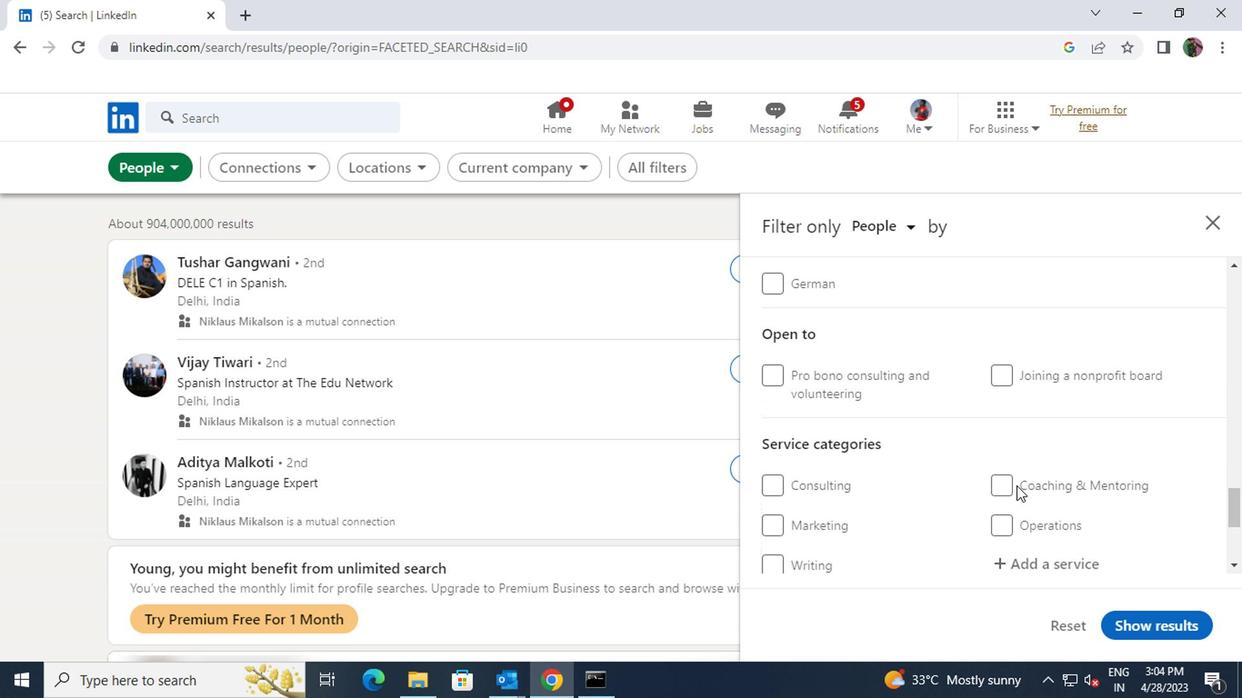 
Action: Mouse moved to (1015, 473)
Screenshot: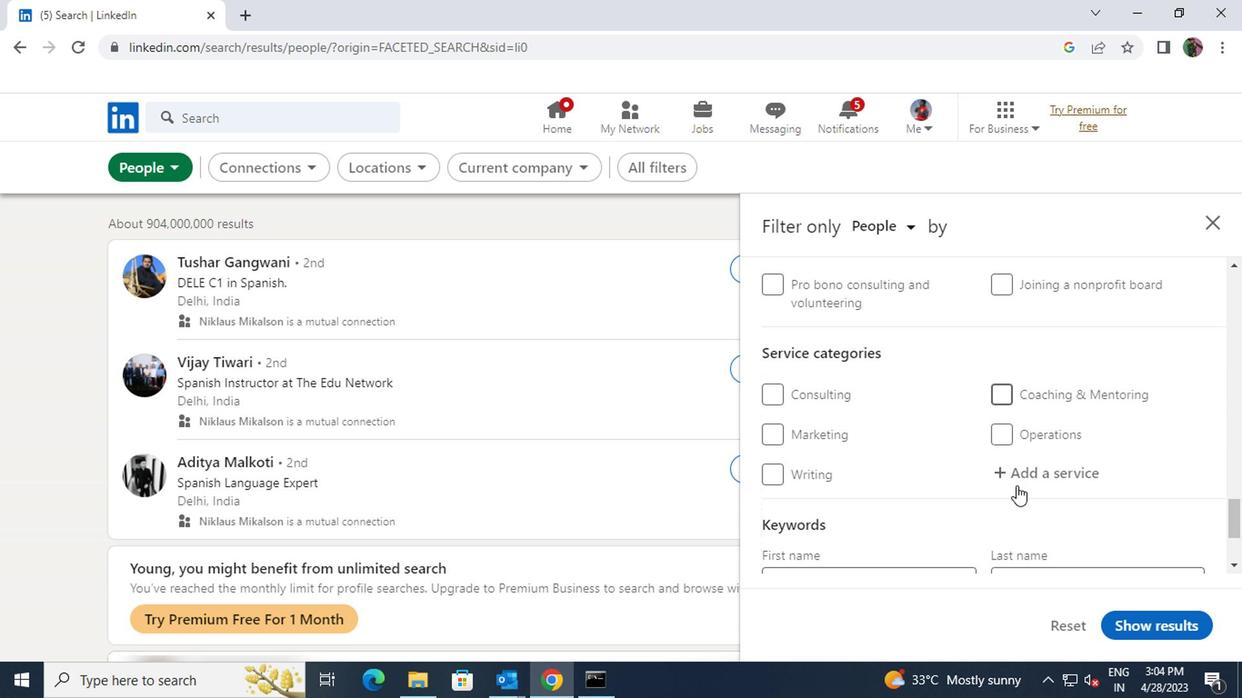 
Action: Mouse pressed left at (1015, 473)
Screenshot: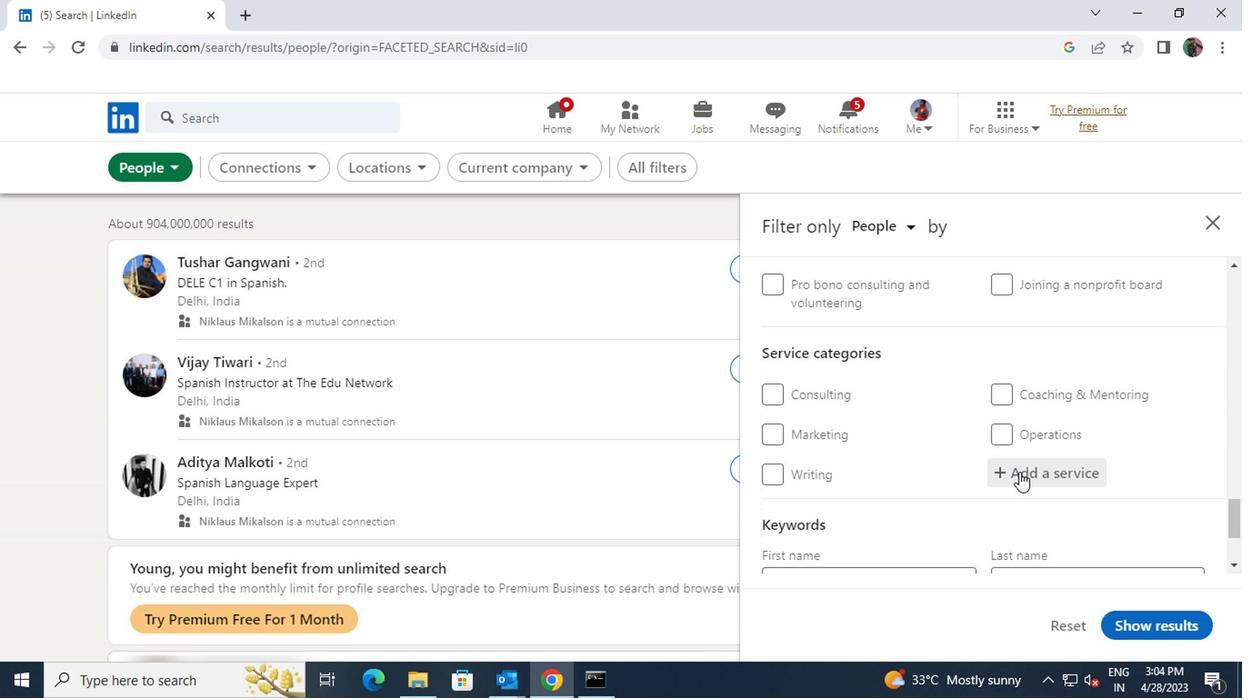 
Action: Key pressed <Key.shift>TYPING
Screenshot: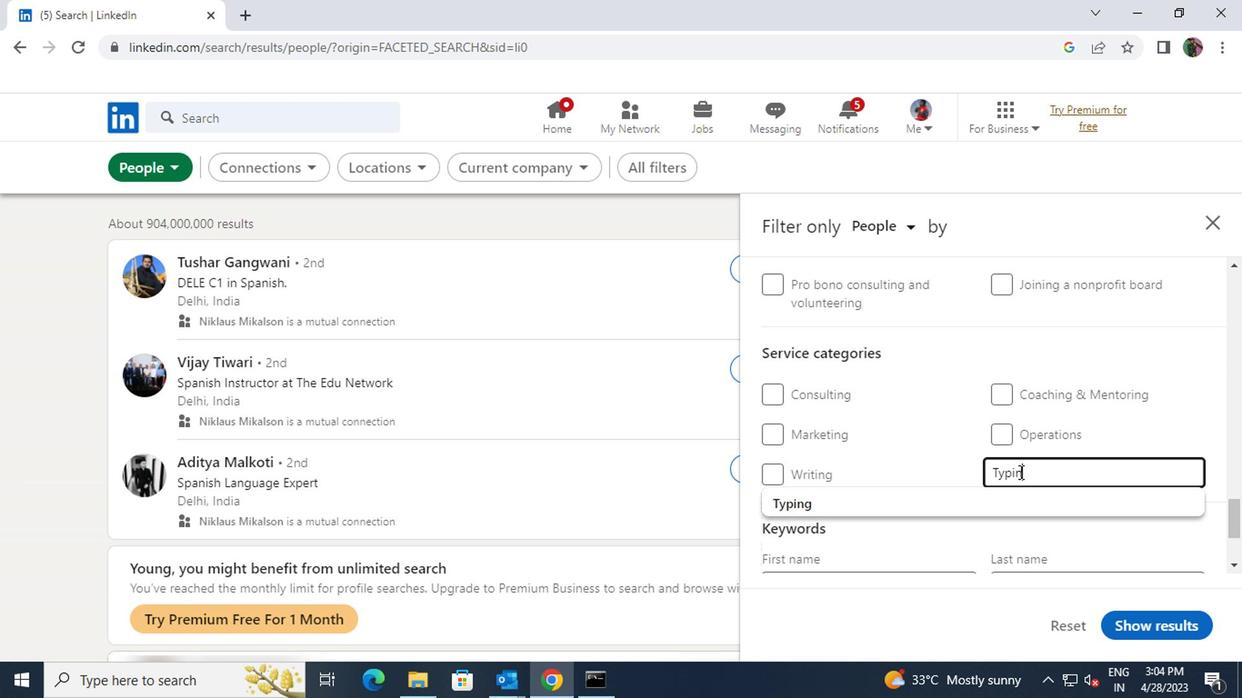 
Action: Mouse moved to (1008, 490)
Screenshot: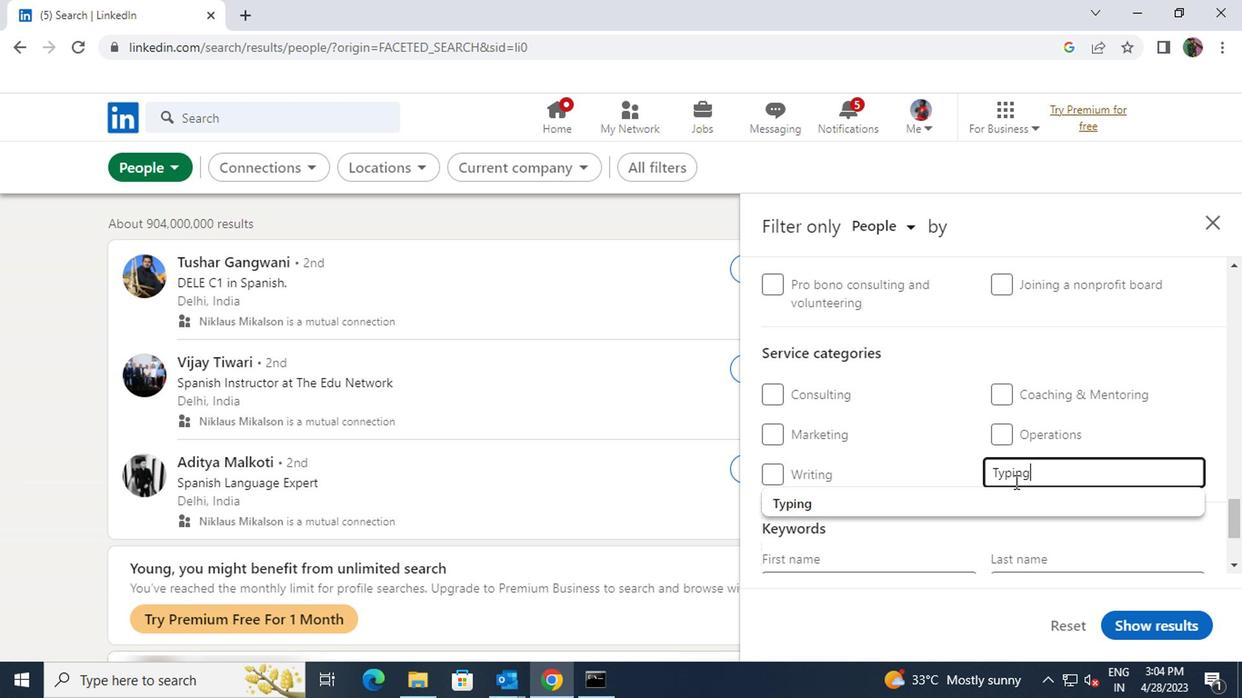
Action: Mouse pressed left at (1008, 490)
Screenshot: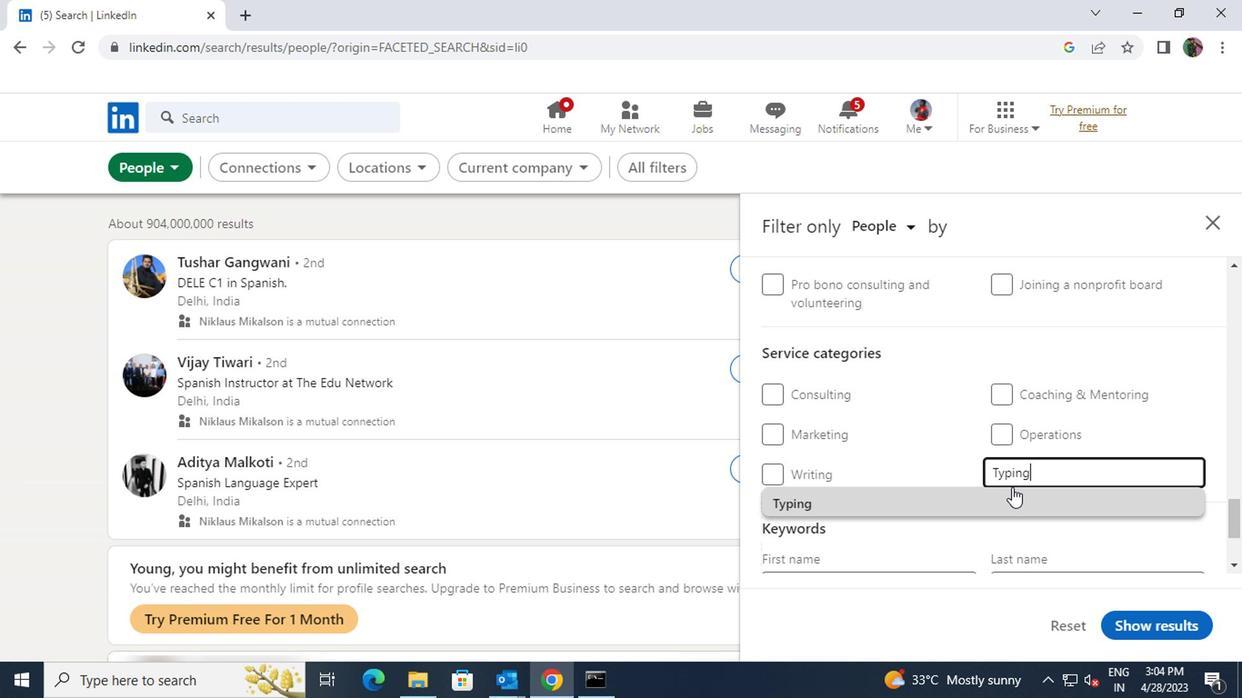 
Action: Mouse moved to (1006, 491)
Screenshot: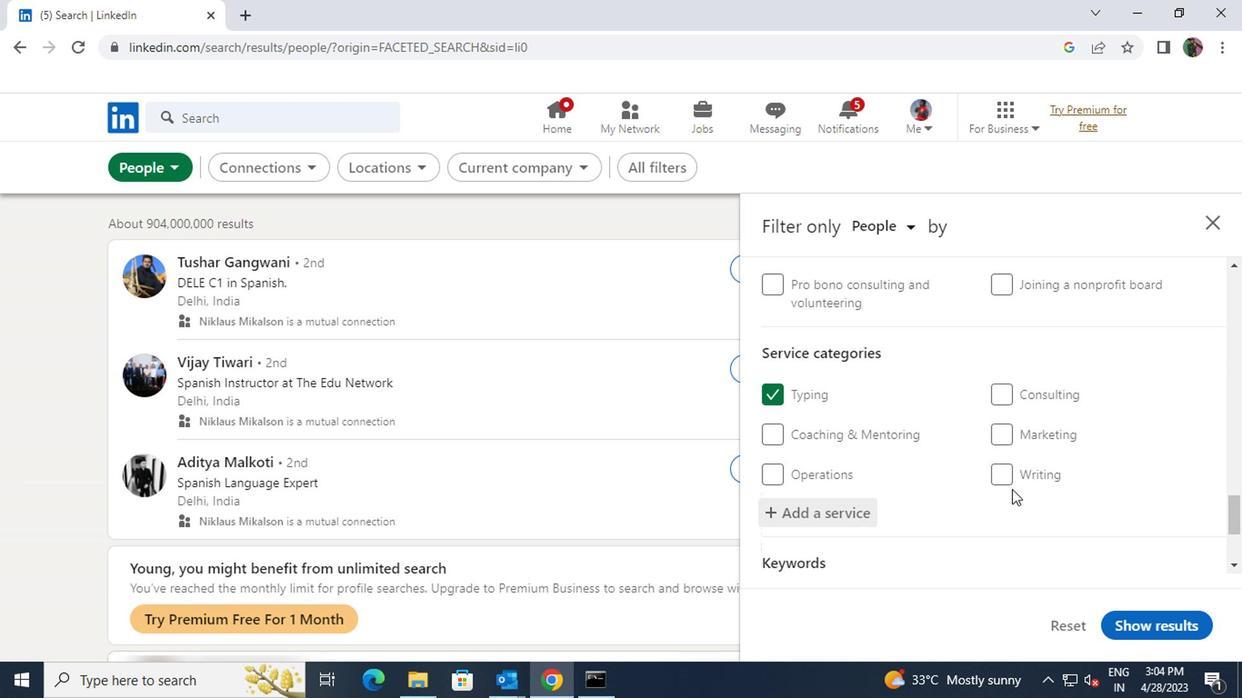 
Action: Mouse scrolled (1006, 490) with delta (0, 0)
Screenshot: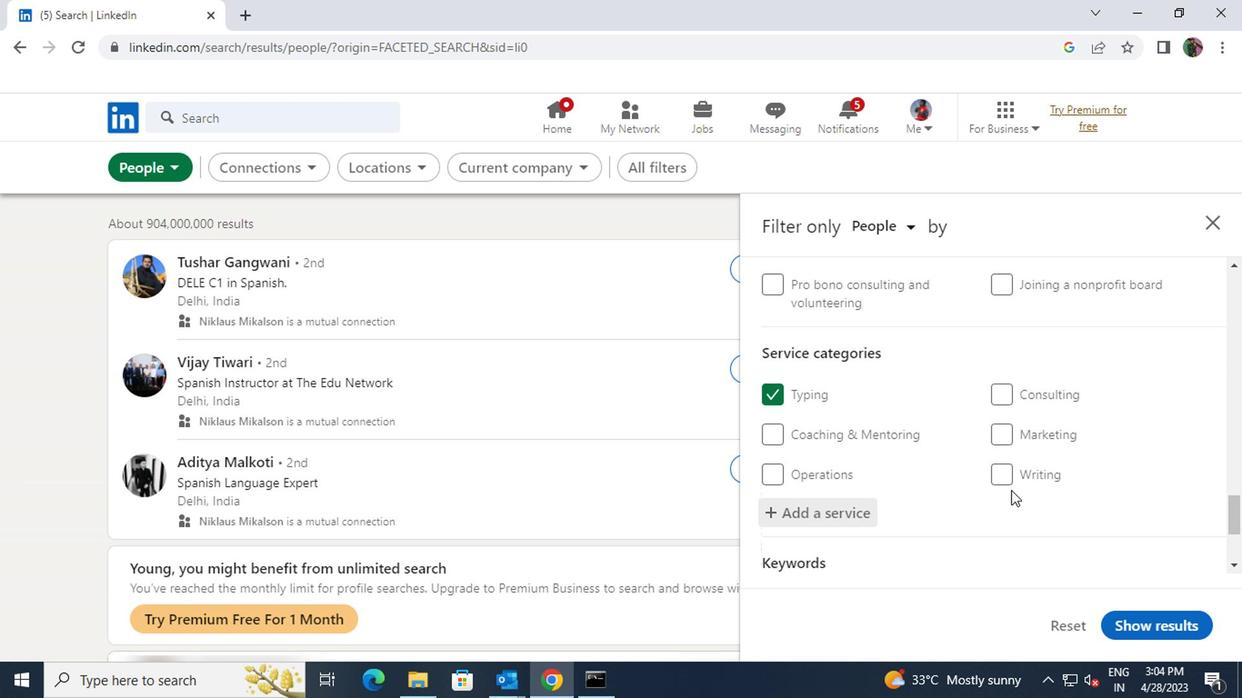 
Action: Mouse scrolled (1006, 490) with delta (0, 0)
Screenshot: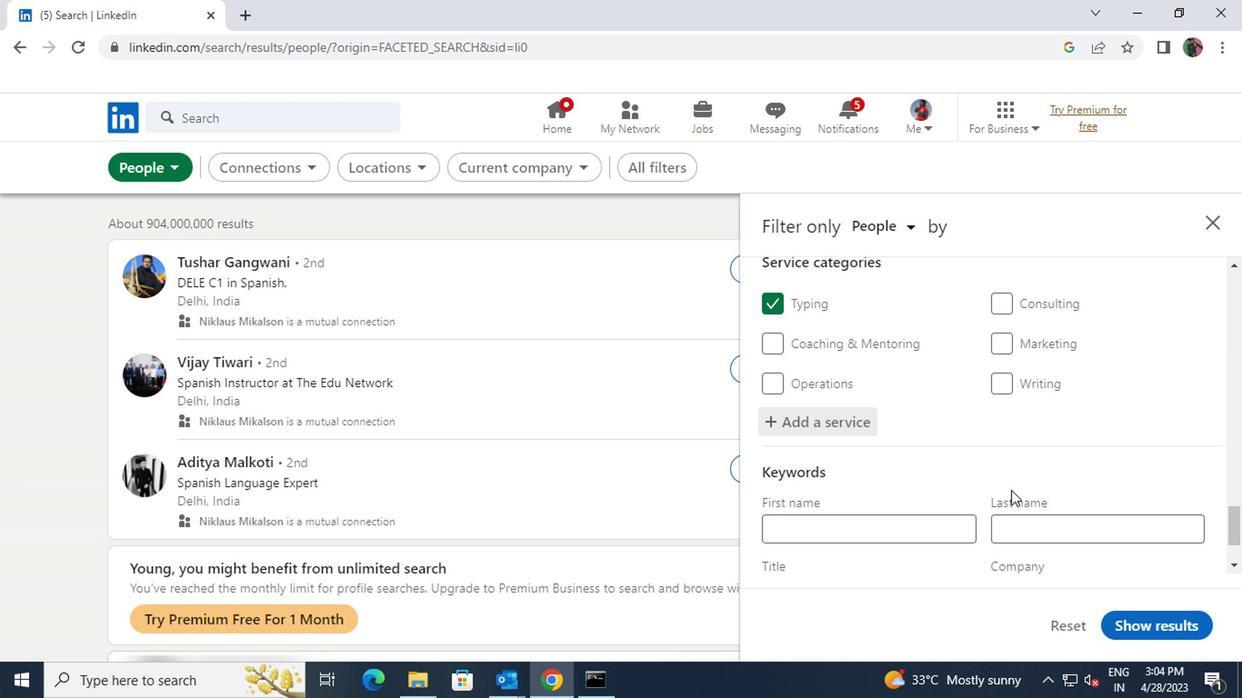 
Action: Mouse moved to (942, 506)
Screenshot: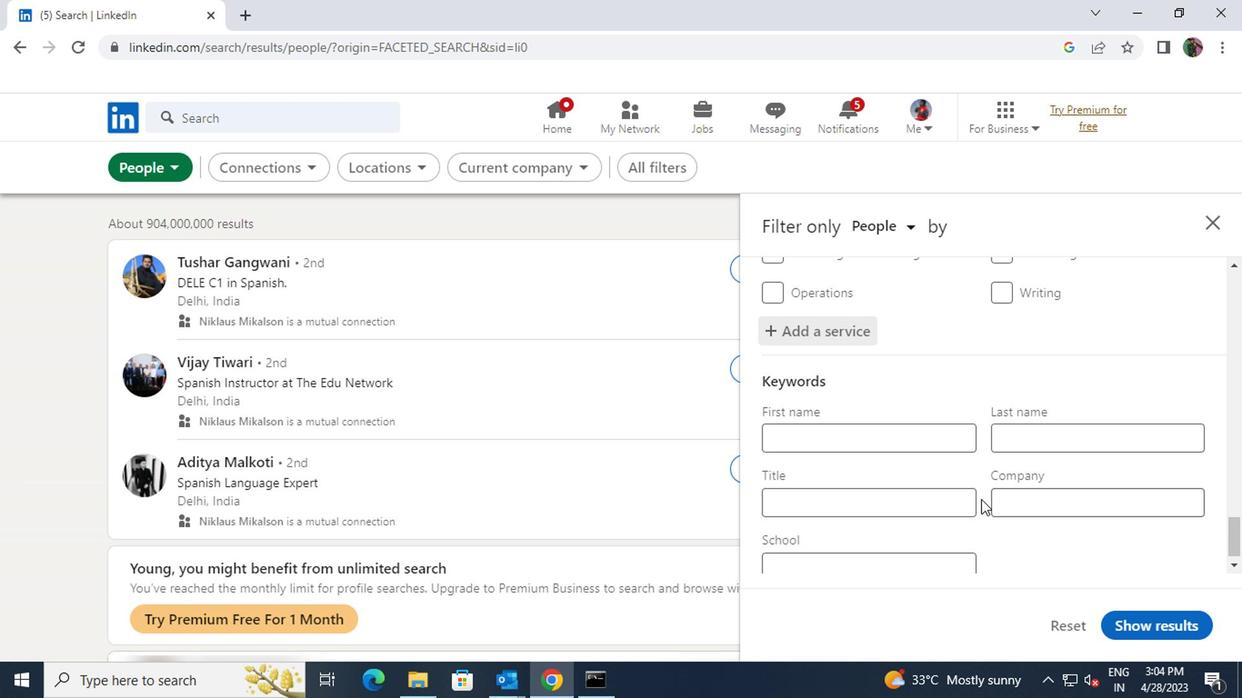
Action: Mouse pressed left at (942, 506)
Screenshot: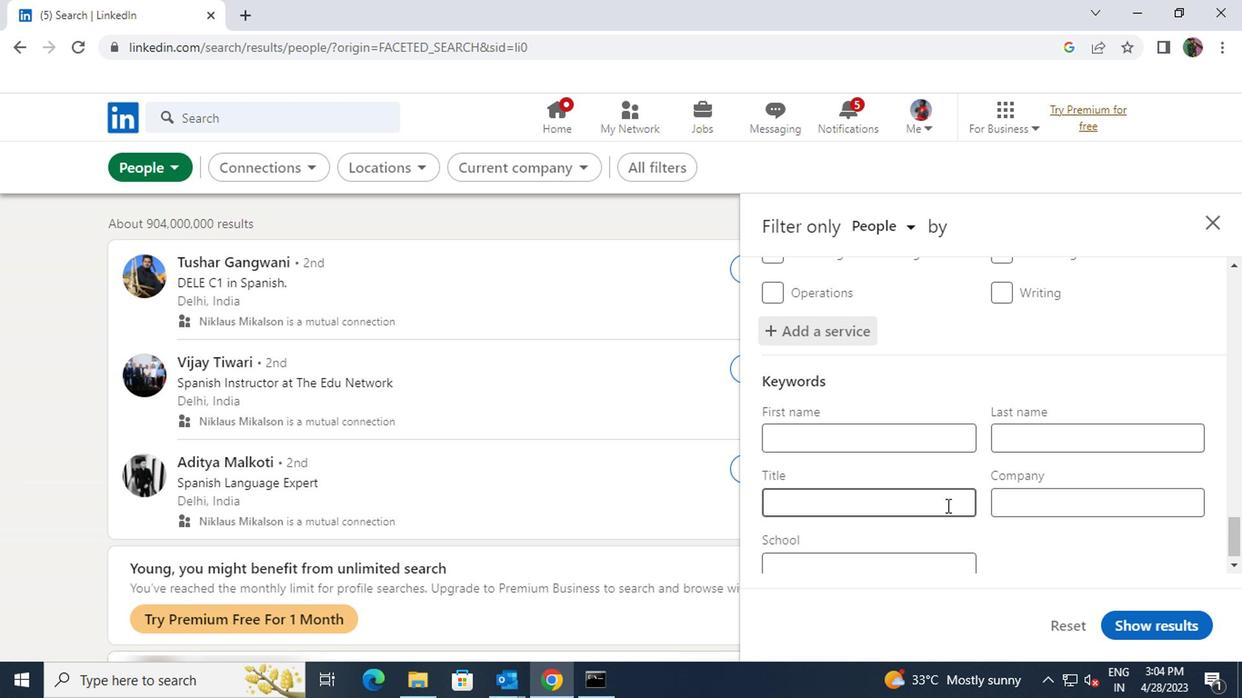 
Action: Key pressed <Key.shift>MUSIC<Key.space><Key.shift>PRODUCER
Screenshot: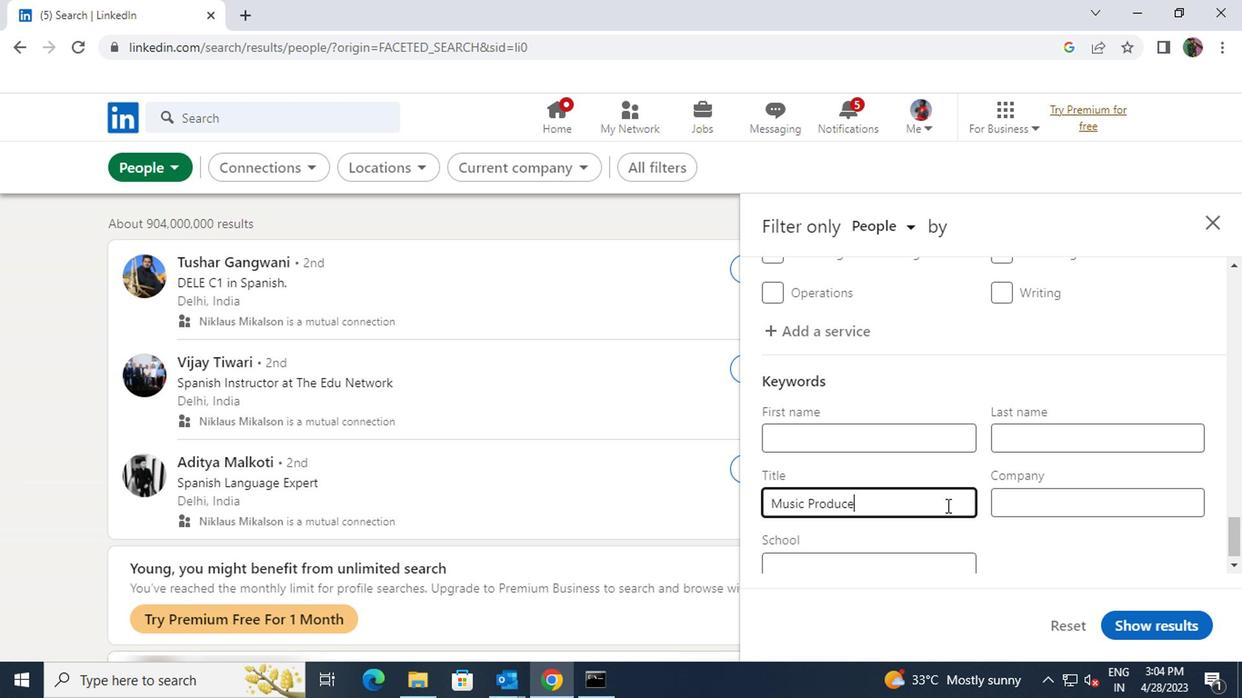 
Action: Mouse moved to (1118, 623)
Screenshot: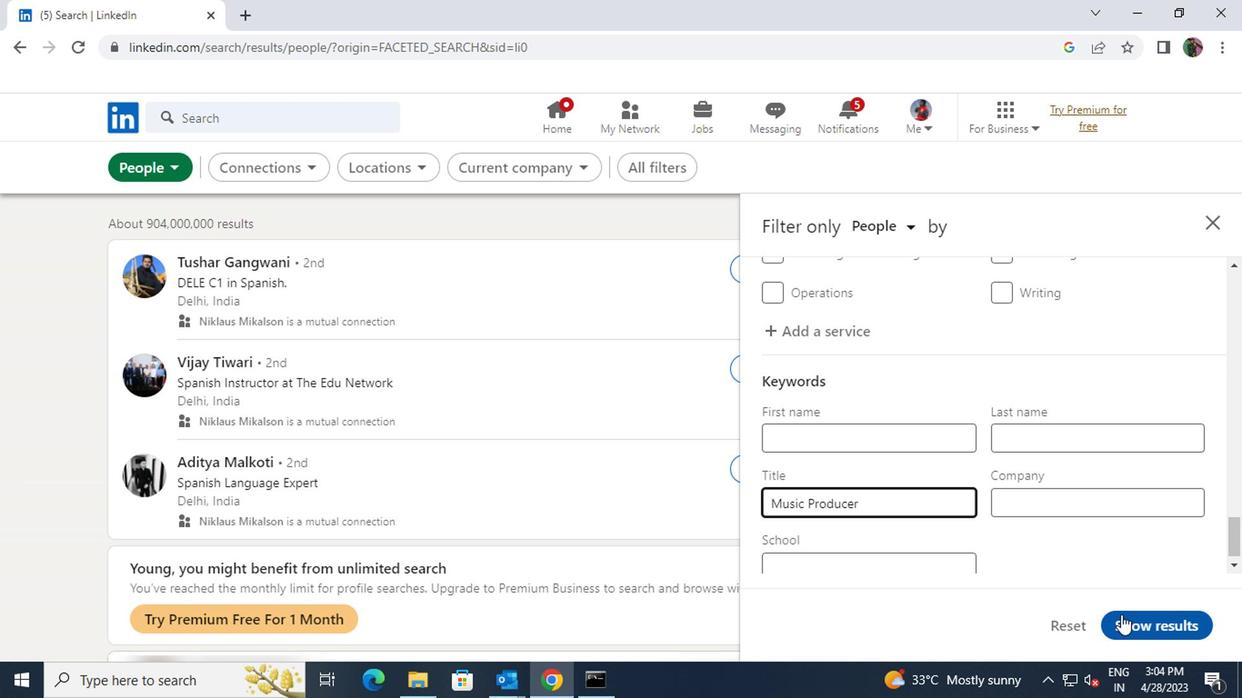 
Action: Mouse pressed left at (1118, 623)
Screenshot: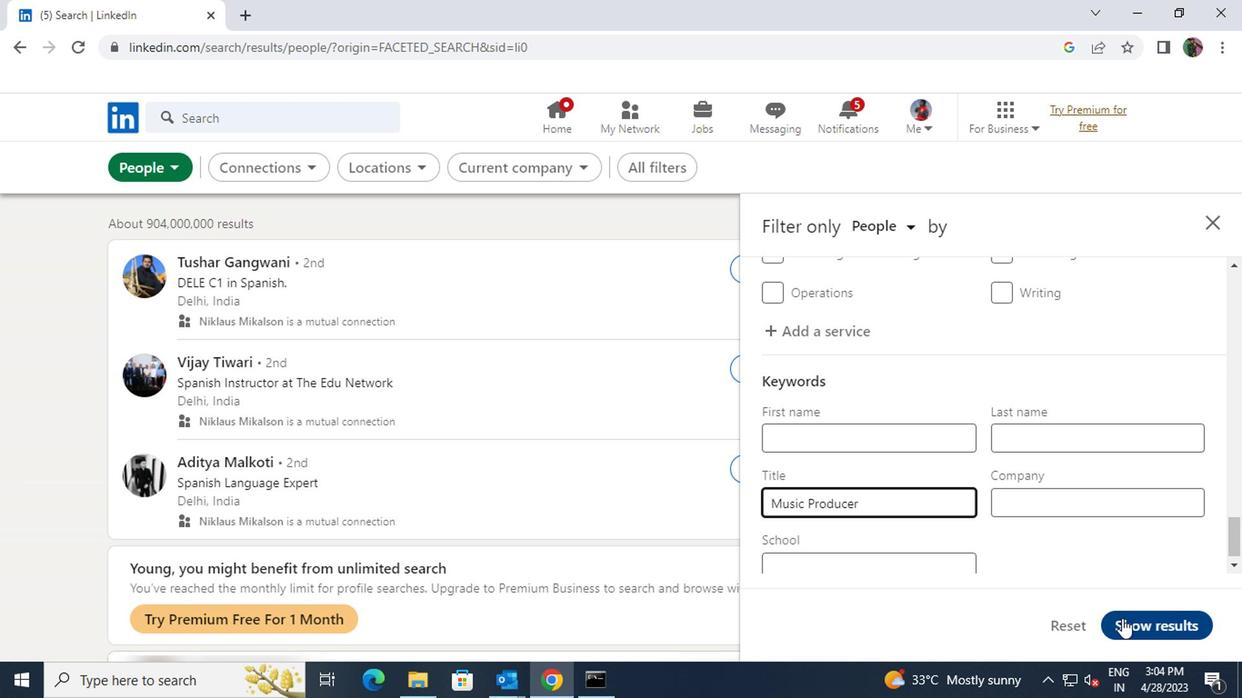 
